 Task: Search one way flight ticket for 2 adults, 2 infants in seat and 1 infant on lap in first from Madison: Dane County Regional Airport (truax Field) to Raleigh: Raleigh-durham International Airport on 8-5-2023. Choice of flights is Spirit. Number of bags: 5 checked bags. Price is upto 45000. Outbound departure time preference is 13:45.
Action: Mouse moved to (371, 351)
Screenshot: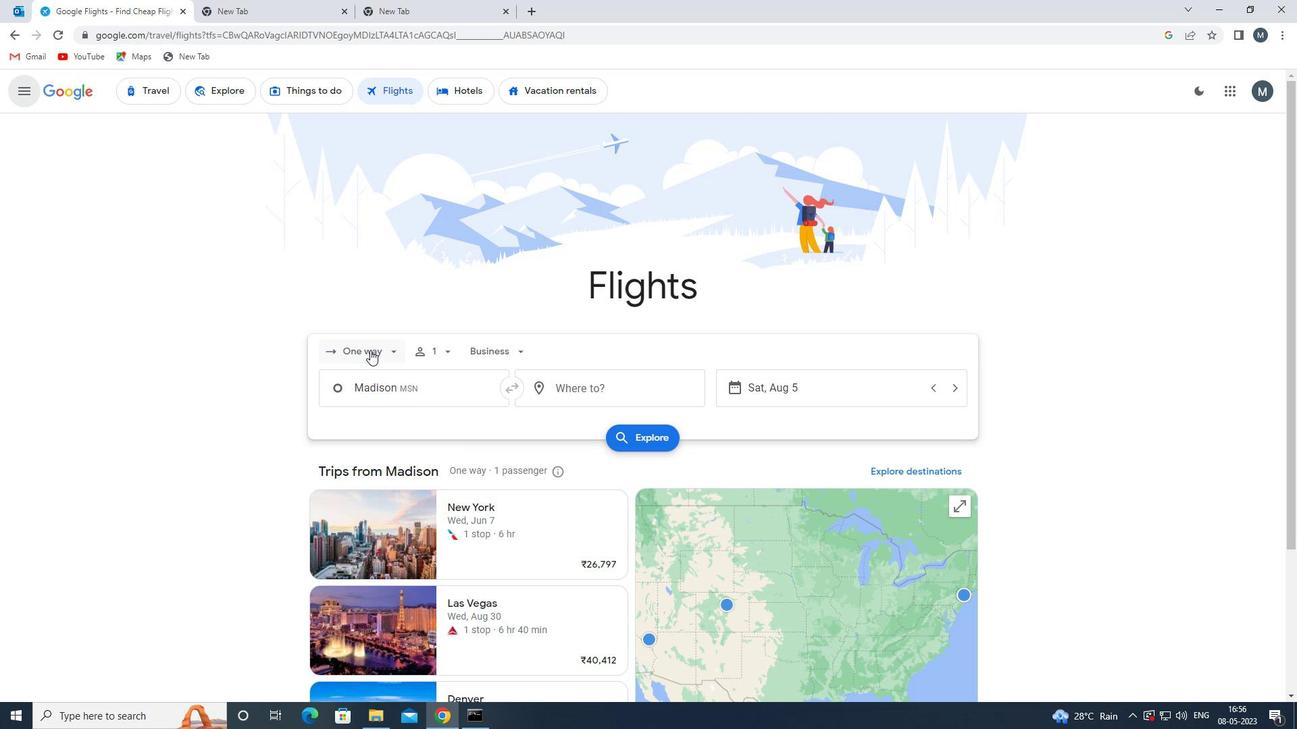 
Action: Mouse pressed left at (371, 351)
Screenshot: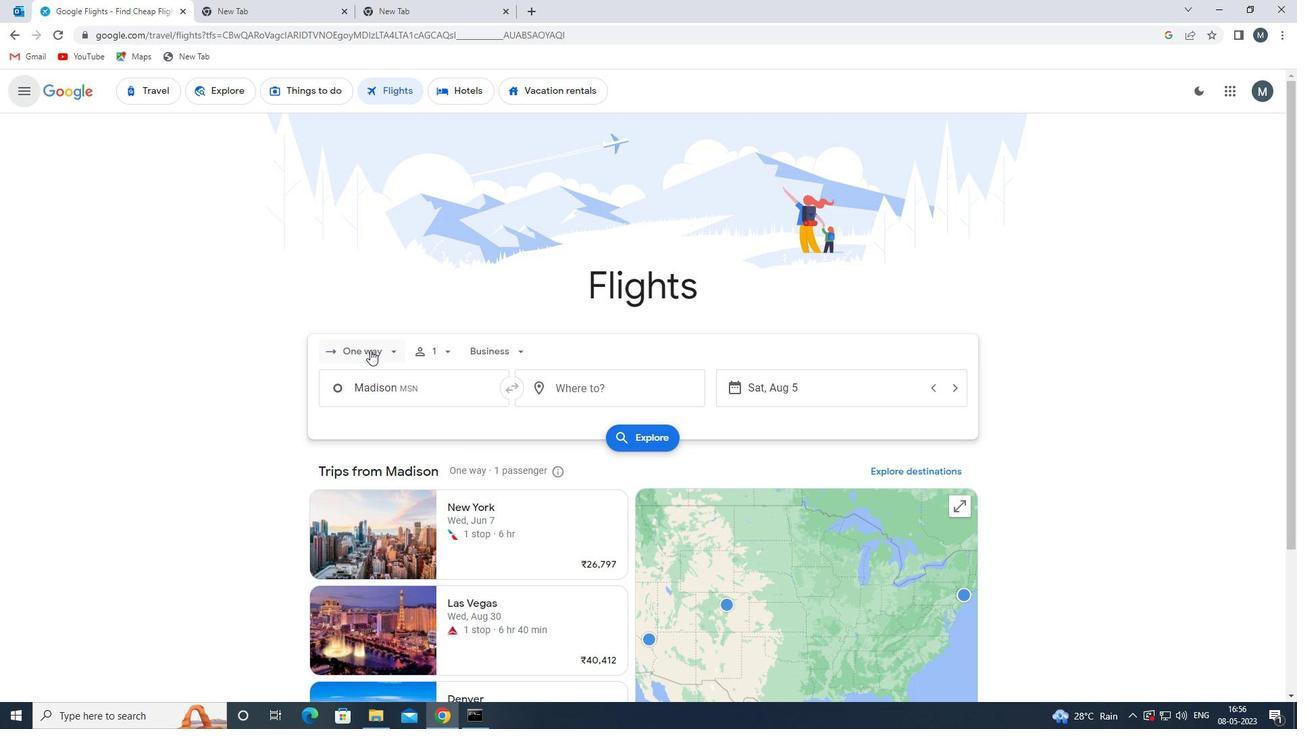 
Action: Mouse moved to (380, 419)
Screenshot: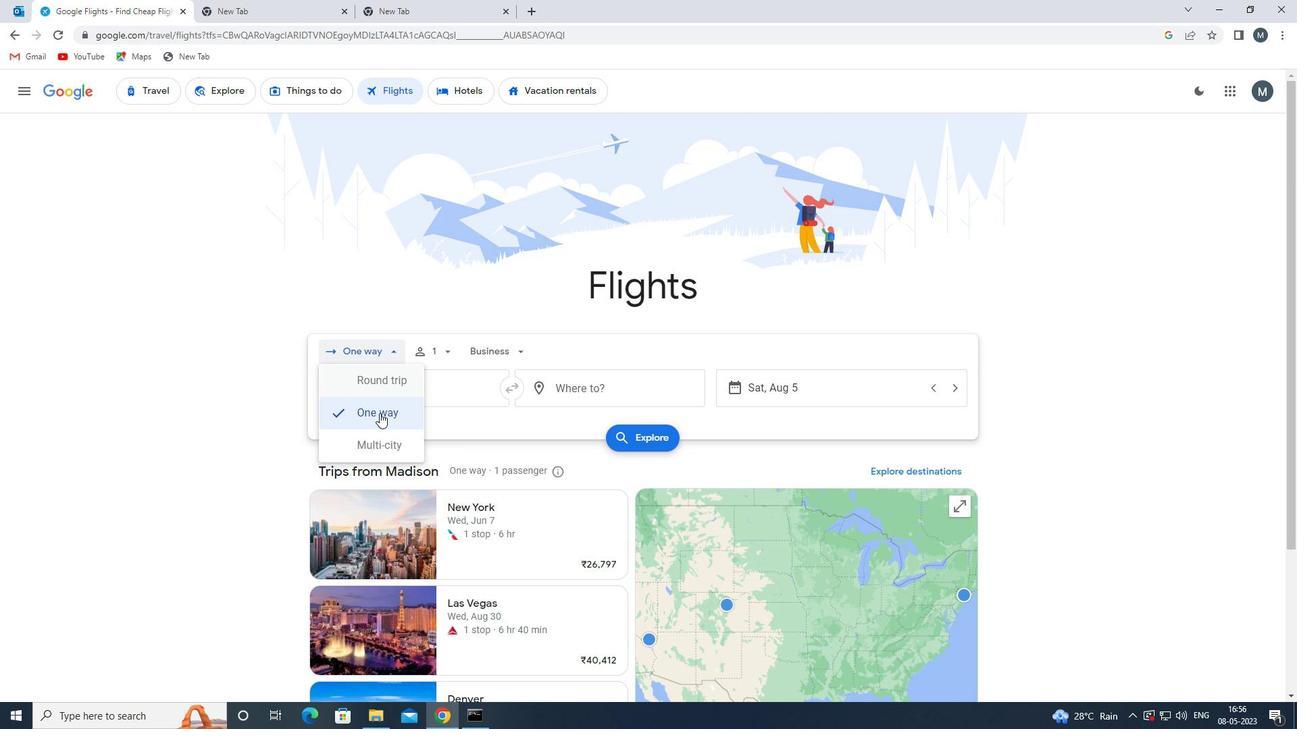 
Action: Mouse pressed left at (380, 419)
Screenshot: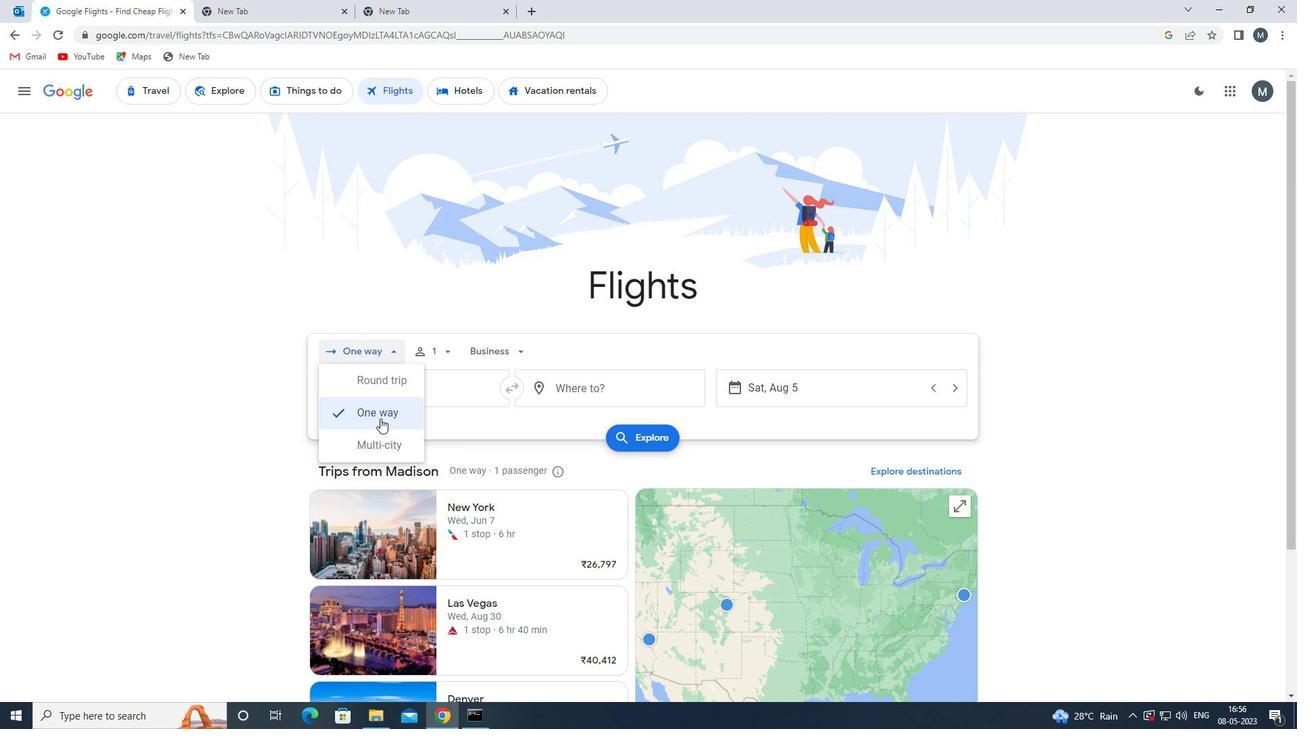 
Action: Mouse moved to (436, 353)
Screenshot: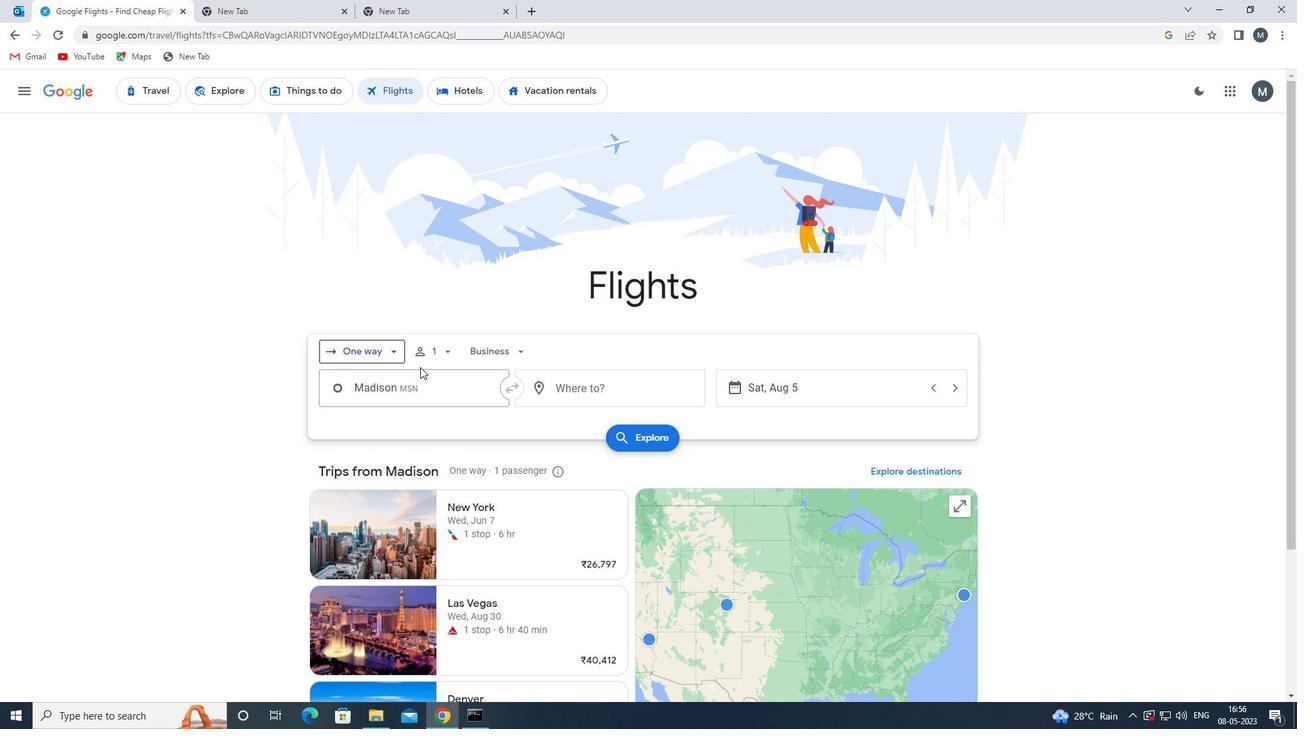 
Action: Mouse pressed left at (436, 353)
Screenshot: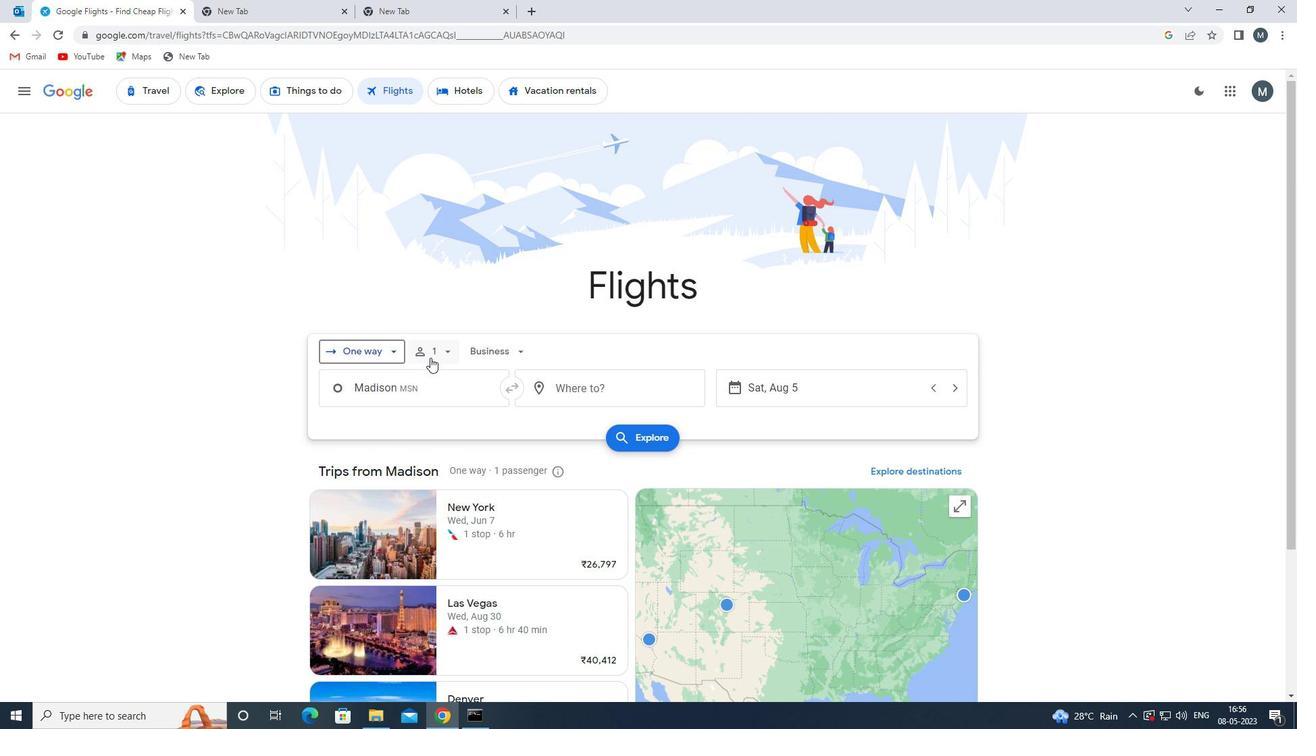
Action: Mouse moved to (550, 380)
Screenshot: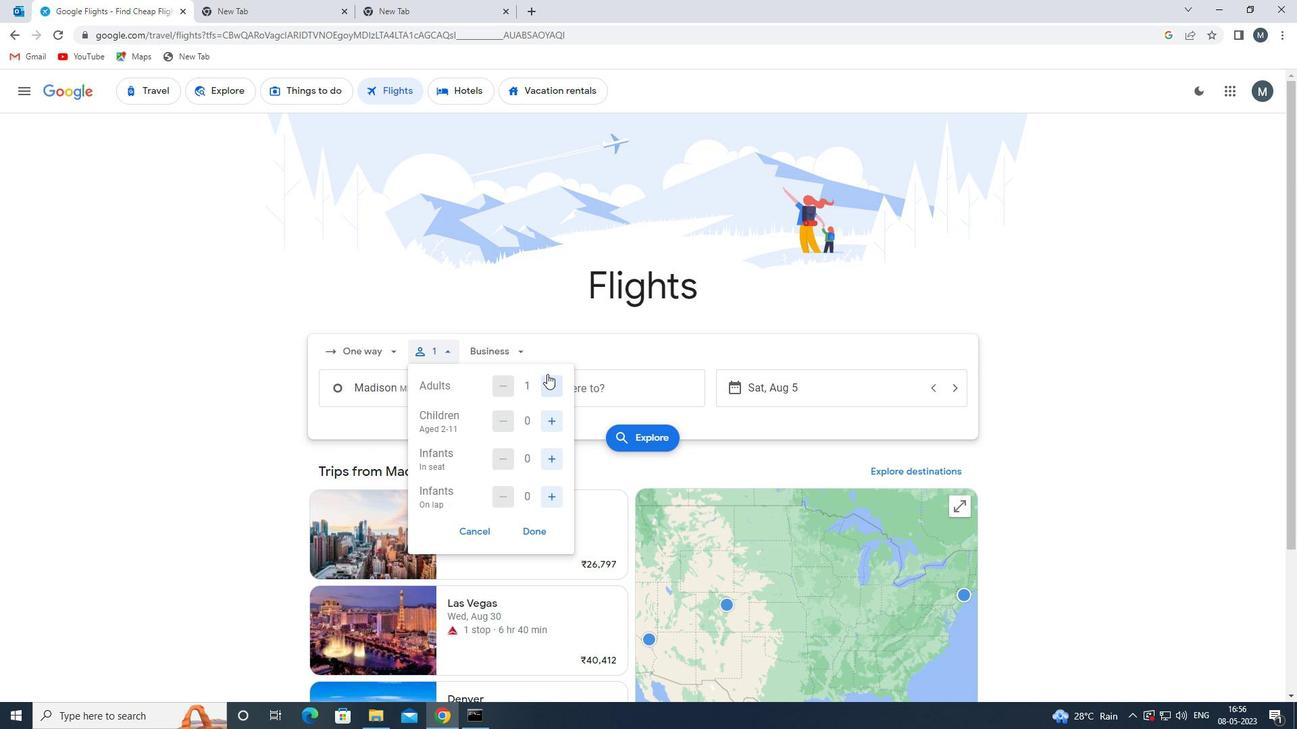 
Action: Mouse pressed left at (550, 380)
Screenshot: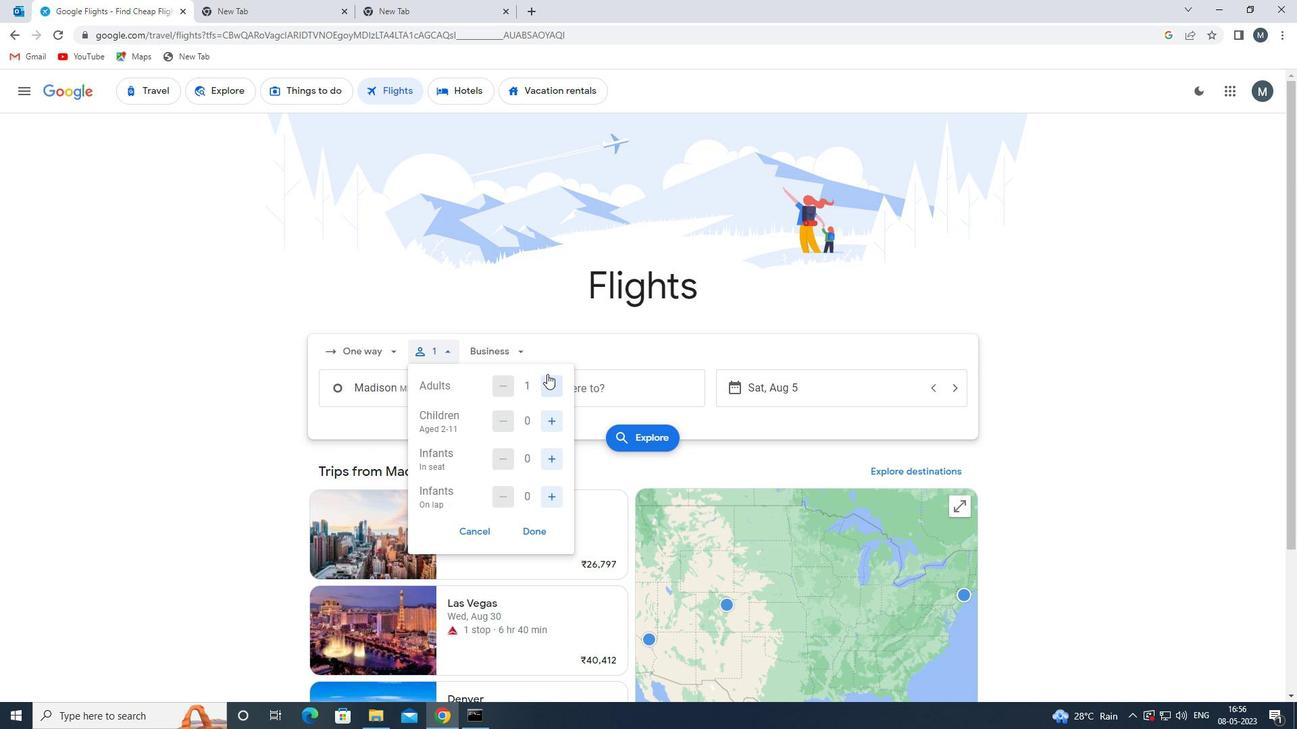 
Action: Mouse moved to (546, 420)
Screenshot: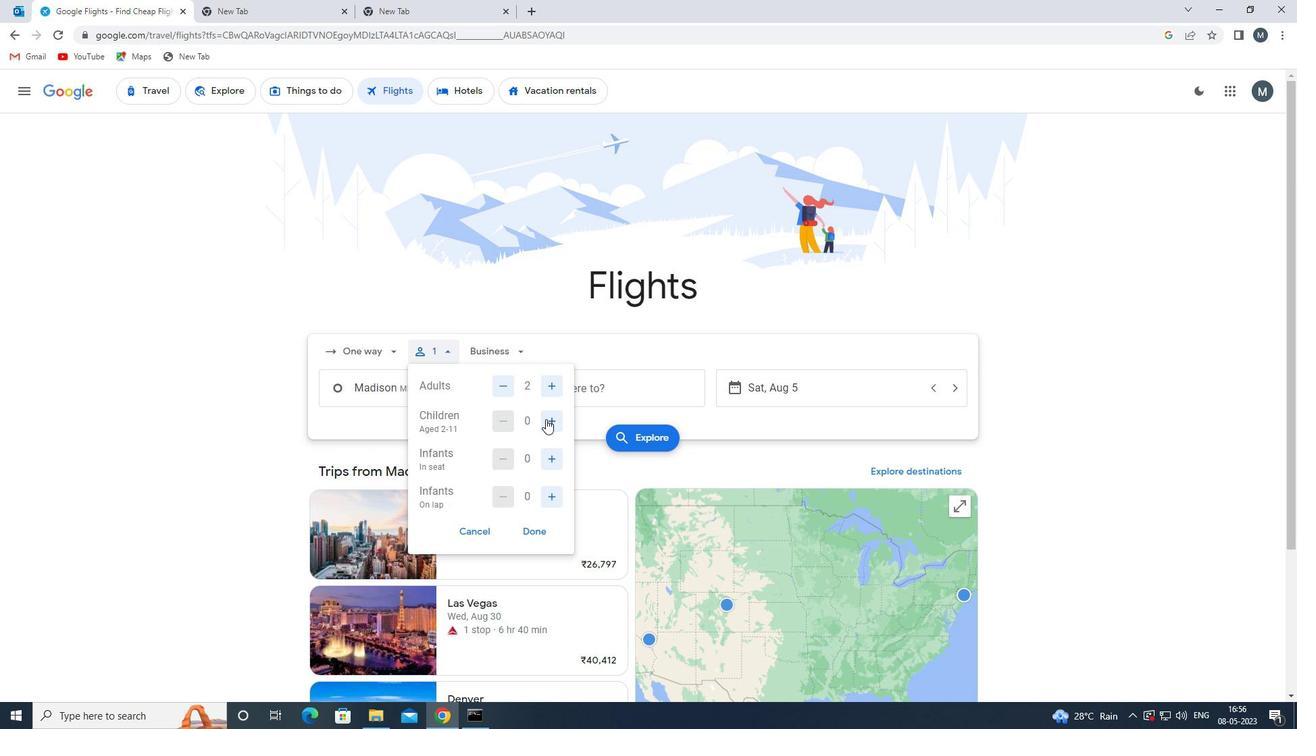 
Action: Mouse pressed left at (546, 420)
Screenshot: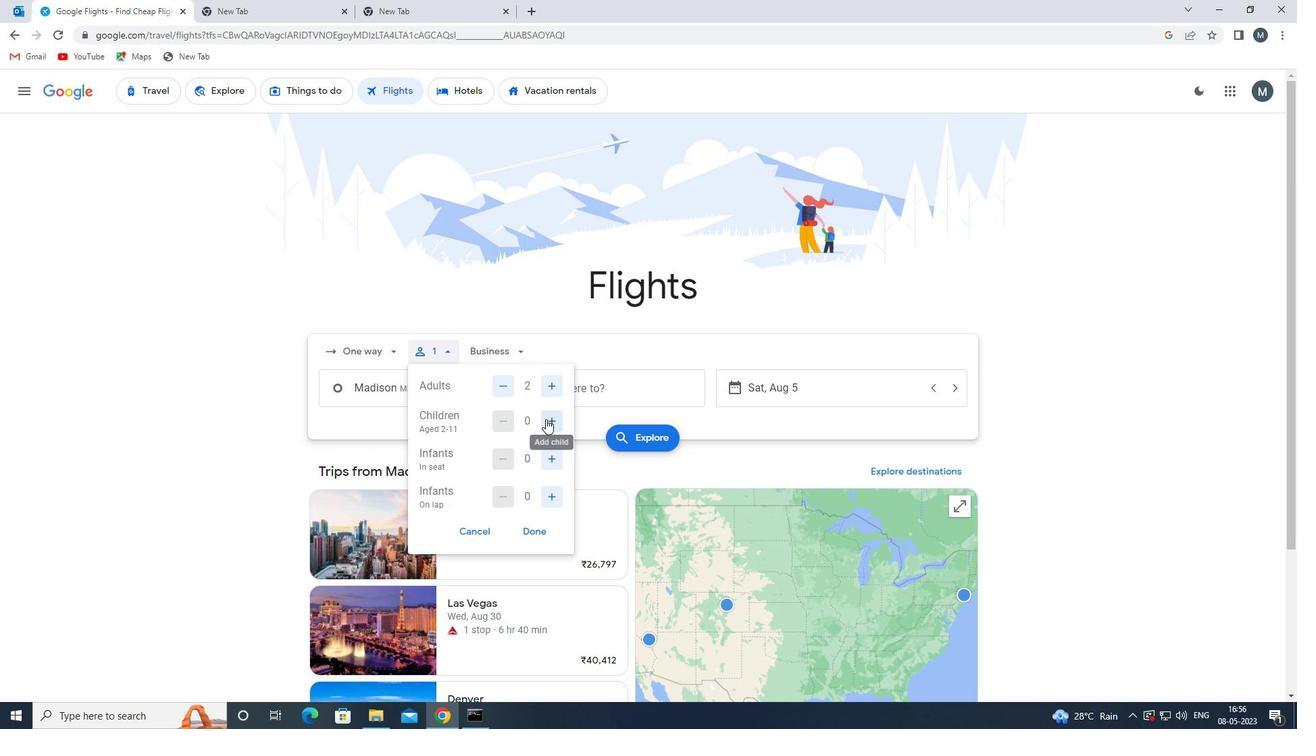 
Action: Mouse moved to (546, 420)
Screenshot: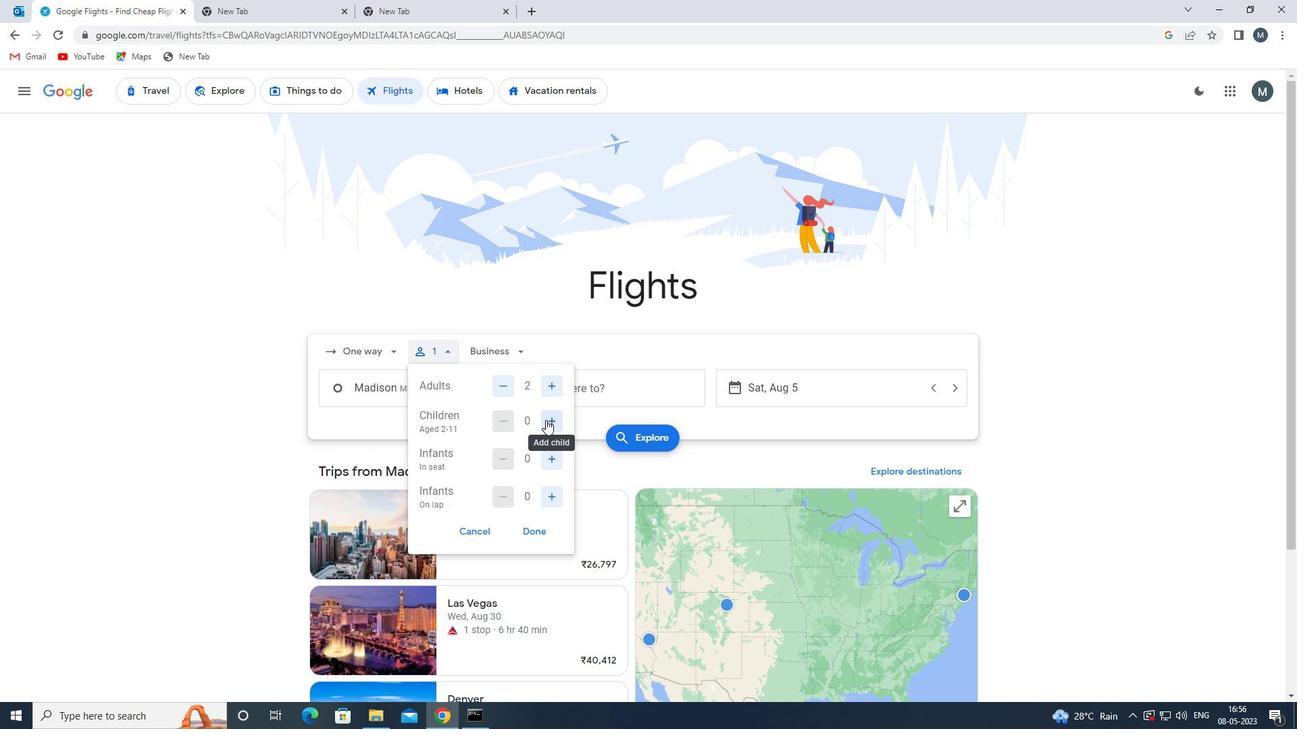 
Action: Mouse pressed left at (546, 420)
Screenshot: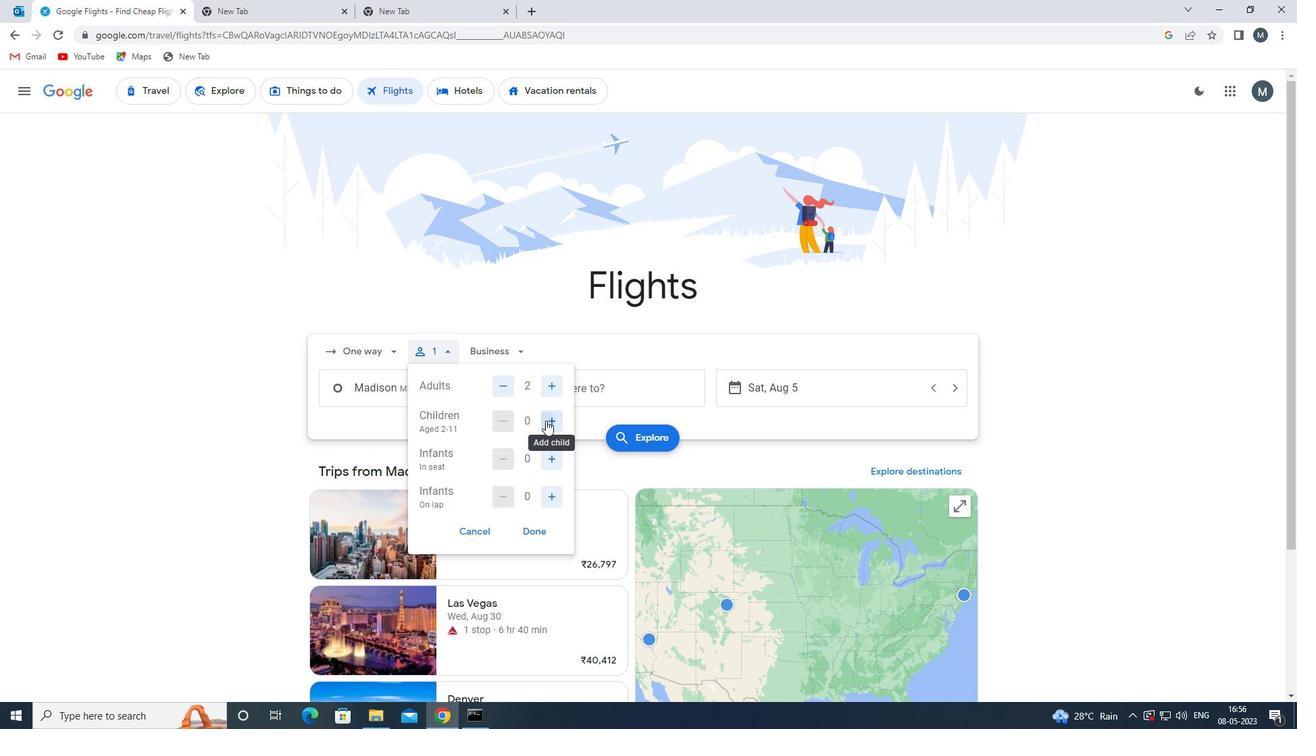 
Action: Mouse moved to (501, 425)
Screenshot: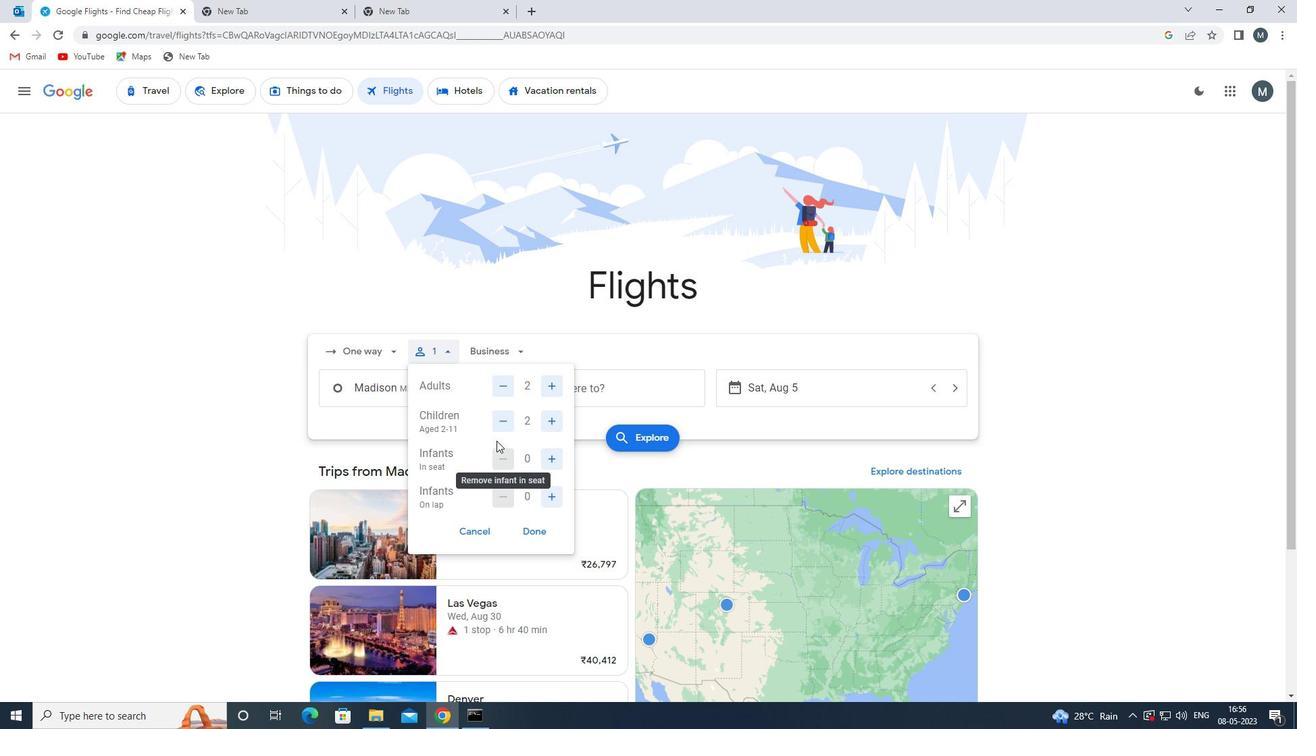 
Action: Mouse pressed left at (501, 425)
Screenshot: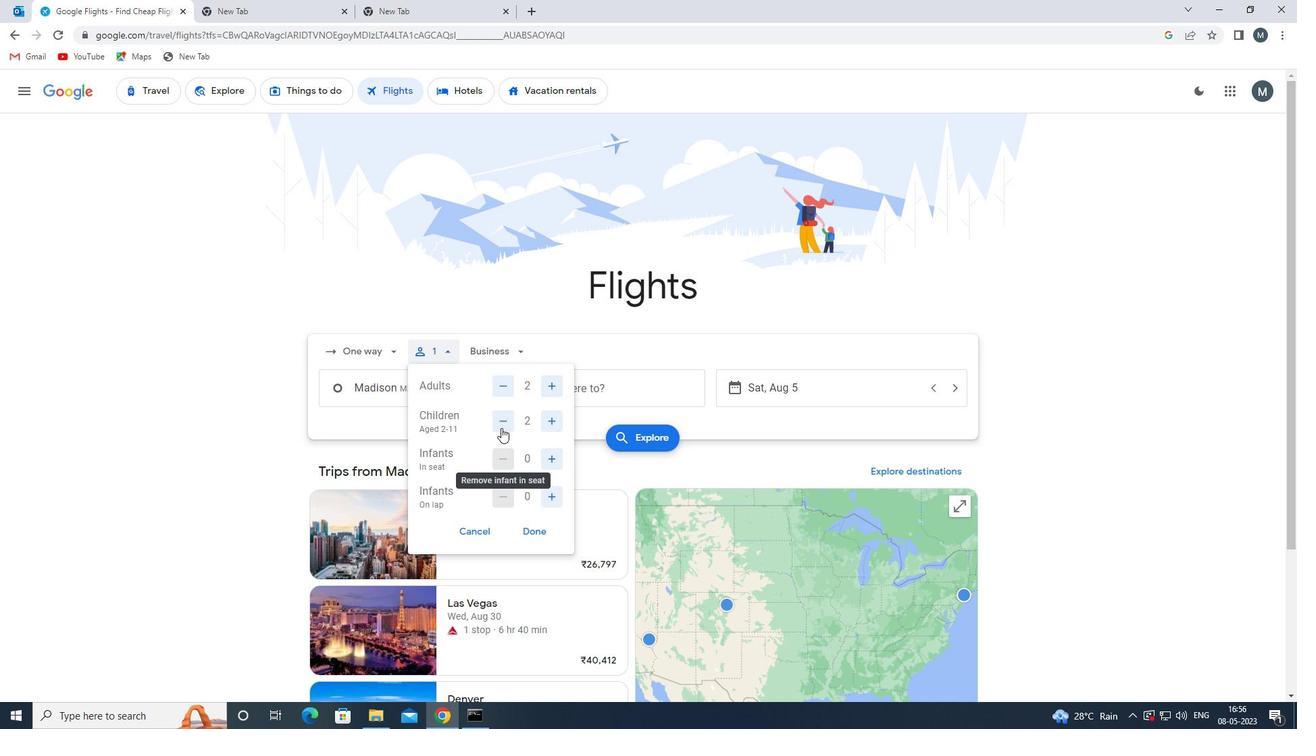 
Action: Mouse pressed left at (501, 425)
Screenshot: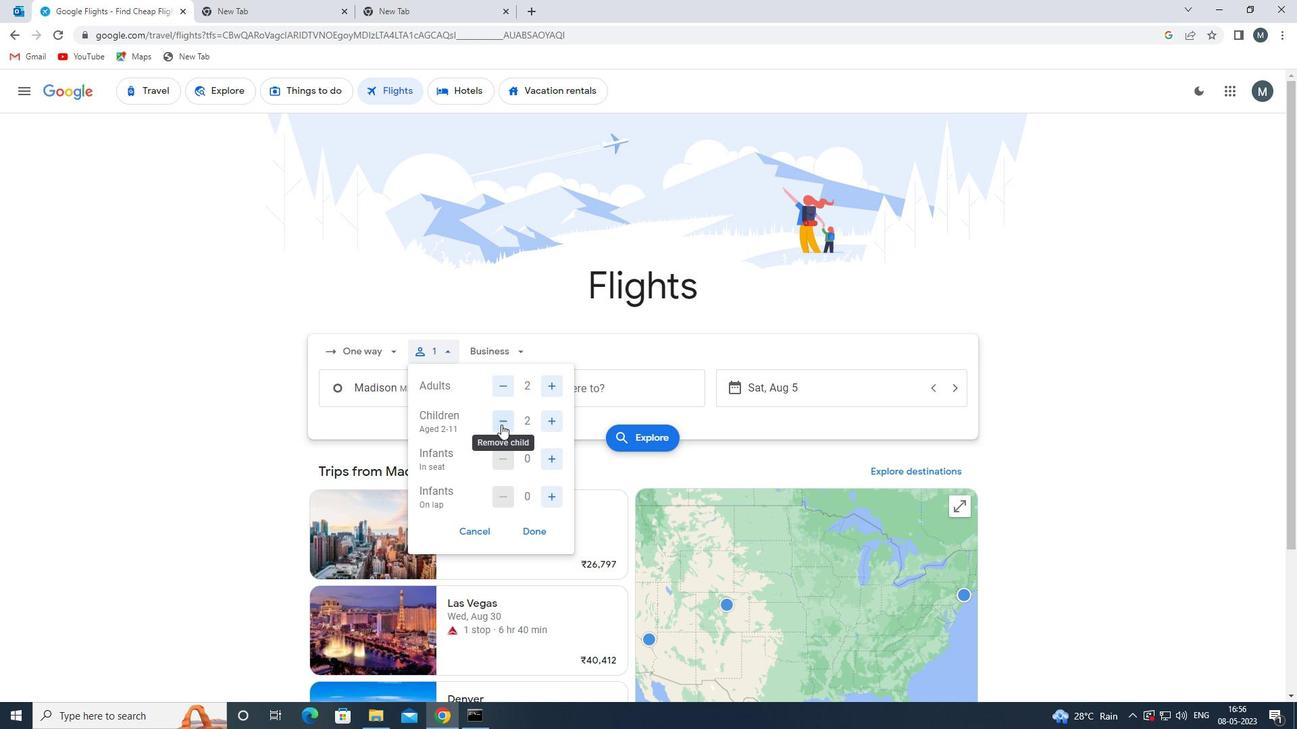 
Action: Mouse moved to (554, 459)
Screenshot: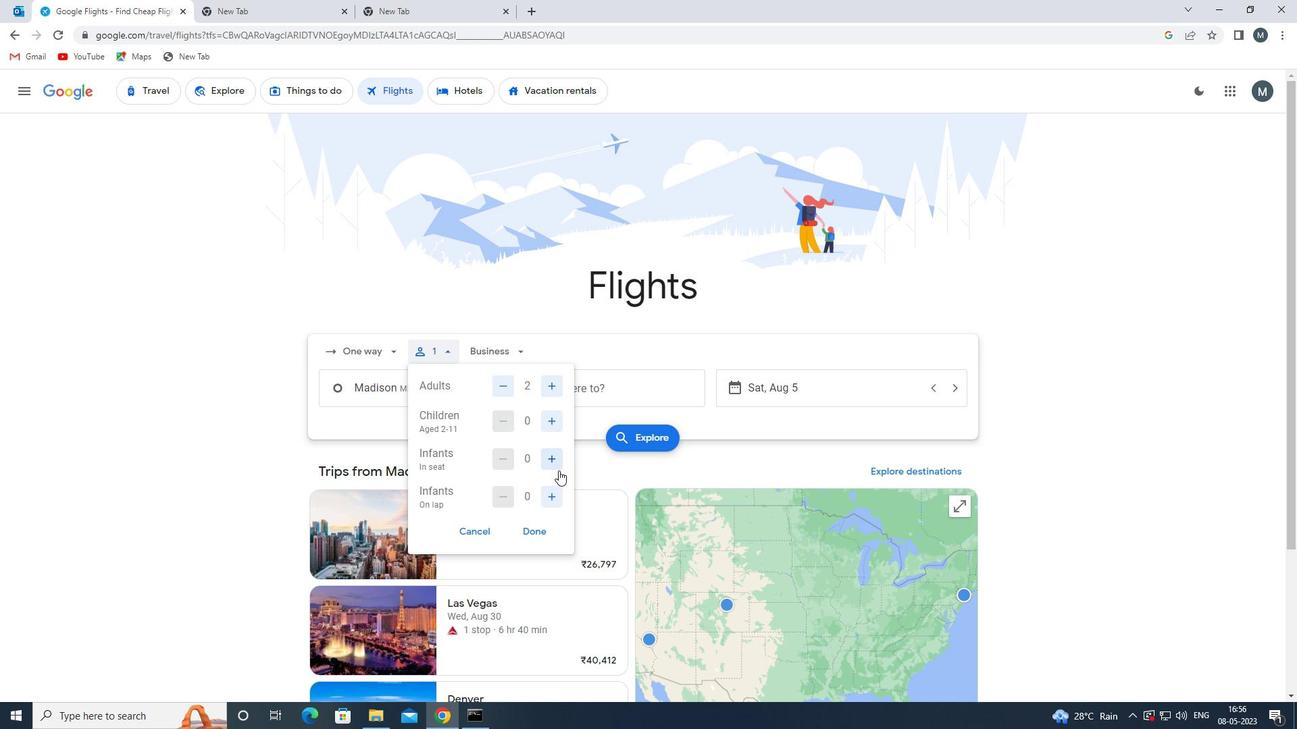 
Action: Mouse pressed left at (554, 459)
Screenshot: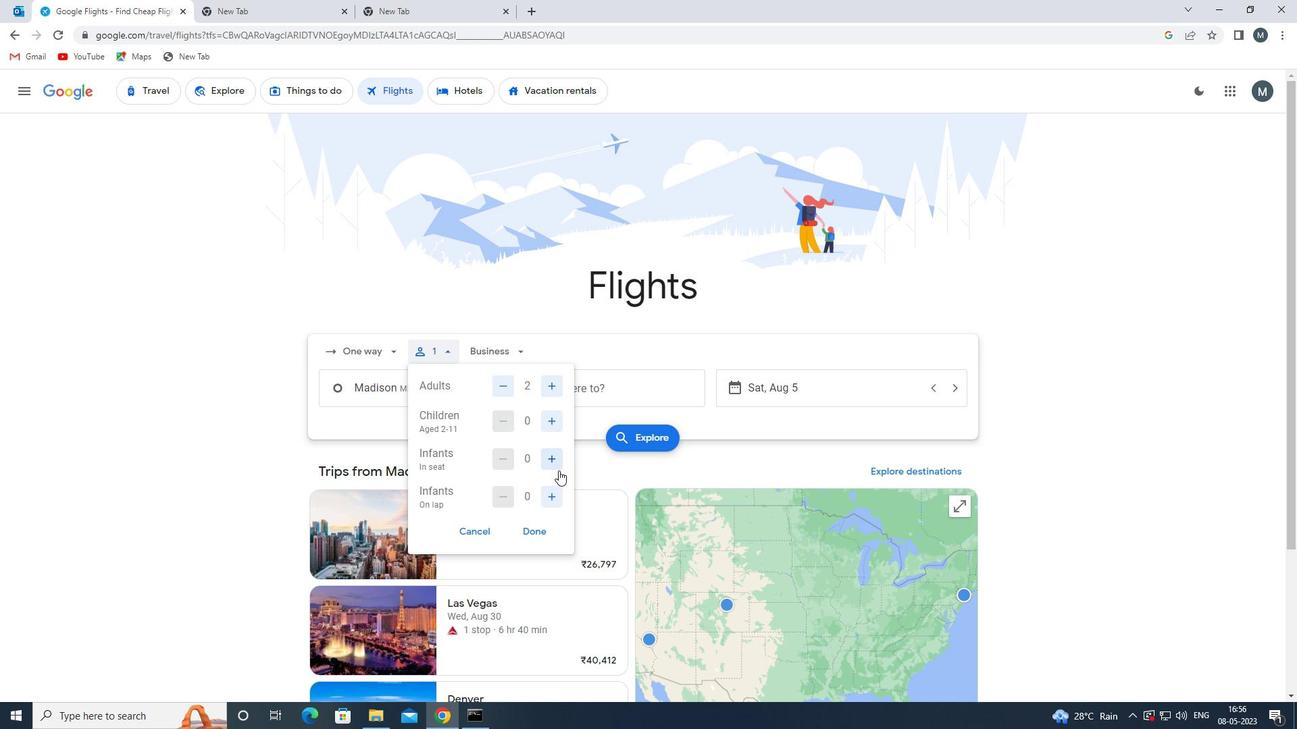 
Action: Mouse pressed left at (554, 459)
Screenshot: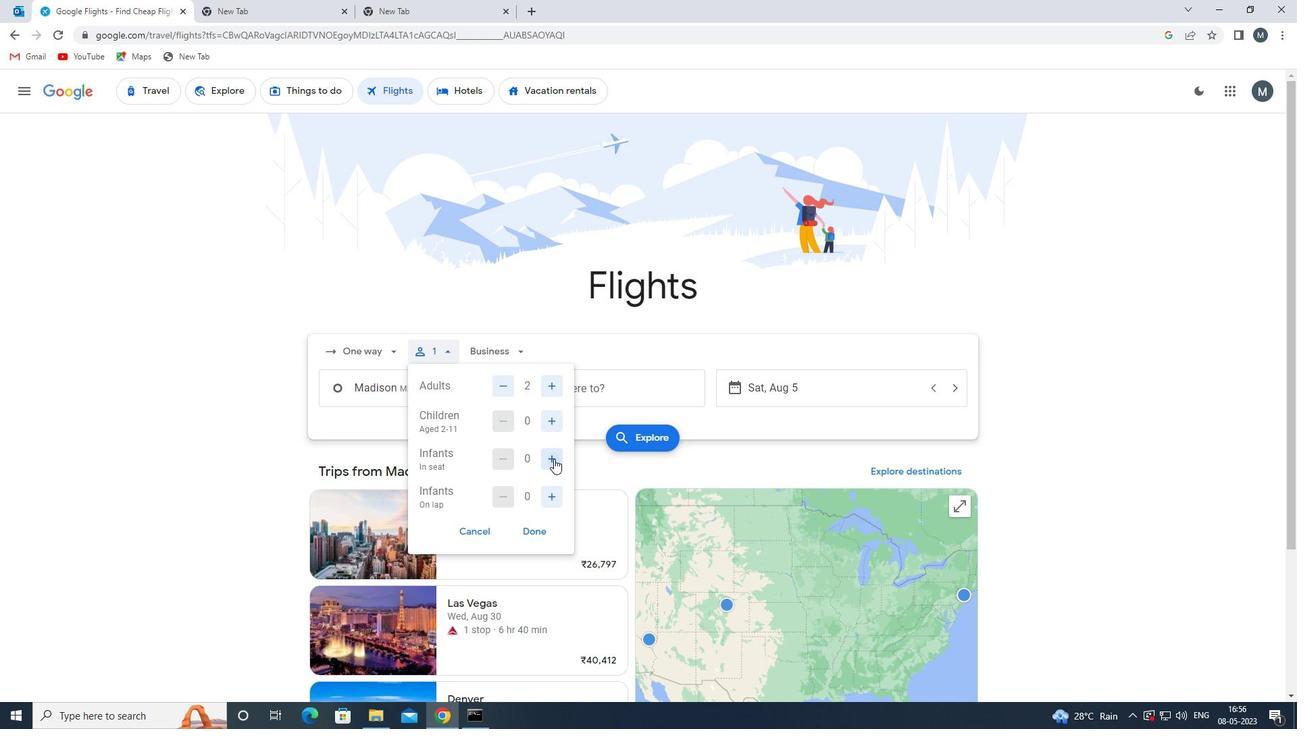 
Action: Mouse moved to (555, 494)
Screenshot: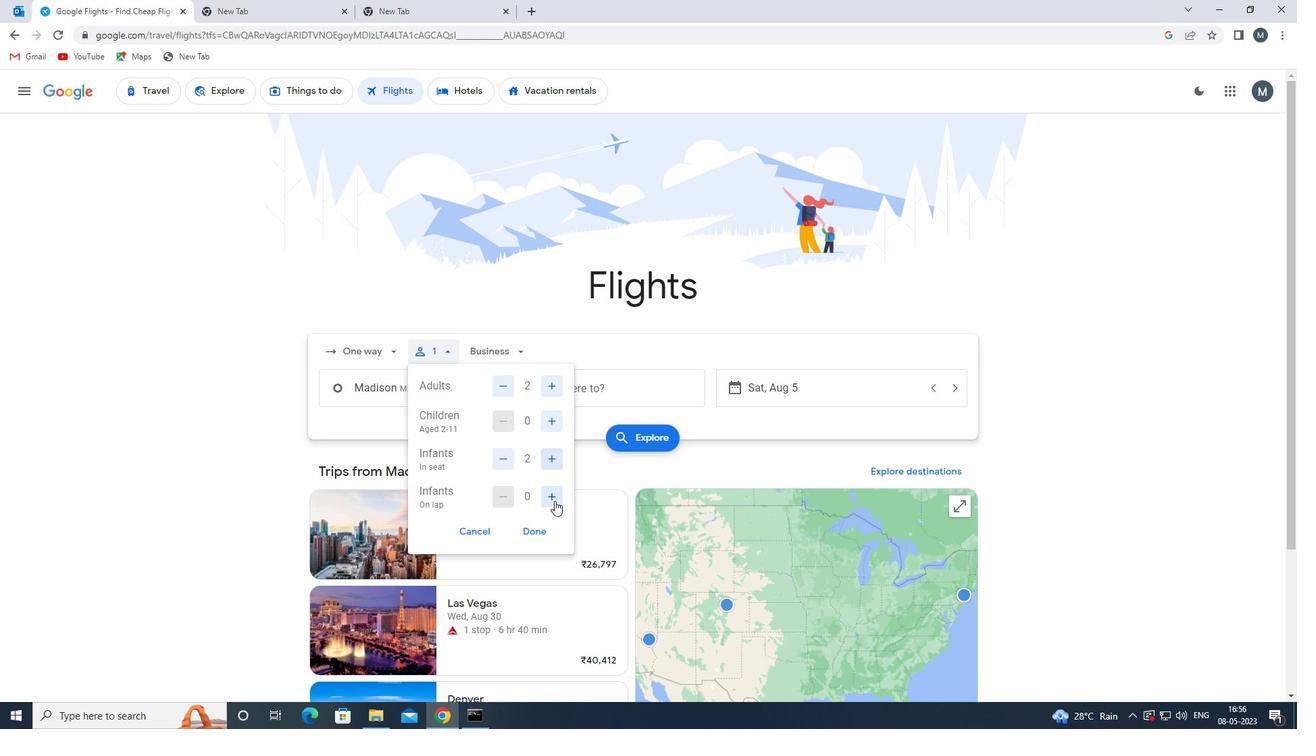 
Action: Mouse pressed left at (555, 494)
Screenshot: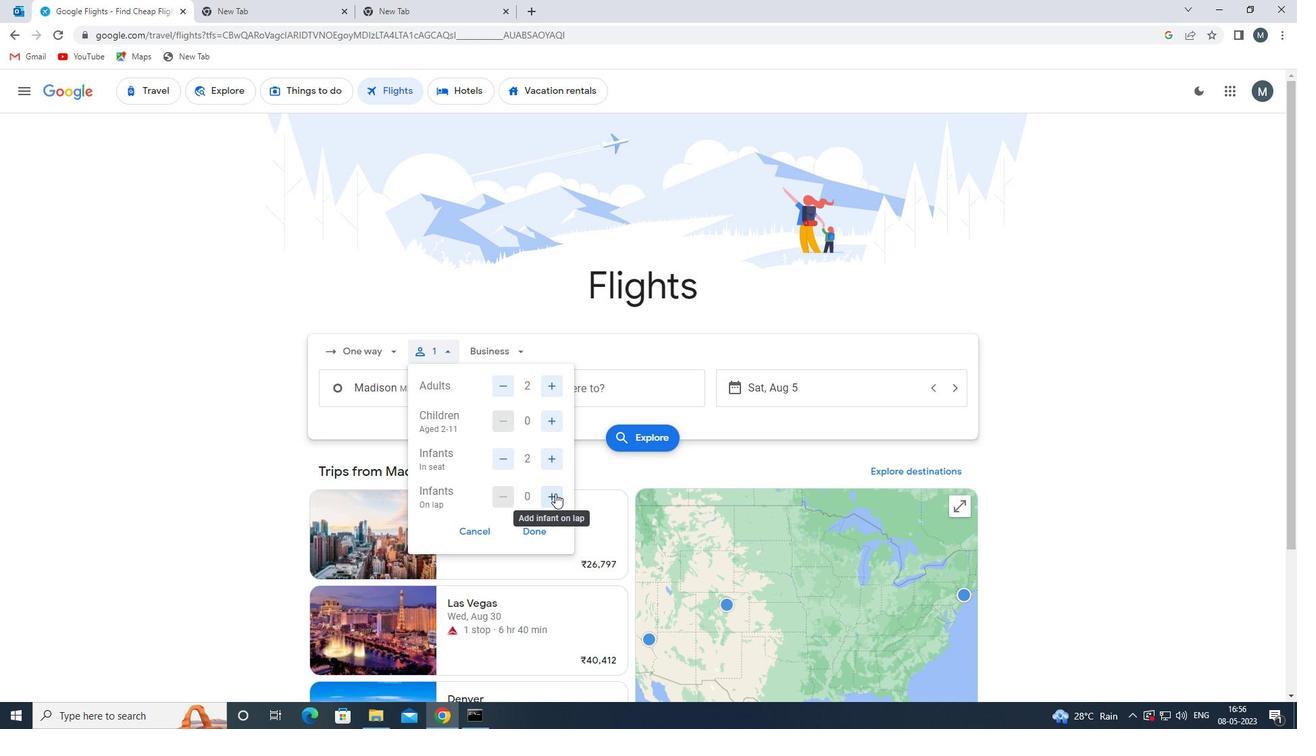 
Action: Mouse moved to (532, 527)
Screenshot: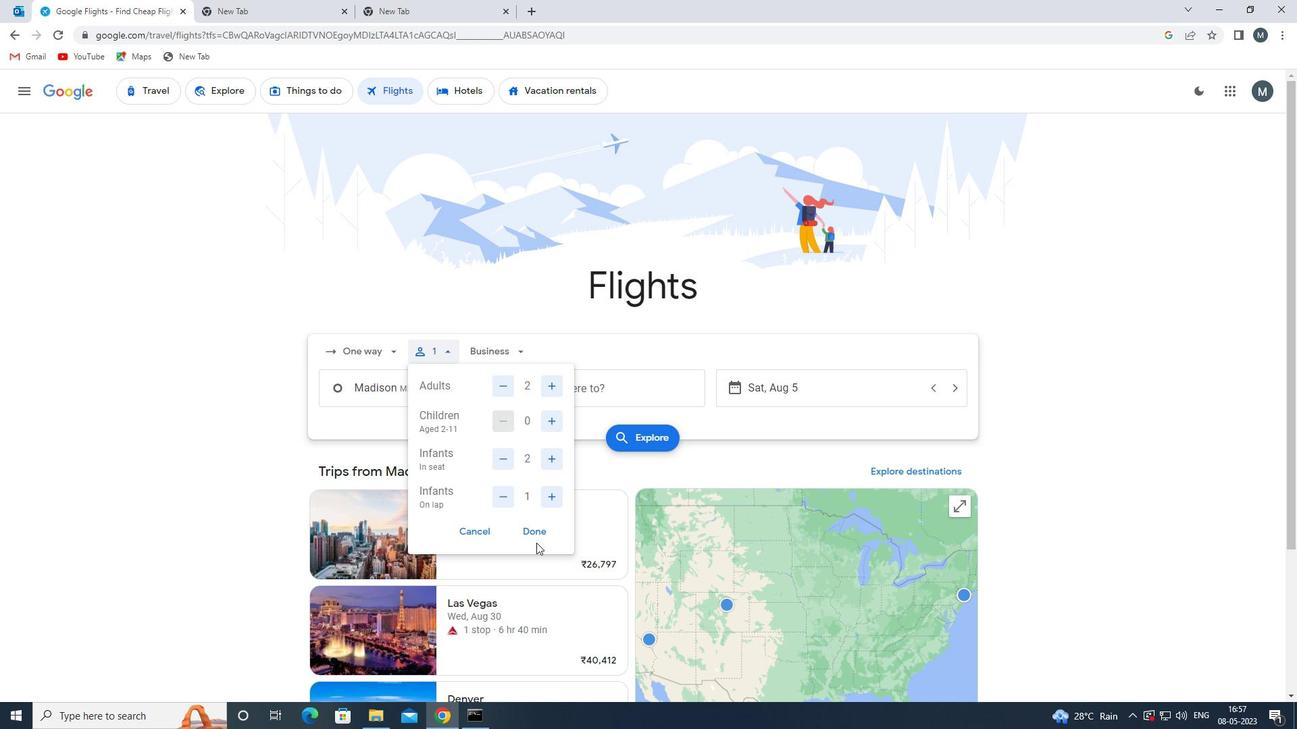 
Action: Mouse pressed left at (532, 527)
Screenshot: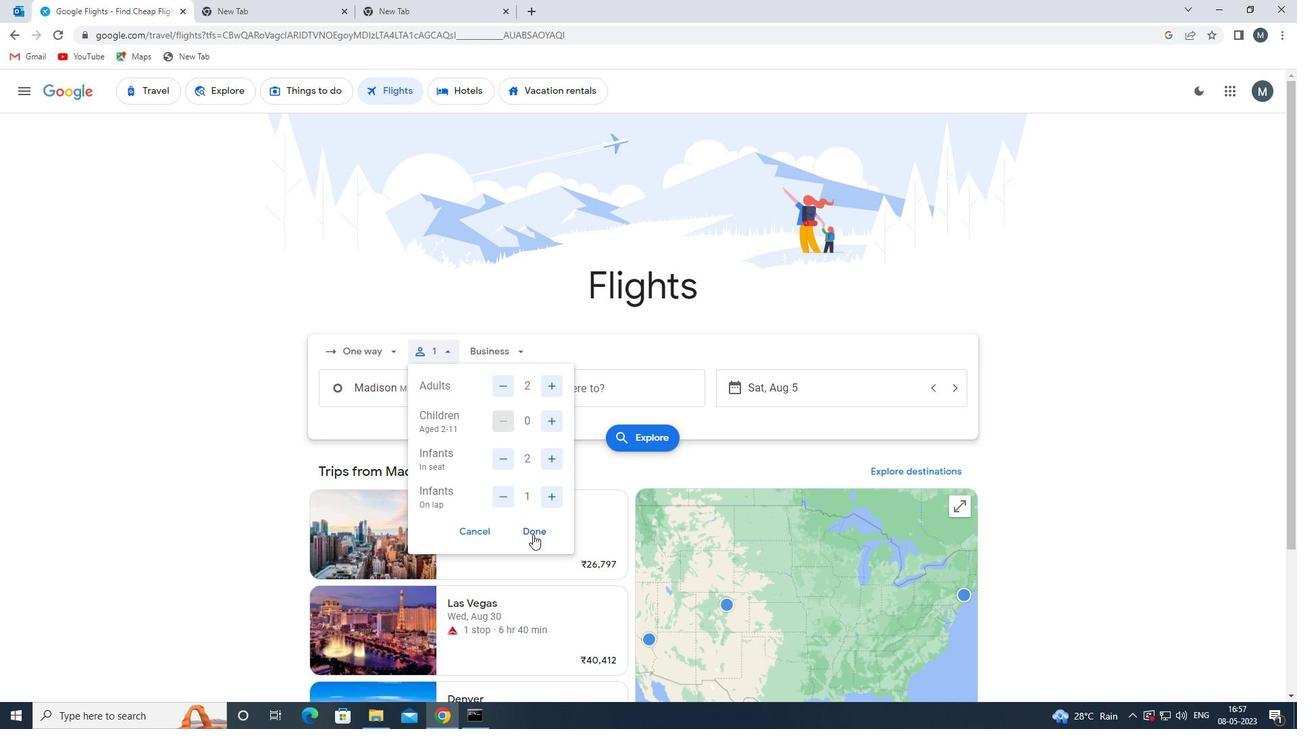 
Action: Mouse moved to (495, 360)
Screenshot: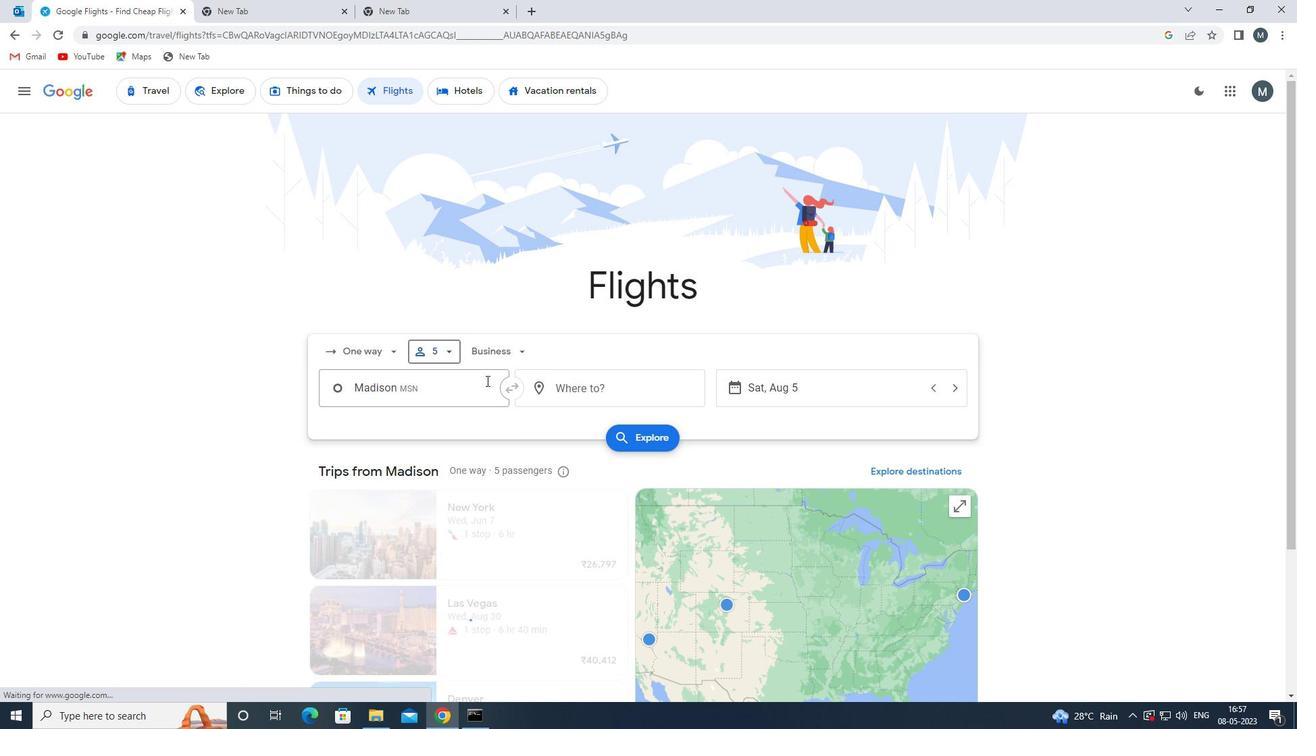 
Action: Mouse pressed left at (495, 360)
Screenshot: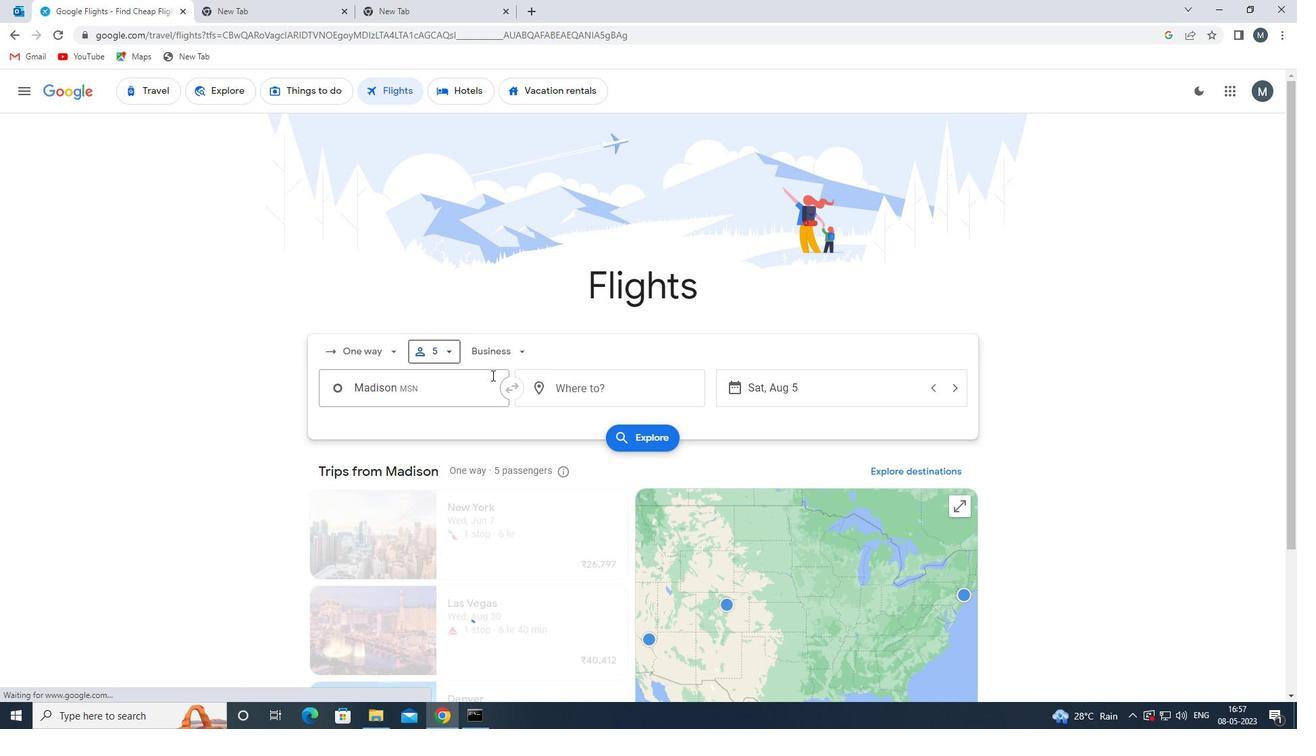 
Action: Mouse moved to (511, 483)
Screenshot: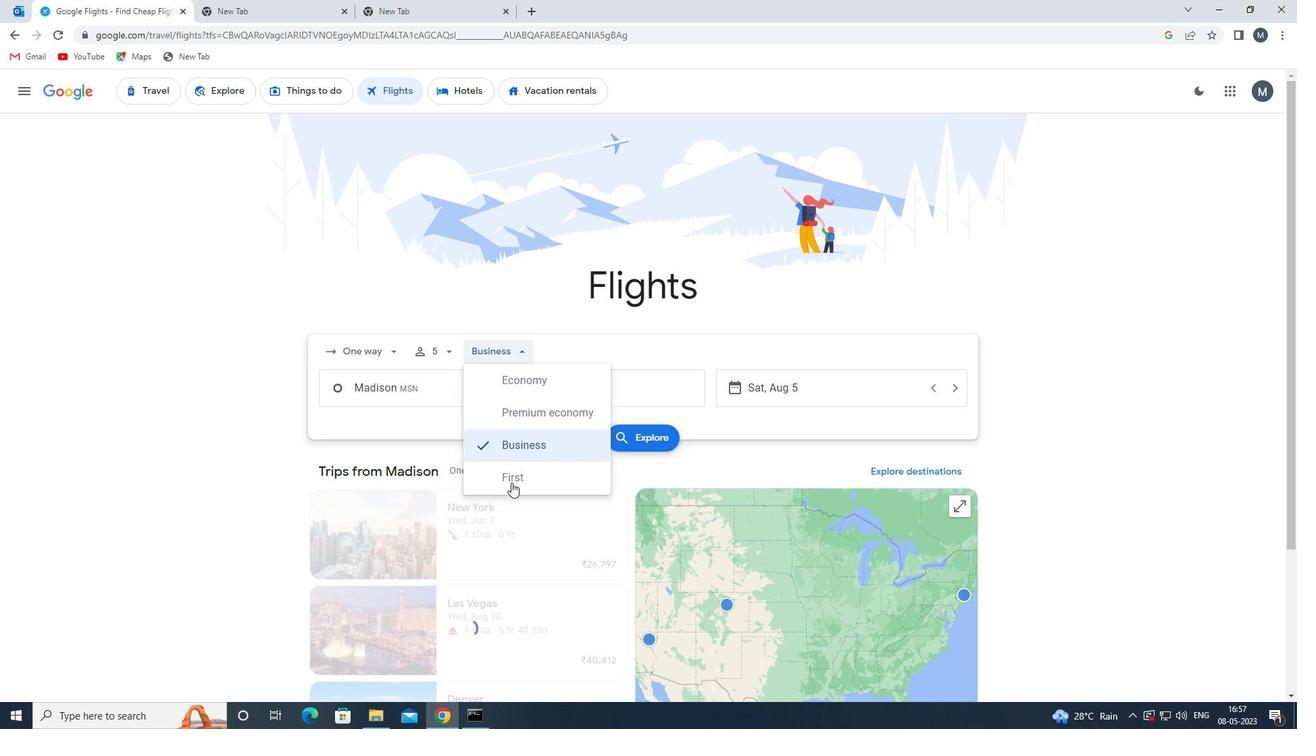 
Action: Mouse pressed left at (511, 483)
Screenshot: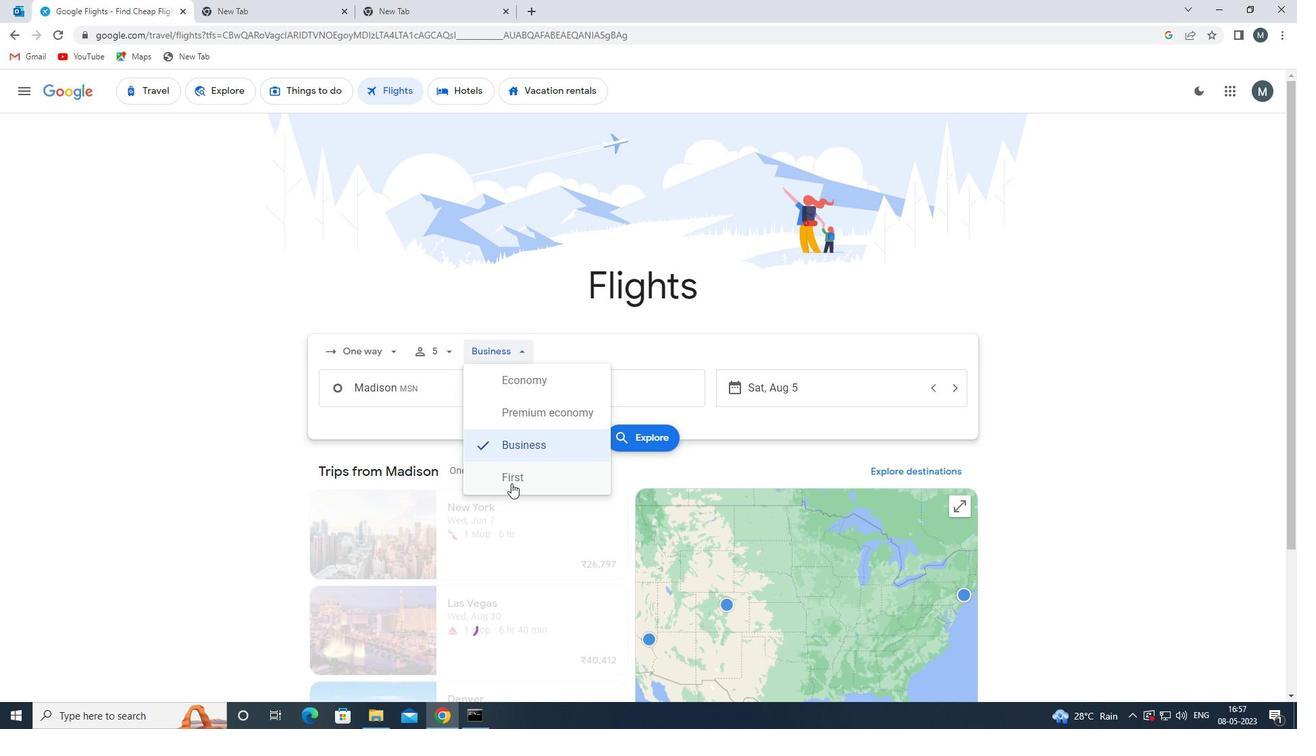 
Action: Mouse moved to (393, 394)
Screenshot: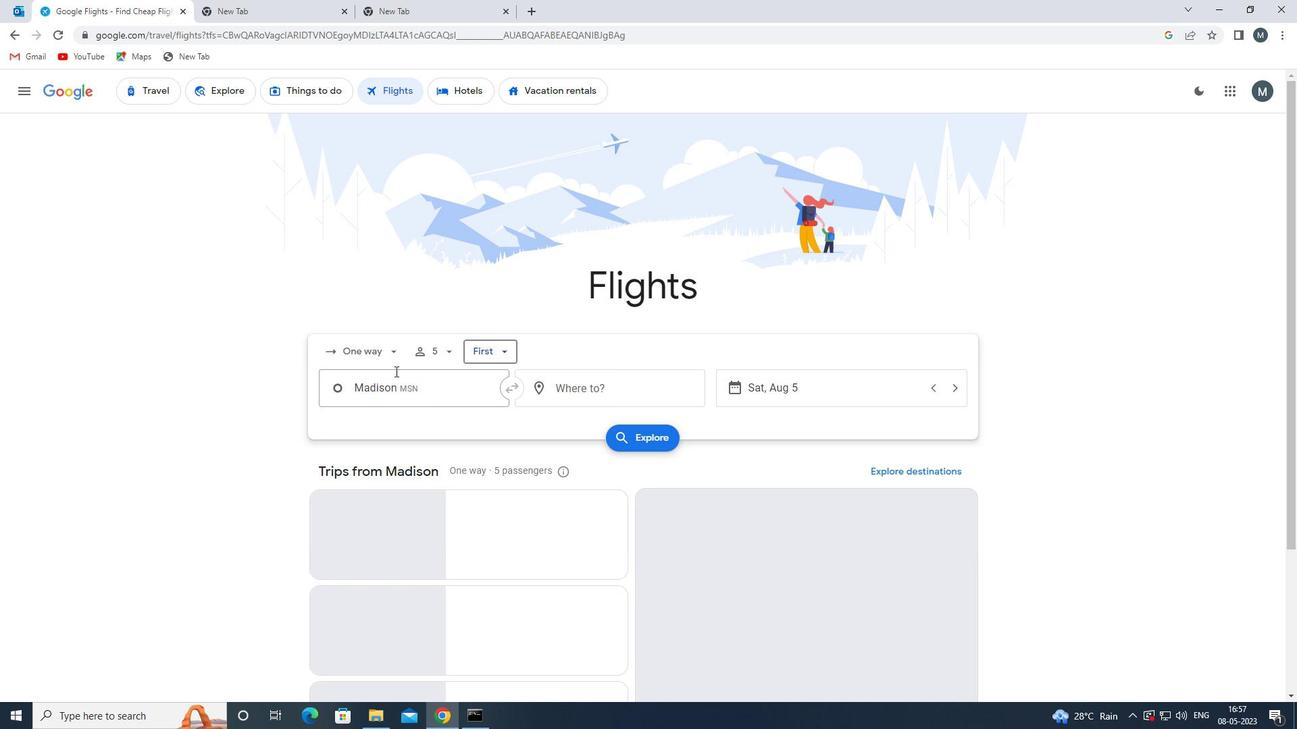 
Action: Mouse pressed left at (393, 394)
Screenshot: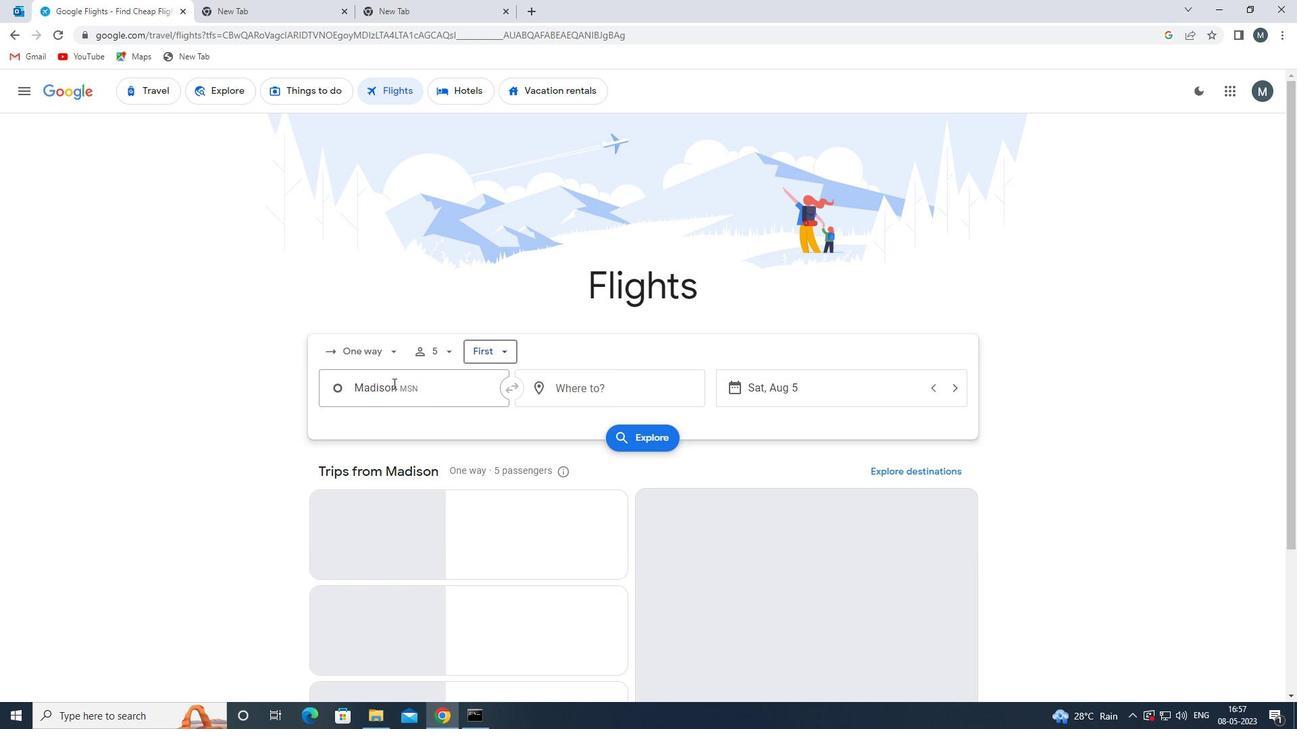 
Action: Mouse moved to (435, 459)
Screenshot: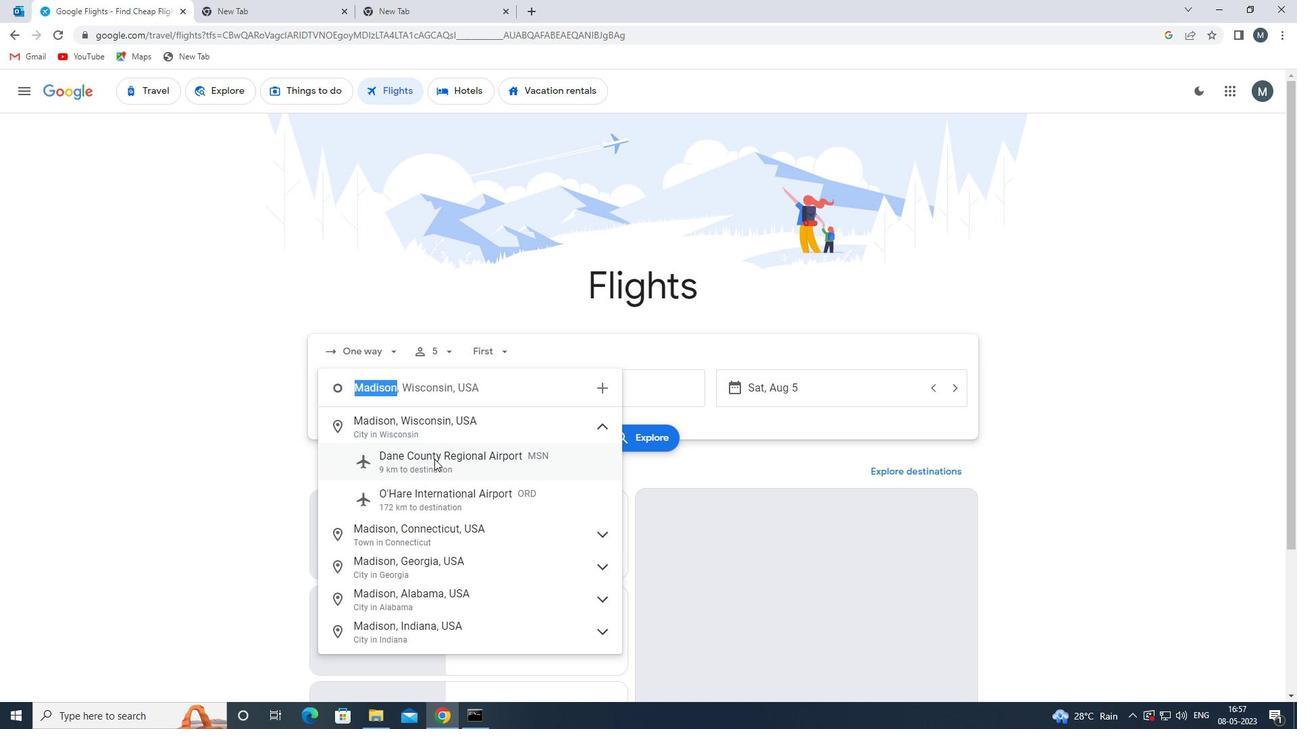 
Action: Mouse pressed left at (435, 459)
Screenshot: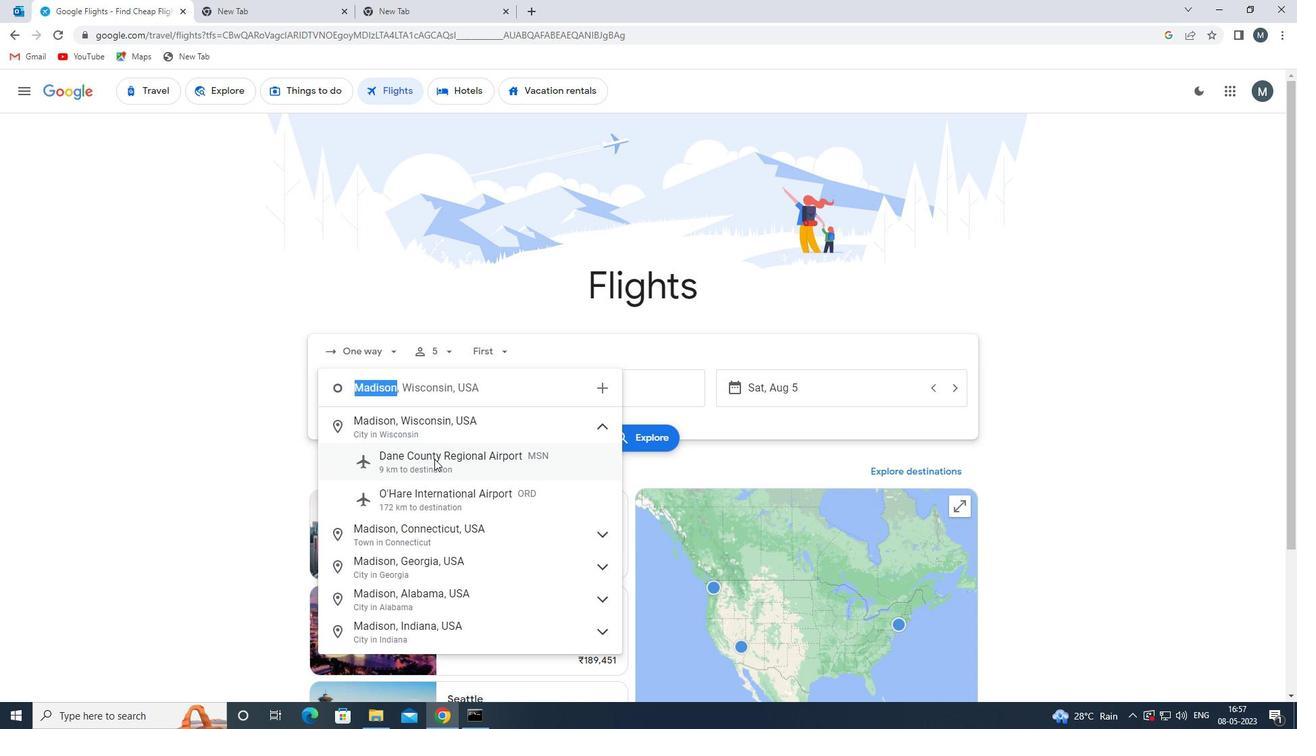 
Action: Mouse moved to (591, 389)
Screenshot: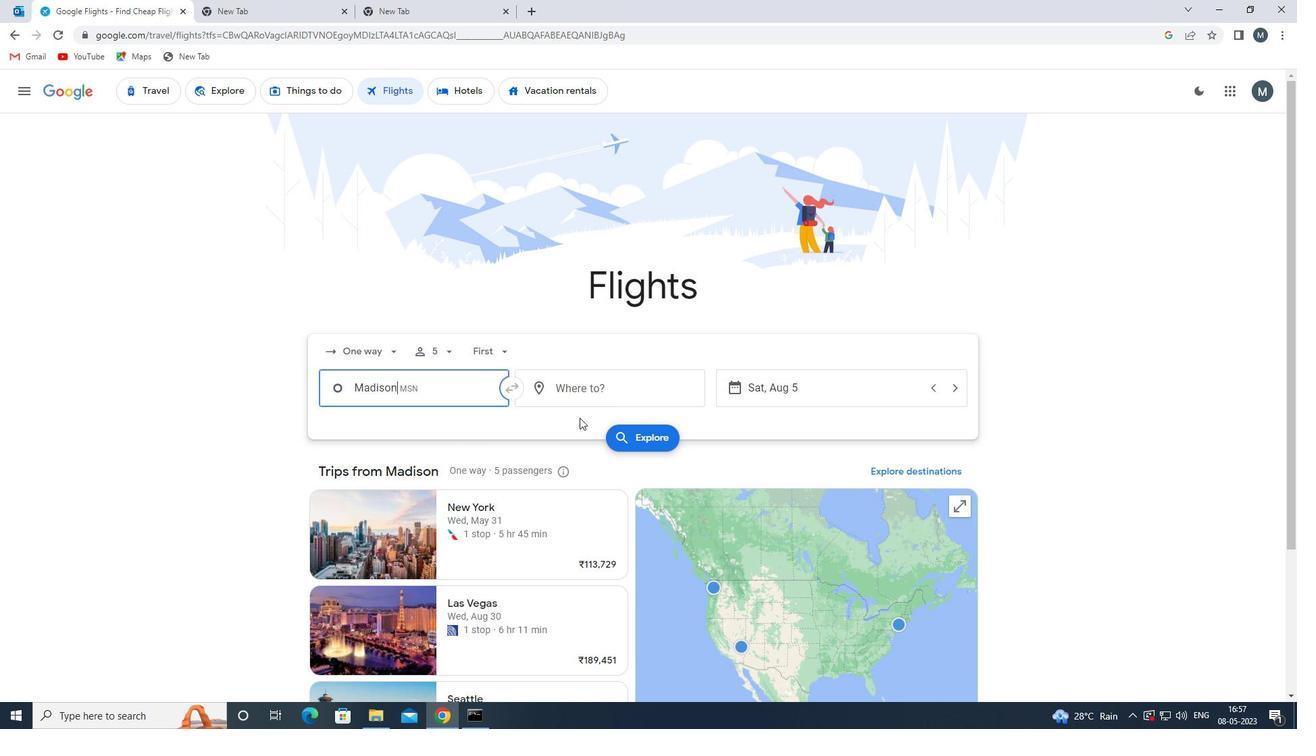 
Action: Mouse pressed left at (591, 389)
Screenshot: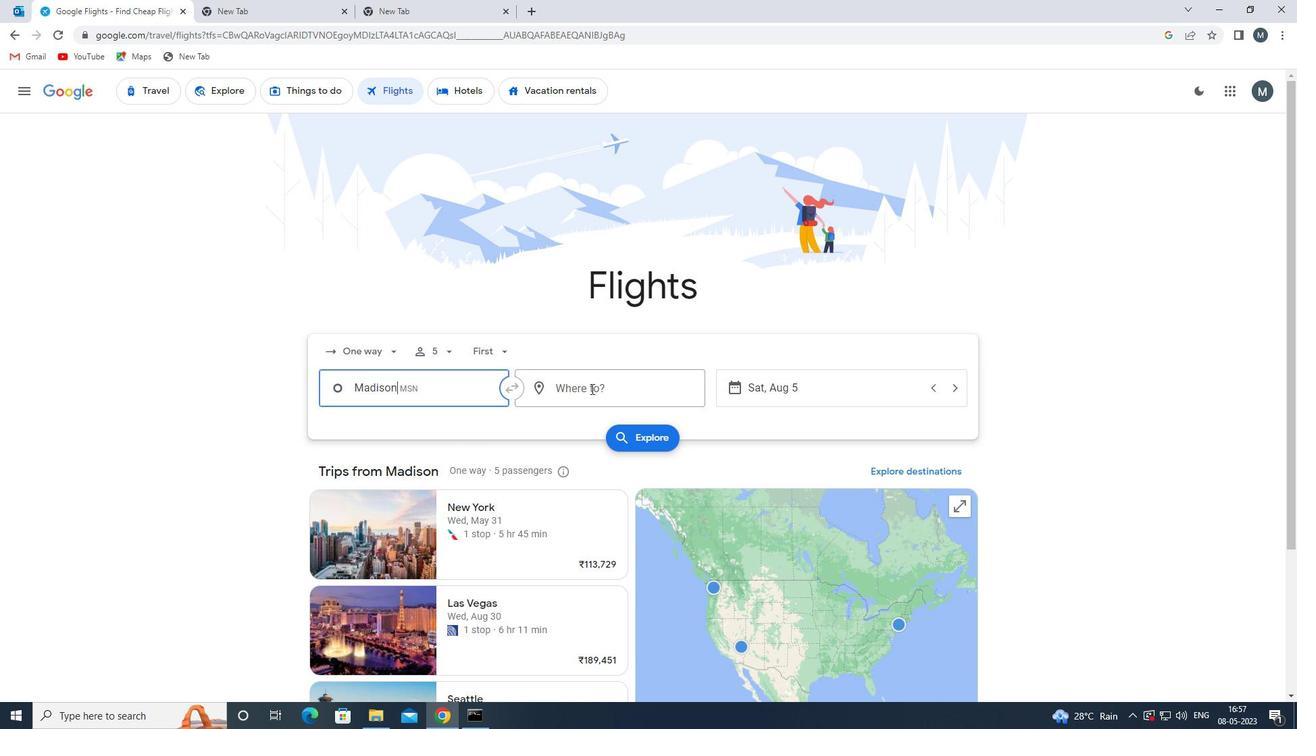 
Action: Mouse moved to (590, 388)
Screenshot: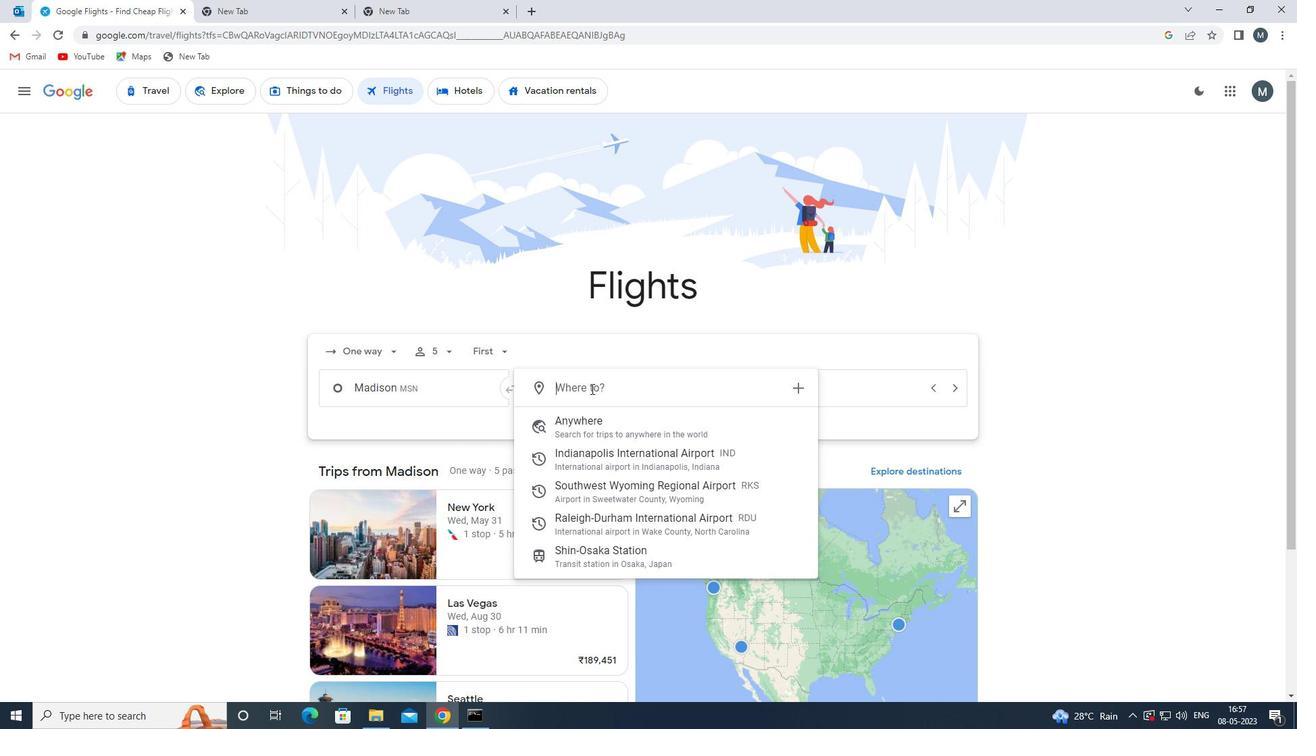 
Action: Key pressed r
Screenshot: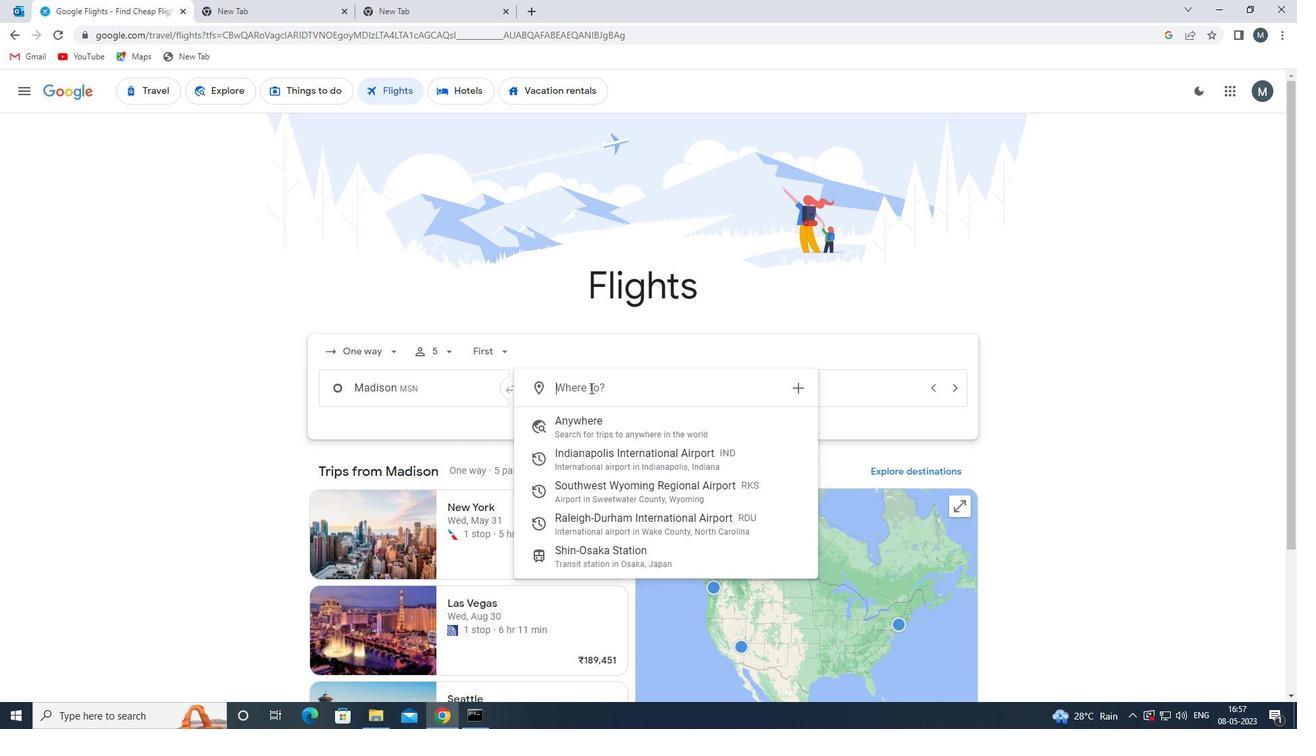 
Action: Mouse moved to (590, 388)
Screenshot: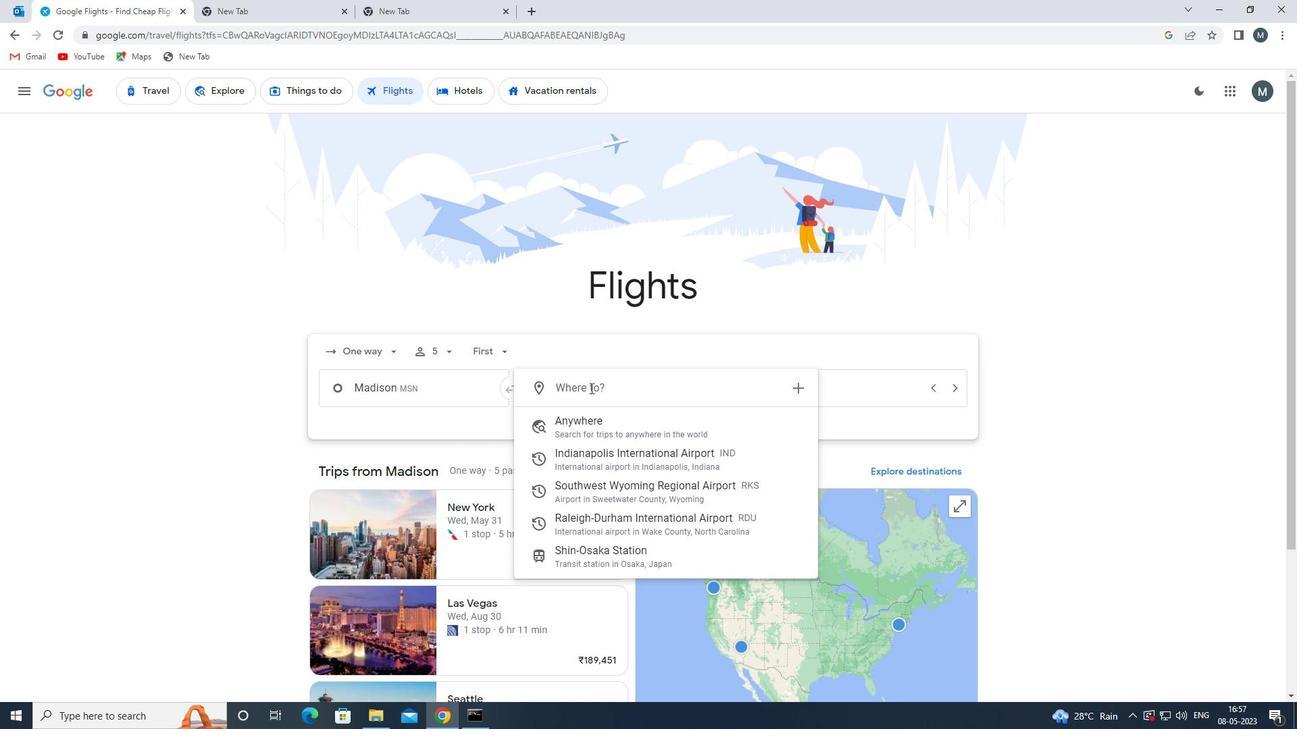 
Action: Key pressed du
Screenshot: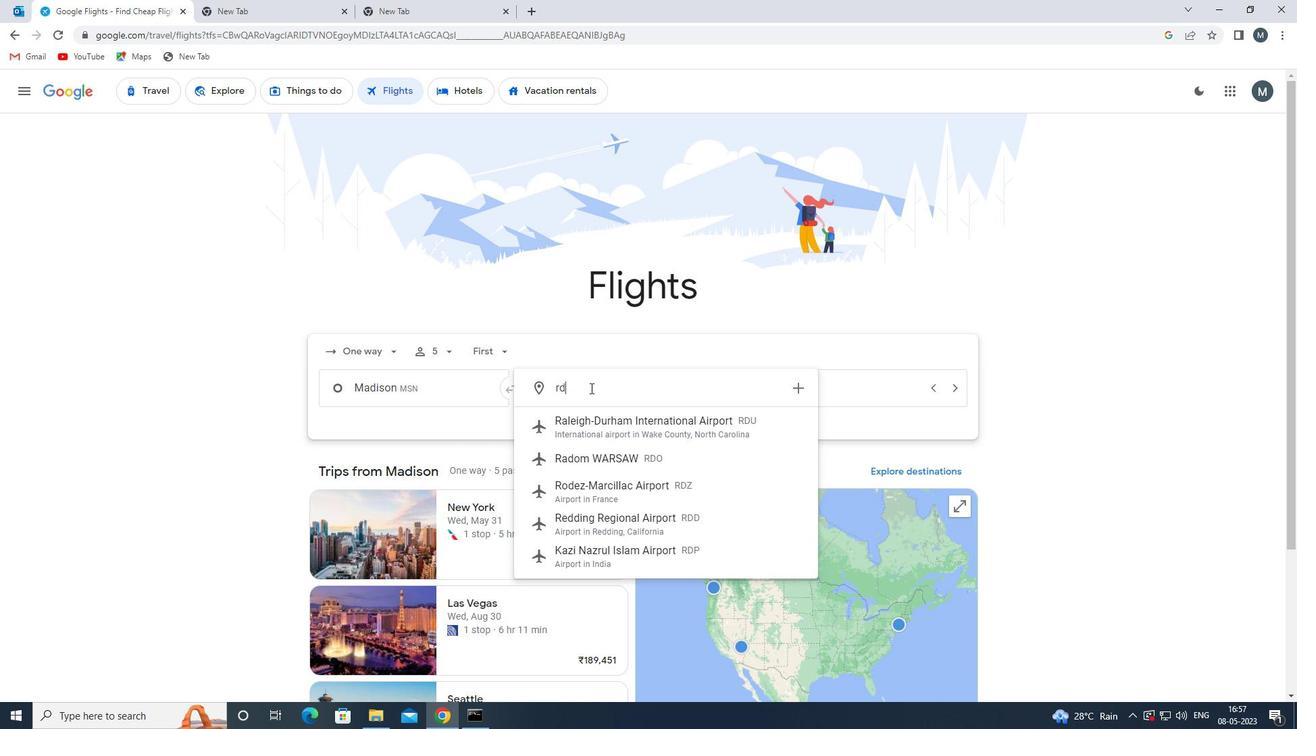 
Action: Mouse moved to (592, 423)
Screenshot: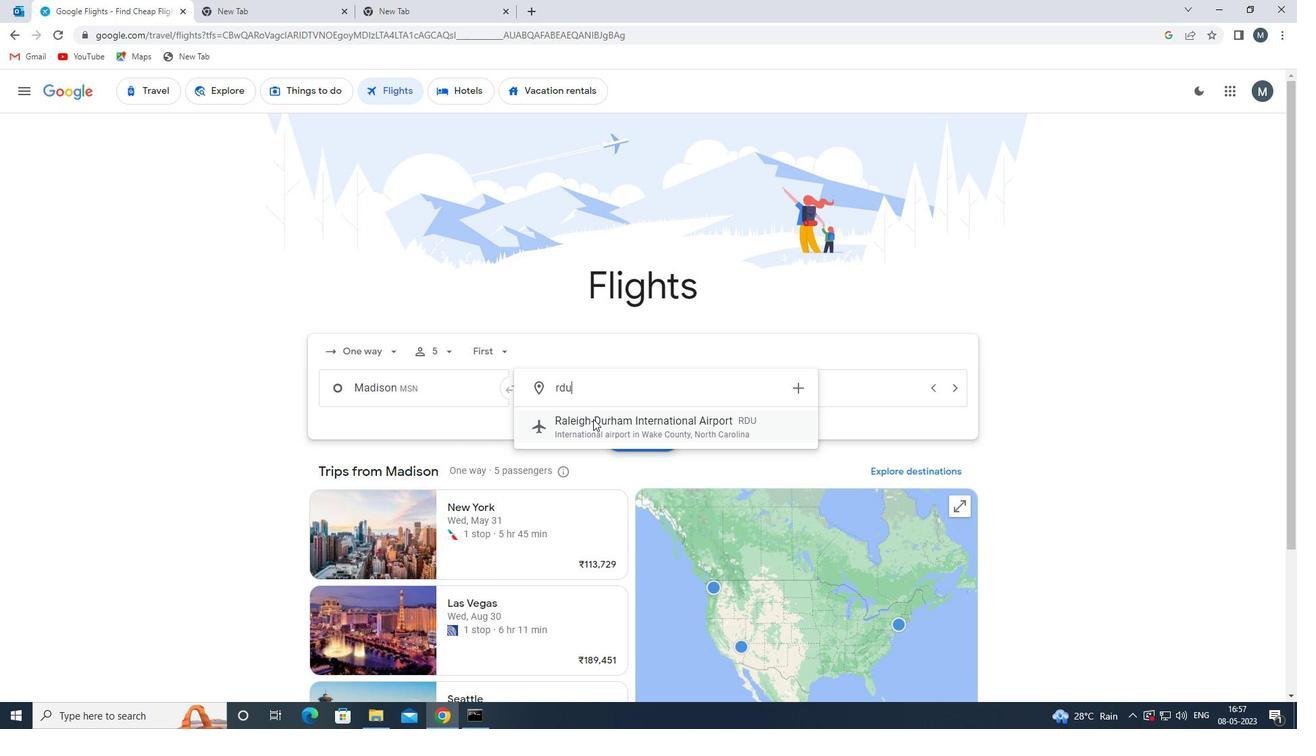 
Action: Mouse pressed left at (592, 423)
Screenshot: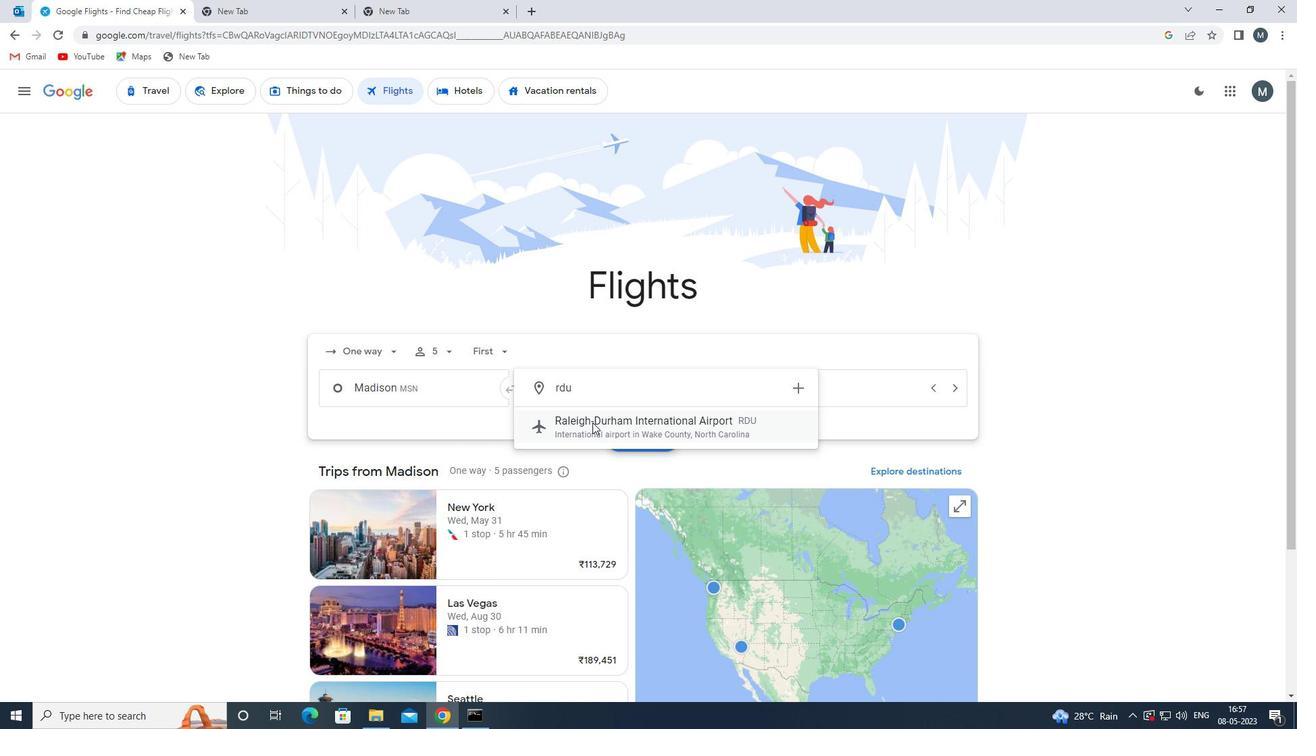 
Action: Mouse moved to (754, 389)
Screenshot: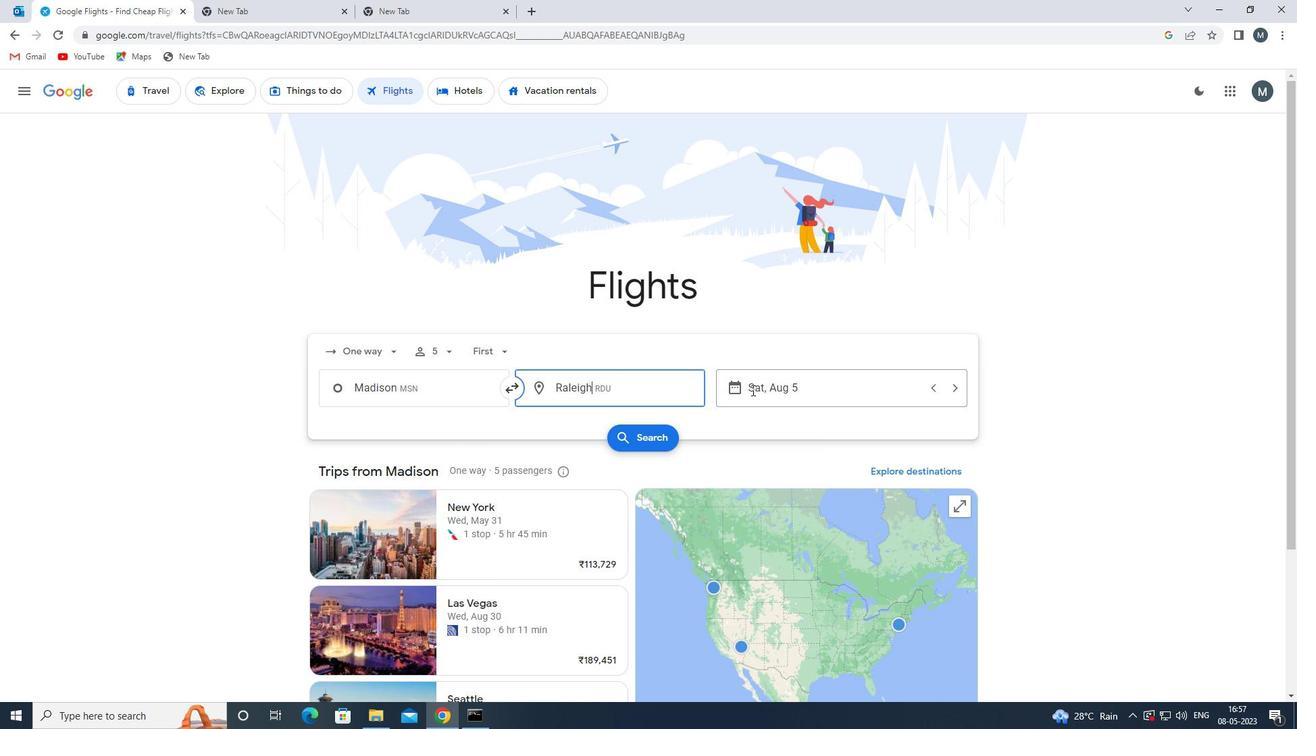 
Action: Mouse pressed left at (754, 389)
Screenshot: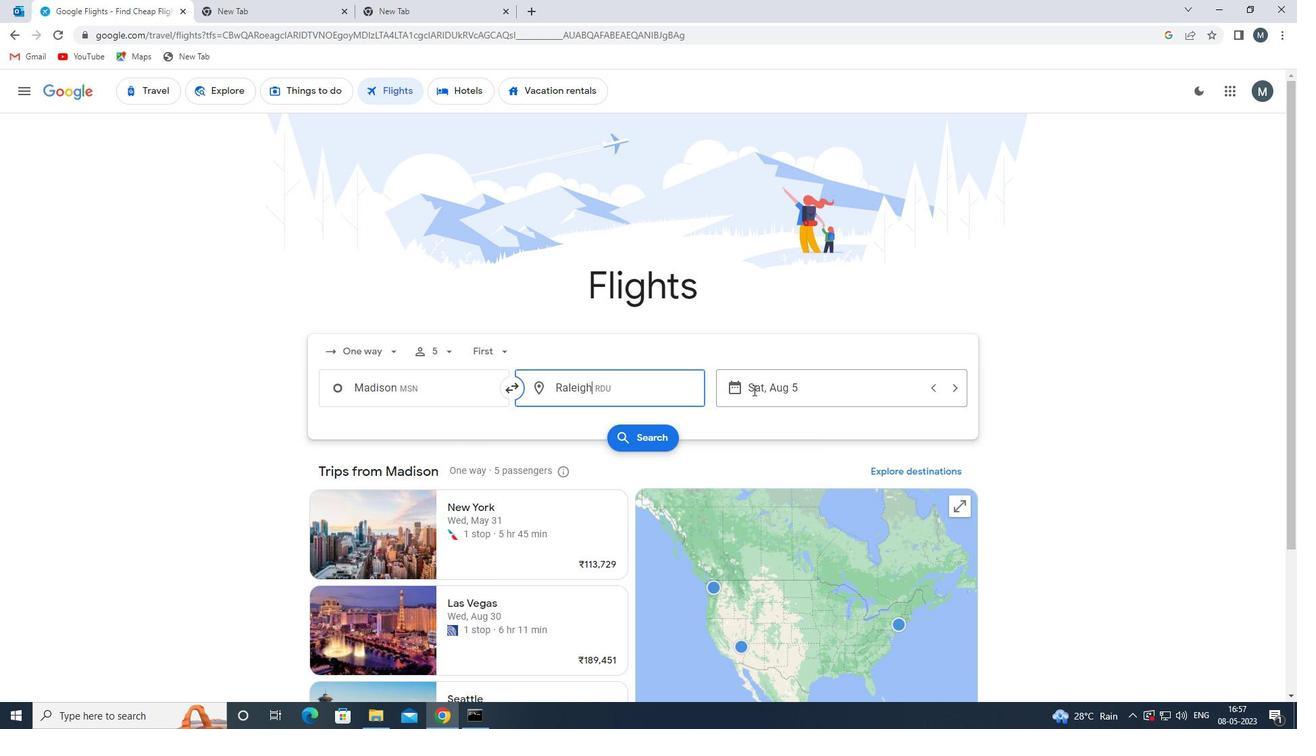 
Action: Mouse moved to (677, 456)
Screenshot: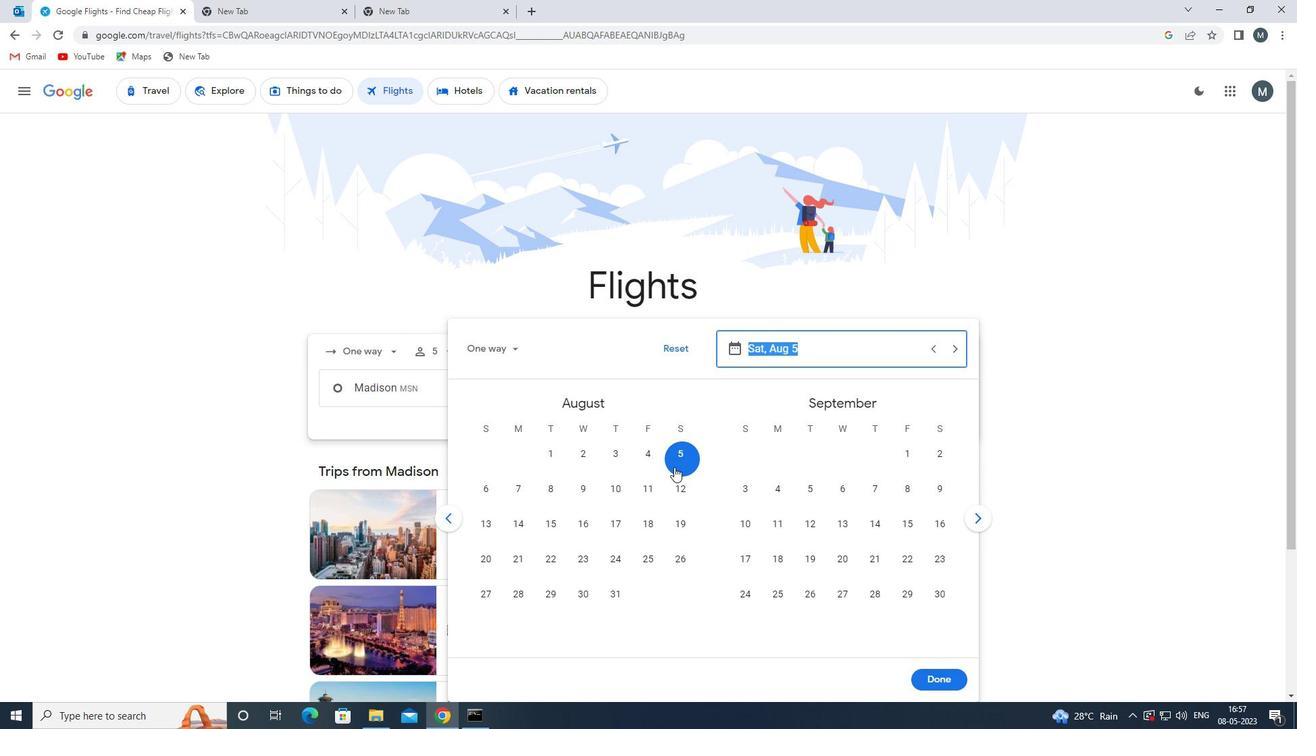
Action: Mouse pressed left at (677, 456)
Screenshot: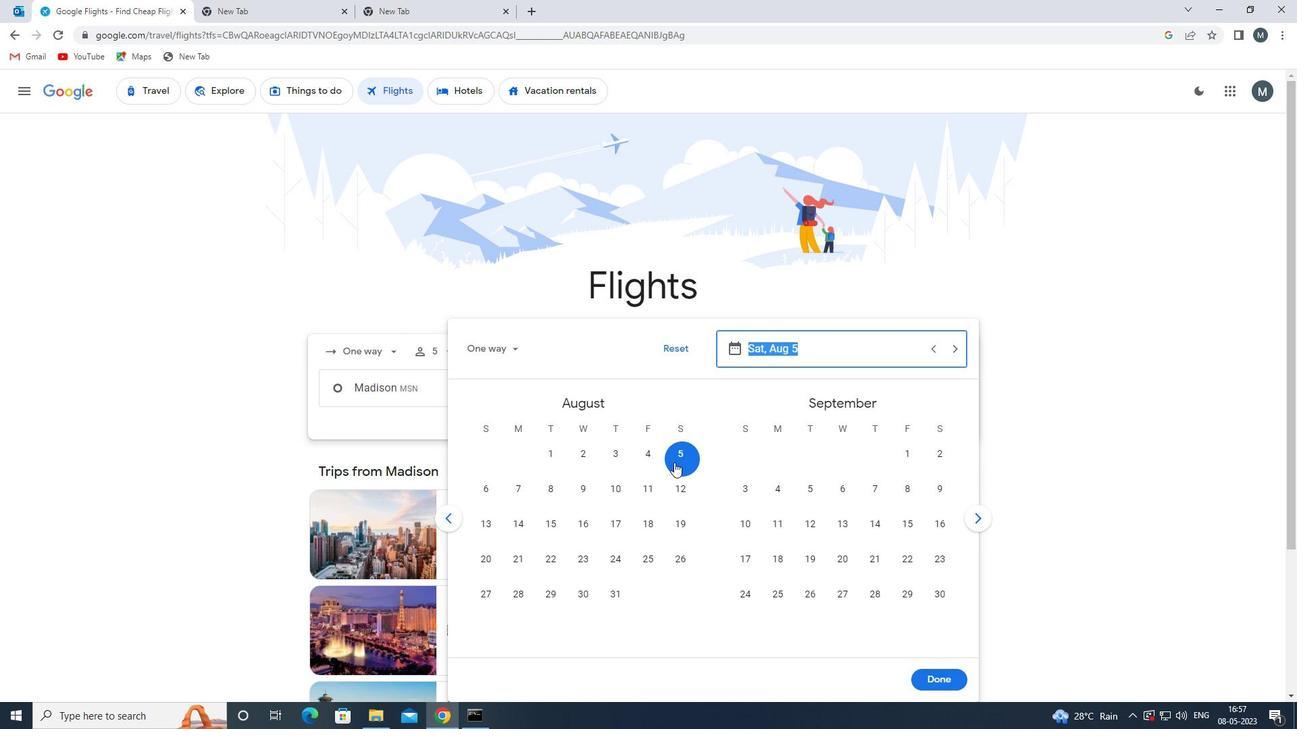 
Action: Mouse moved to (923, 678)
Screenshot: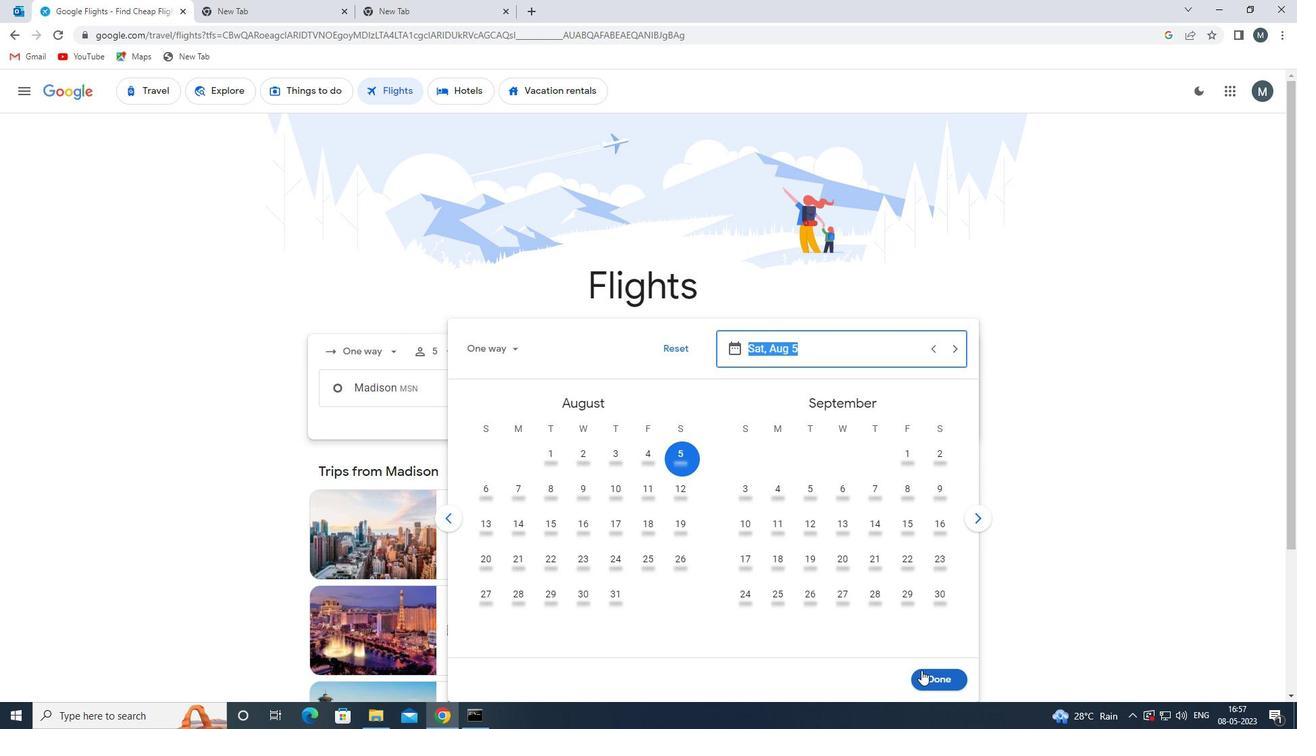 
Action: Mouse pressed left at (923, 678)
Screenshot: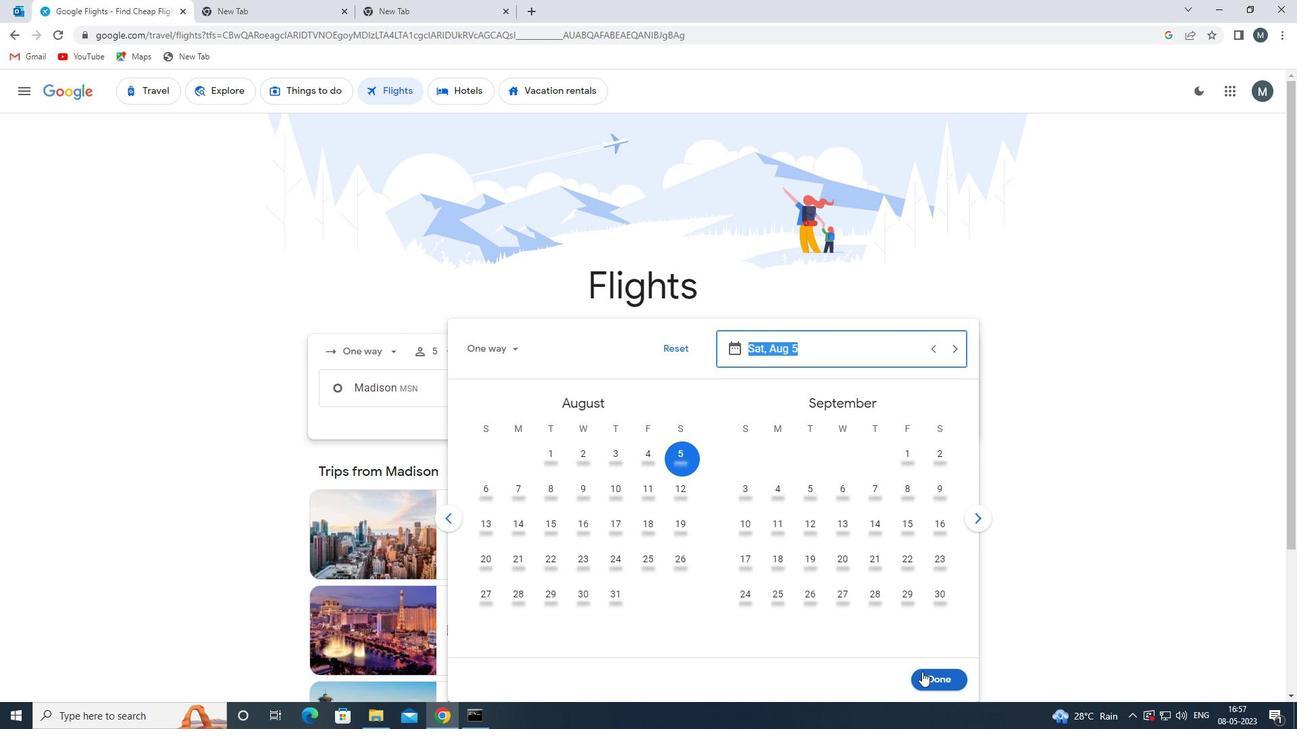 
Action: Mouse moved to (659, 437)
Screenshot: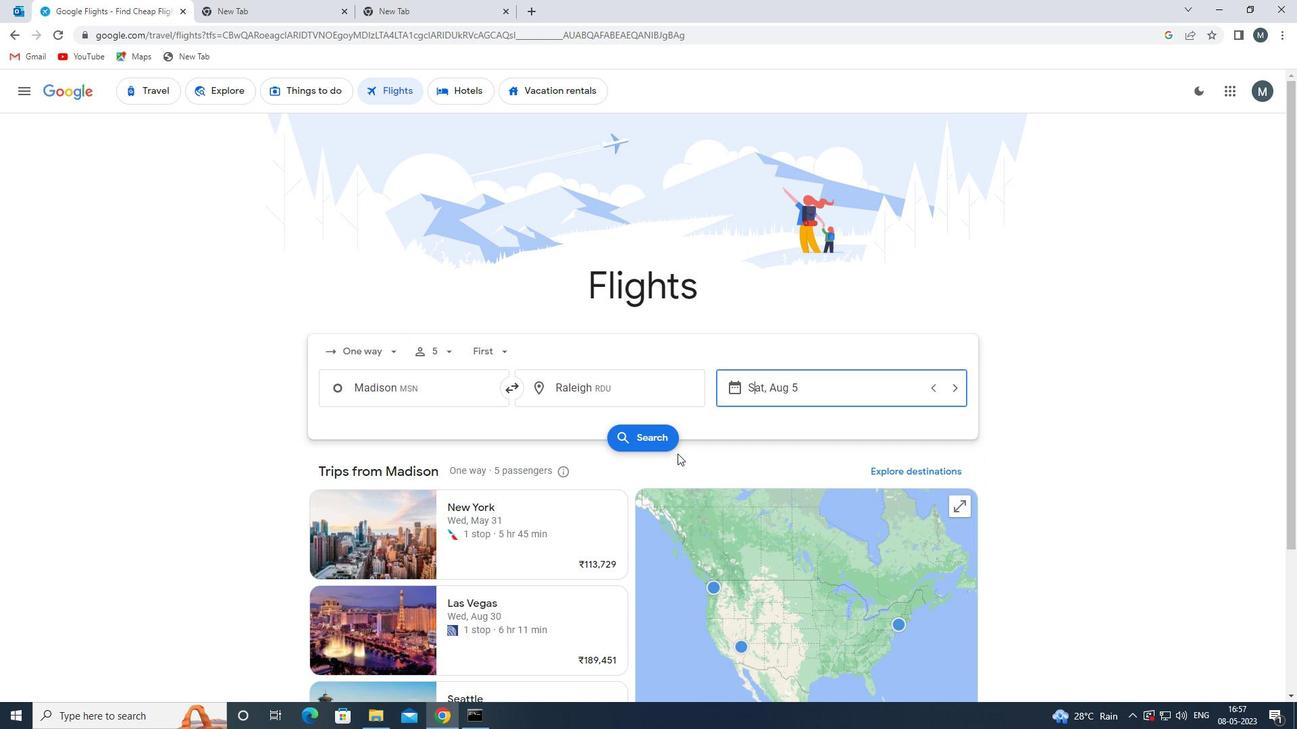 
Action: Mouse pressed left at (659, 437)
Screenshot: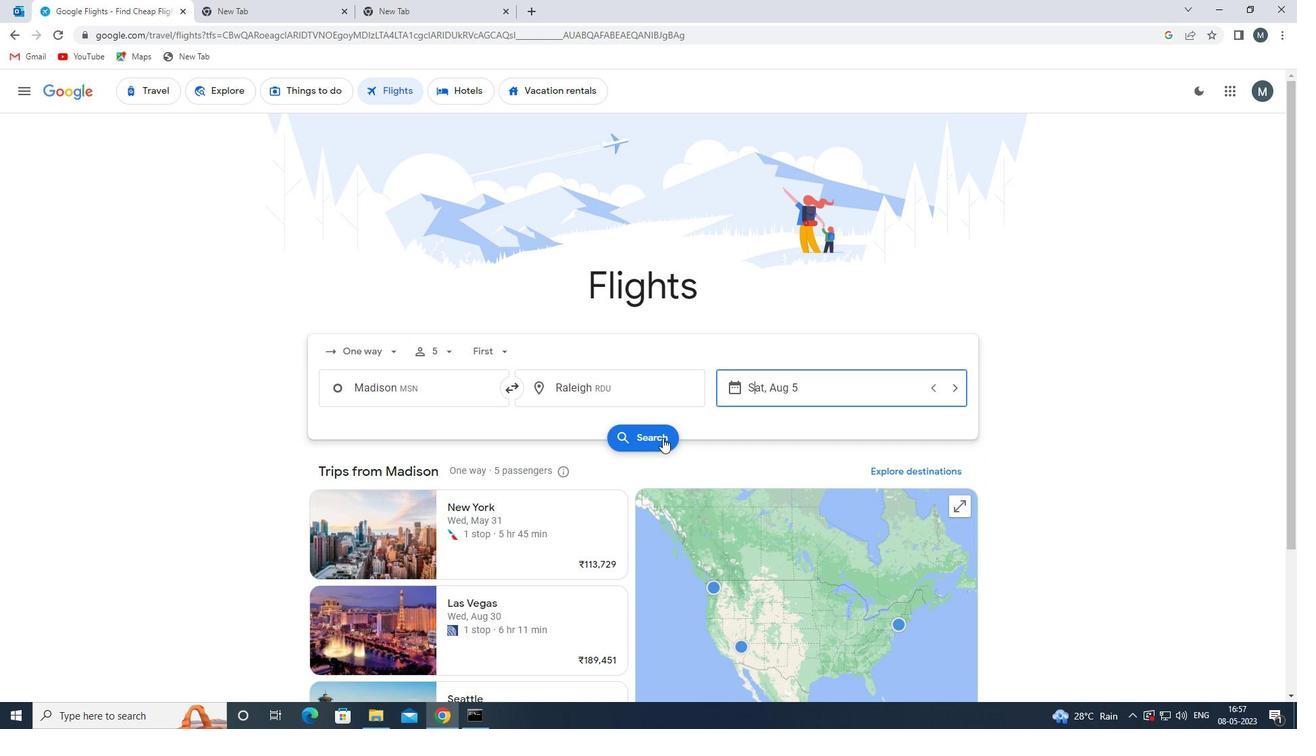 
Action: Mouse moved to (342, 211)
Screenshot: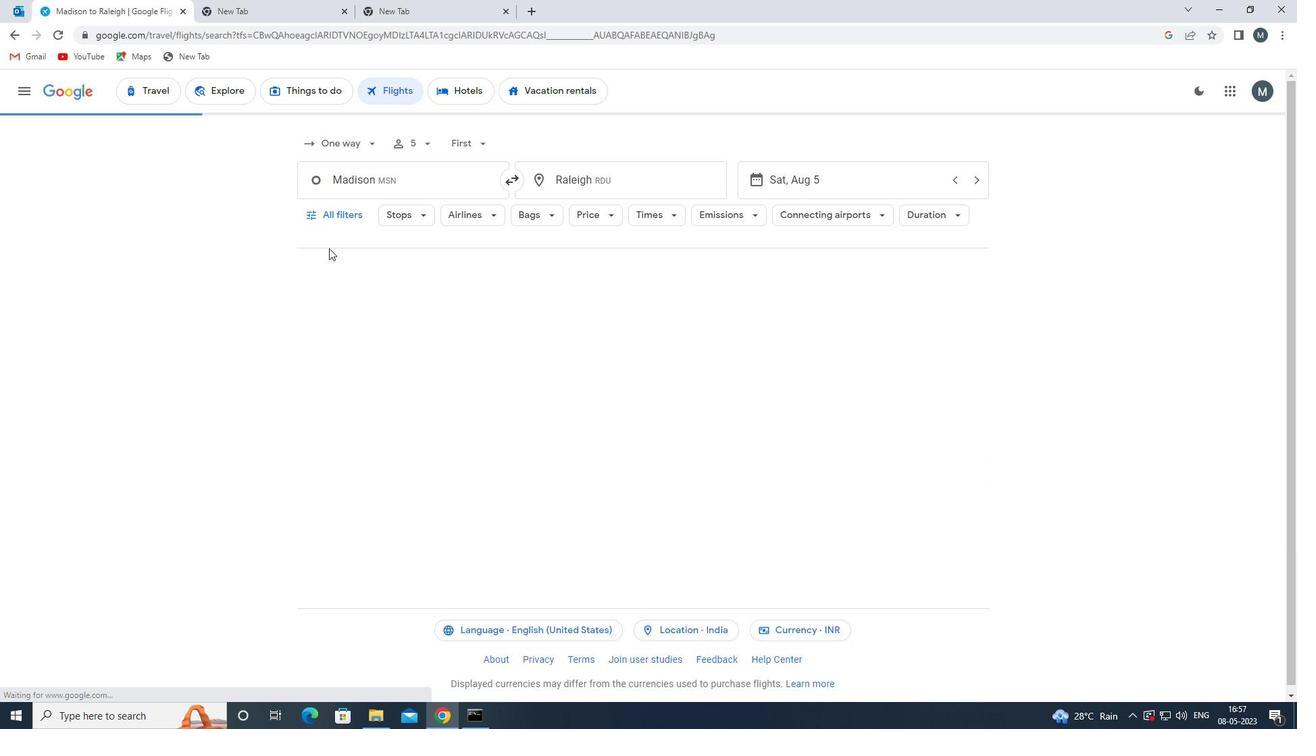 
Action: Mouse pressed left at (342, 211)
Screenshot: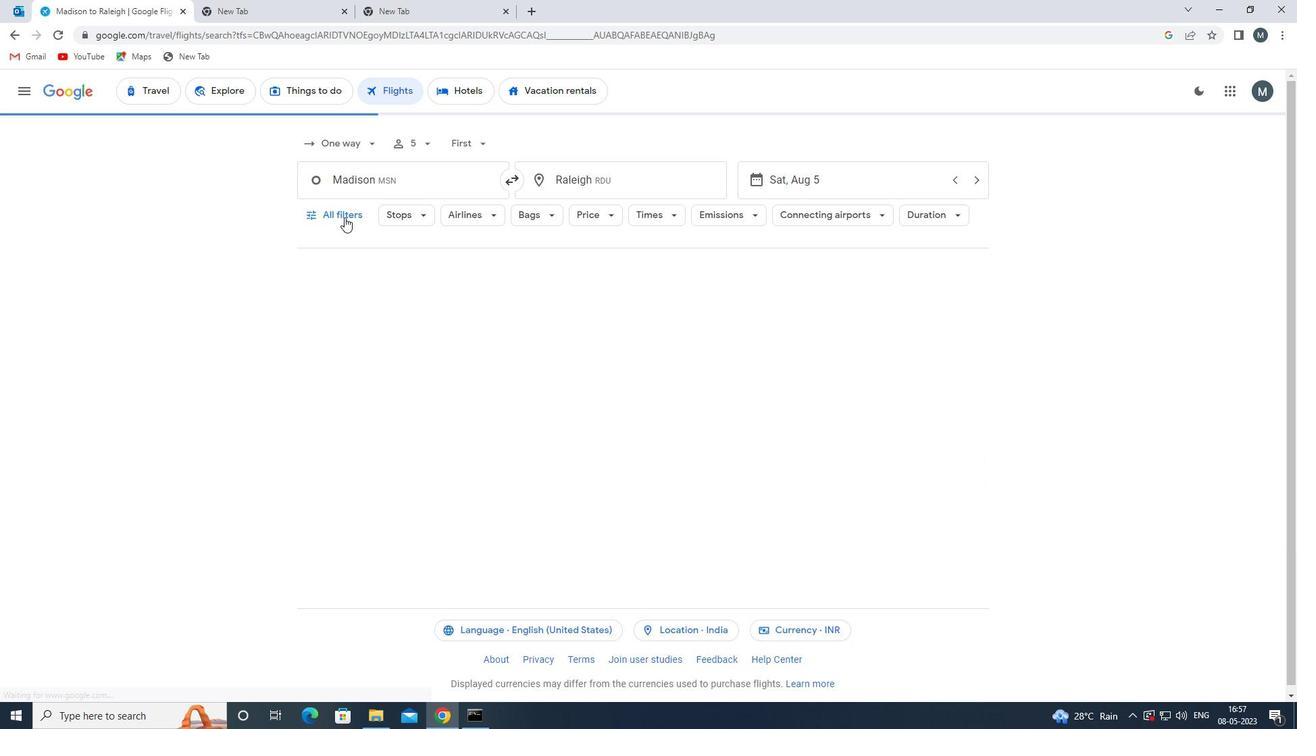 
Action: Mouse moved to (391, 356)
Screenshot: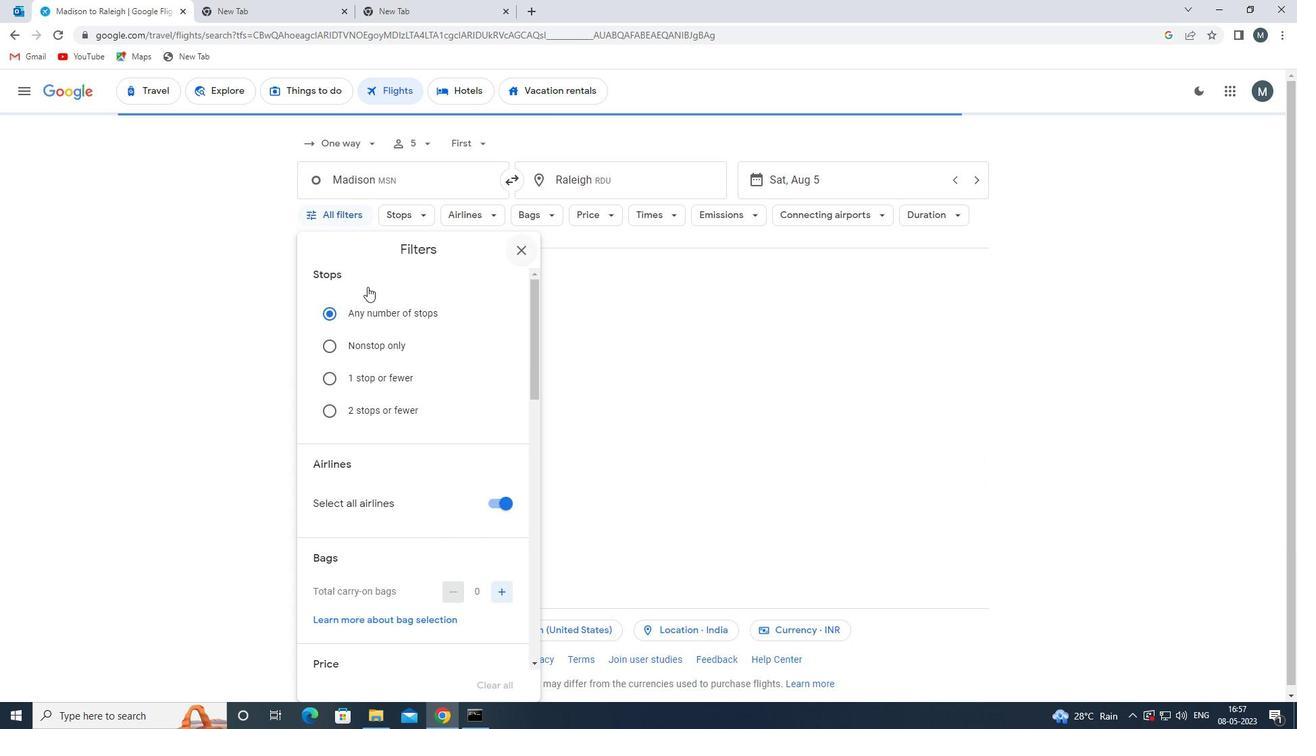 
Action: Mouse scrolled (391, 356) with delta (0, 0)
Screenshot: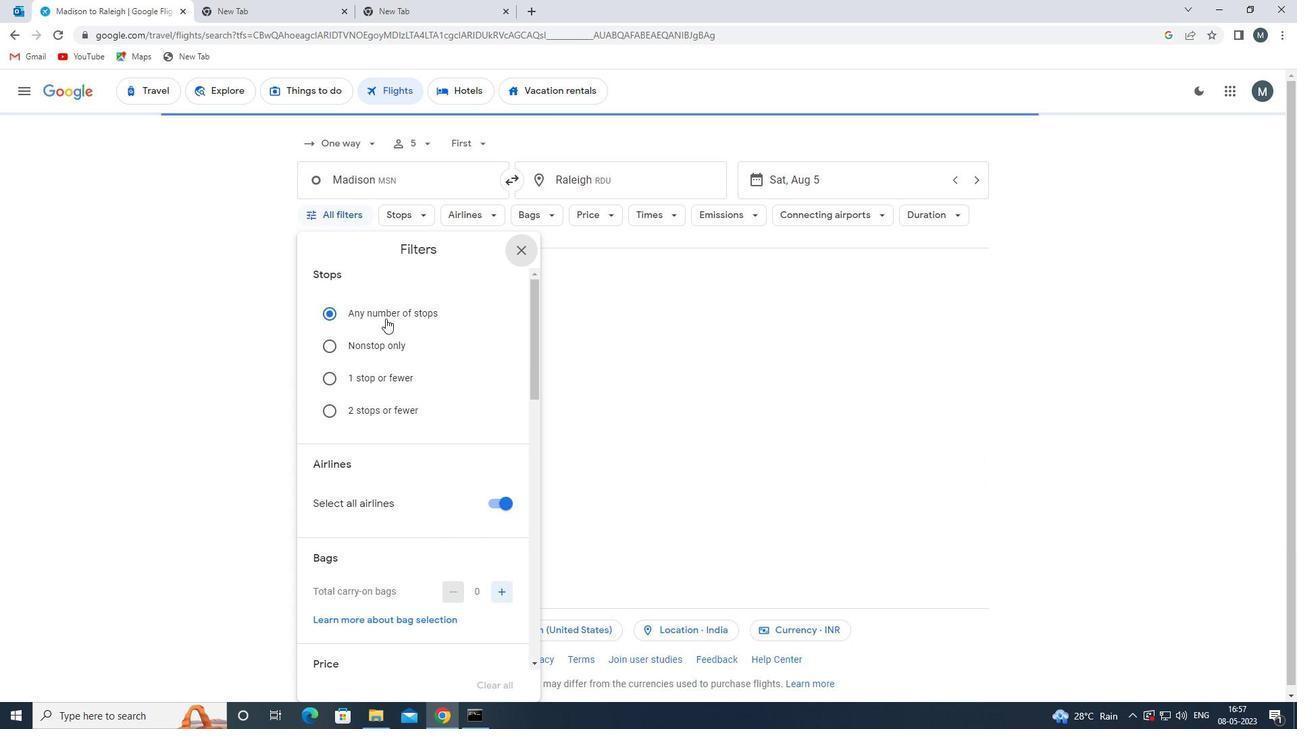
Action: Mouse moved to (391, 360)
Screenshot: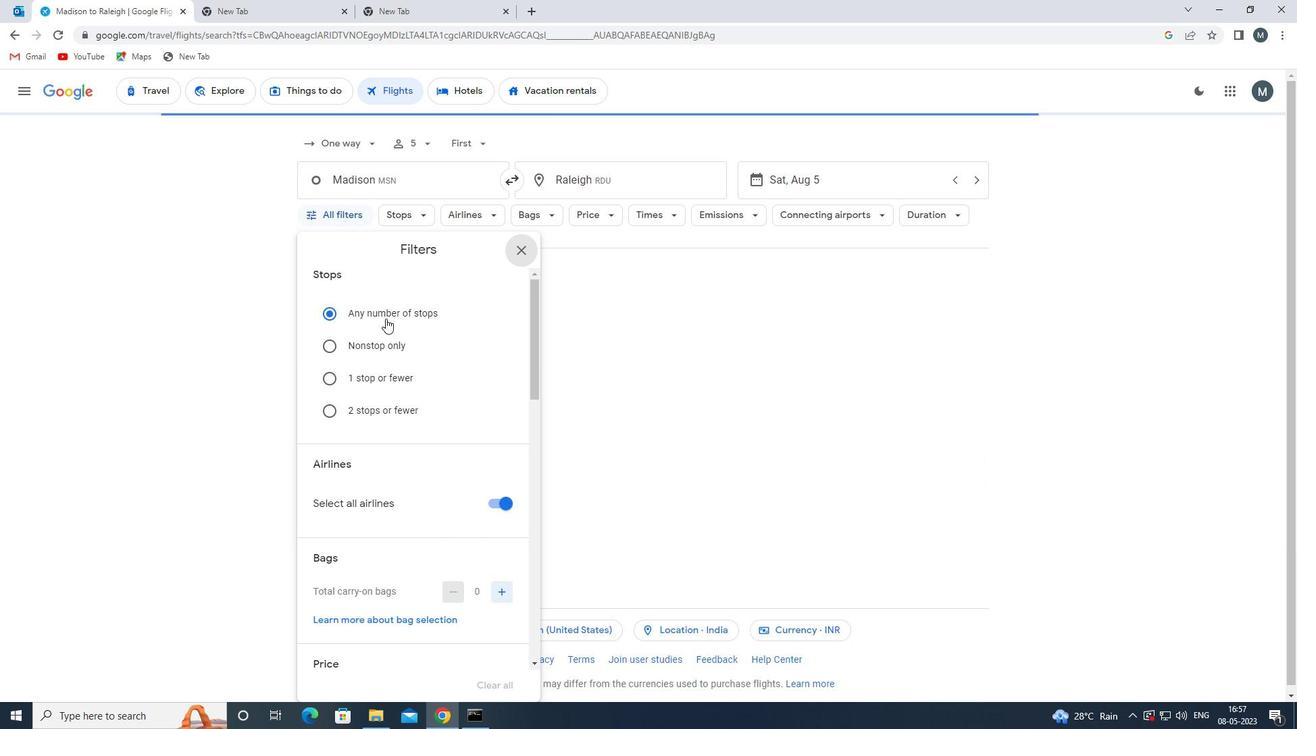 
Action: Mouse scrolled (391, 359) with delta (0, 0)
Screenshot: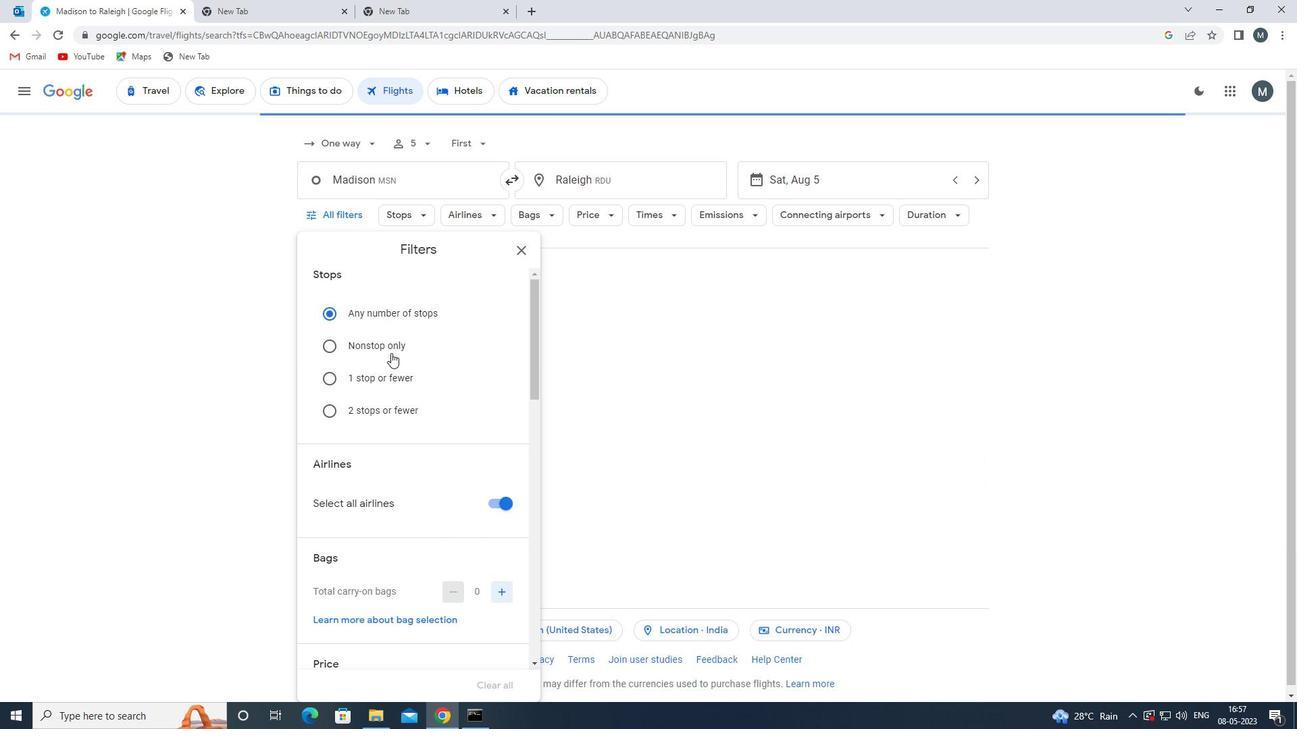 
Action: Mouse moved to (498, 373)
Screenshot: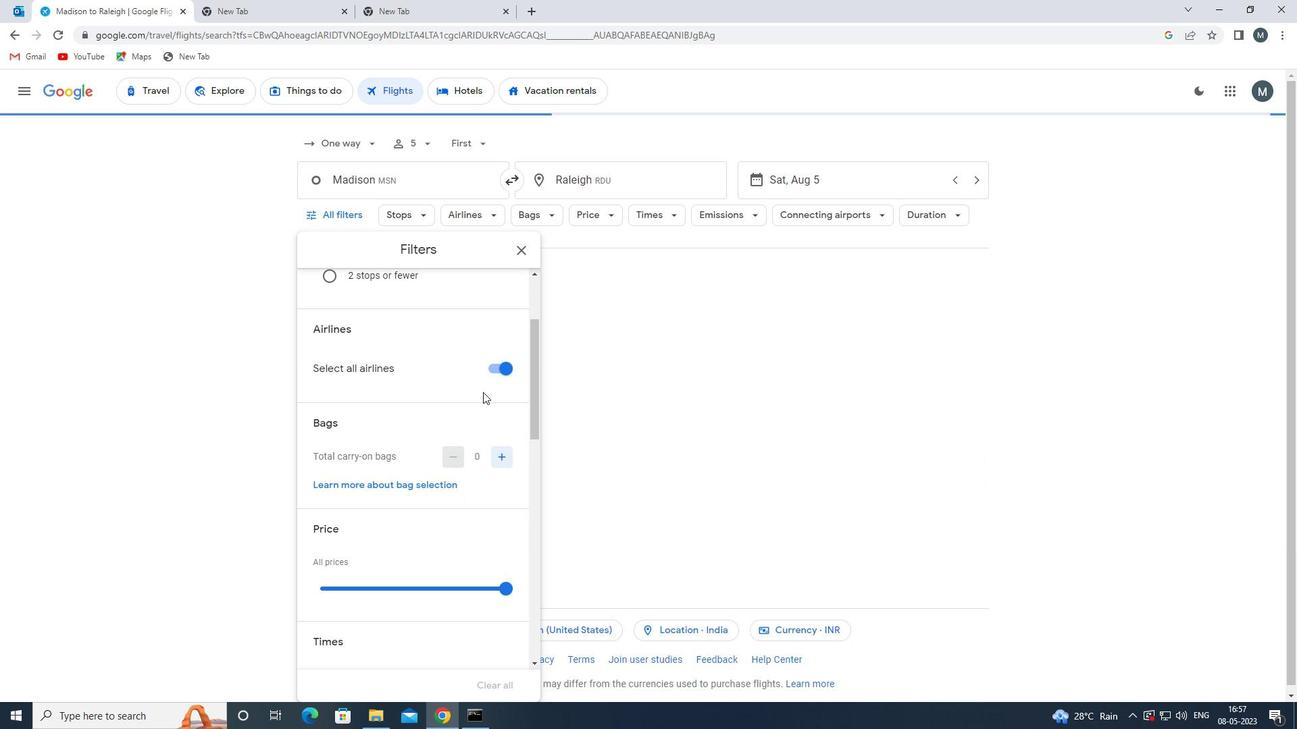 
Action: Mouse pressed left at (498, 373)
Screenshot: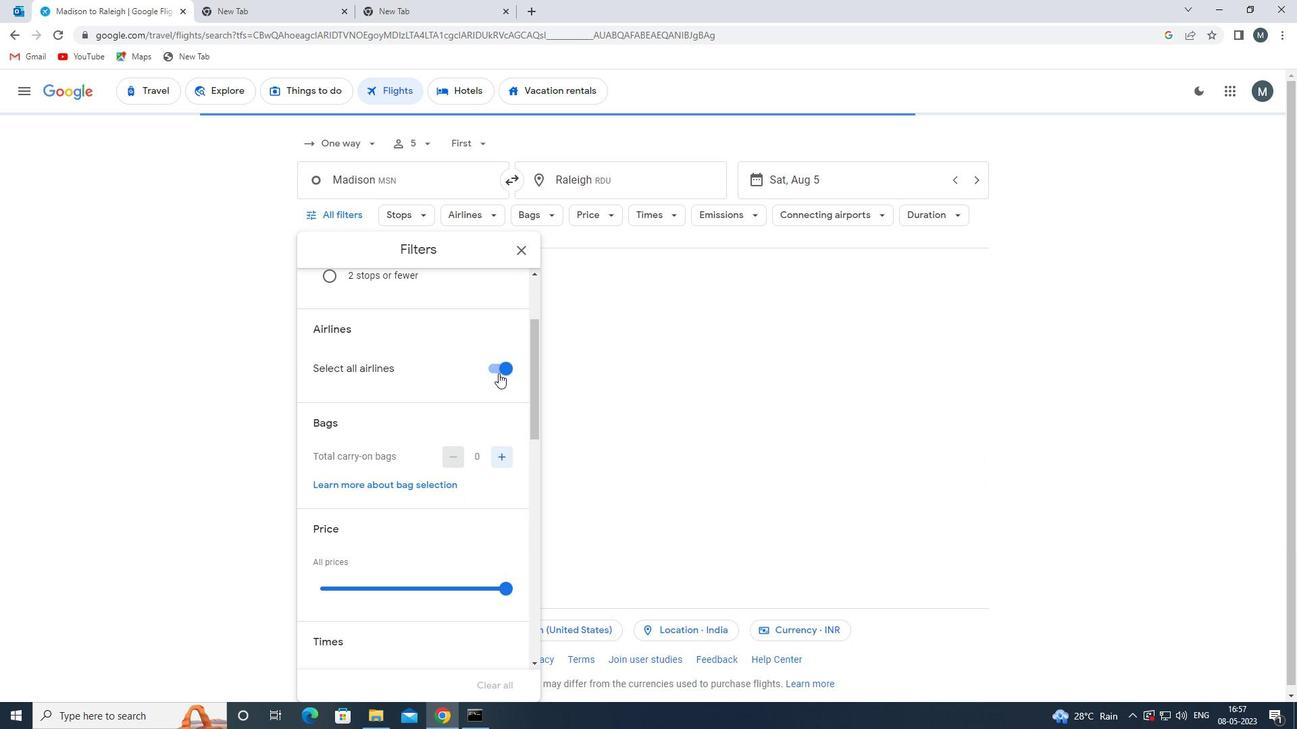 
Action: Mouse moved to (388, 389)
Screenshot: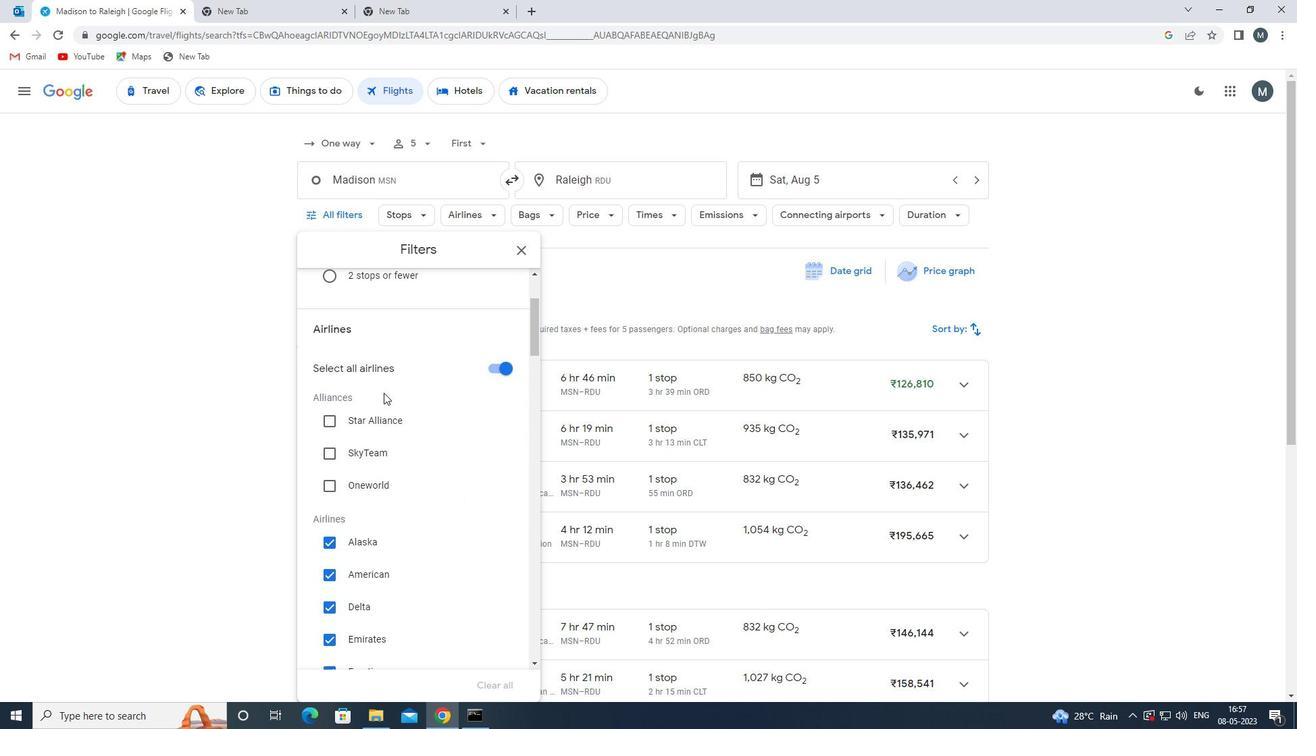 
Action: Mouse scrolled (388, 389) with delta (0, 0)
Screenshot: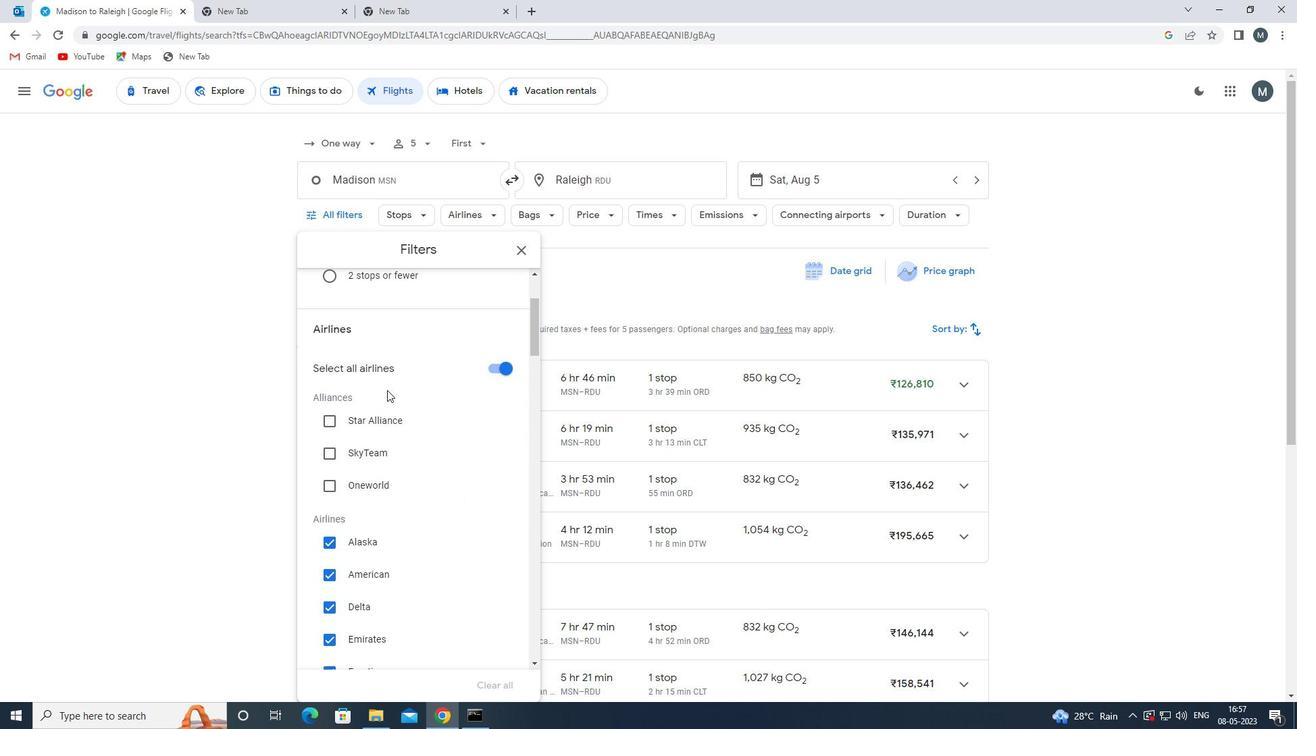 
Action: Mouse moved to (487, 287)
Screenshot: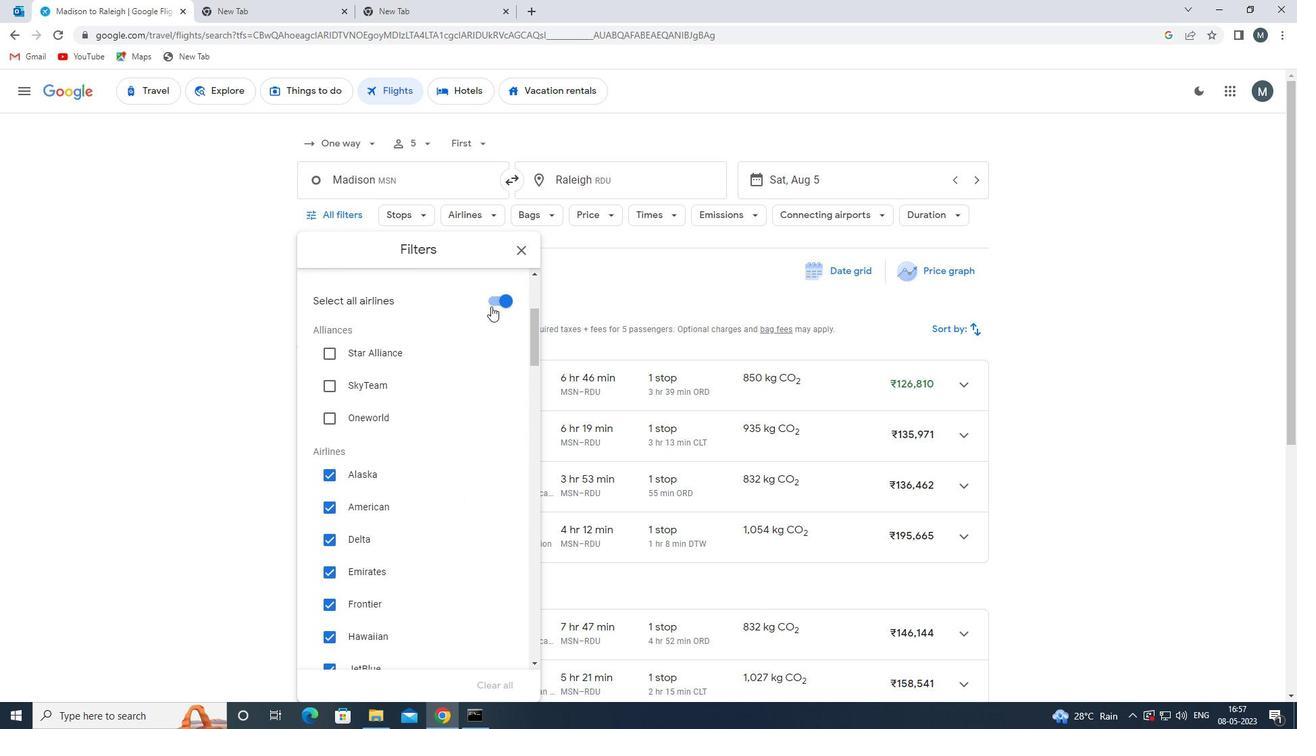 
Action: Mouse pressed left at (487, 287)
Screenshot: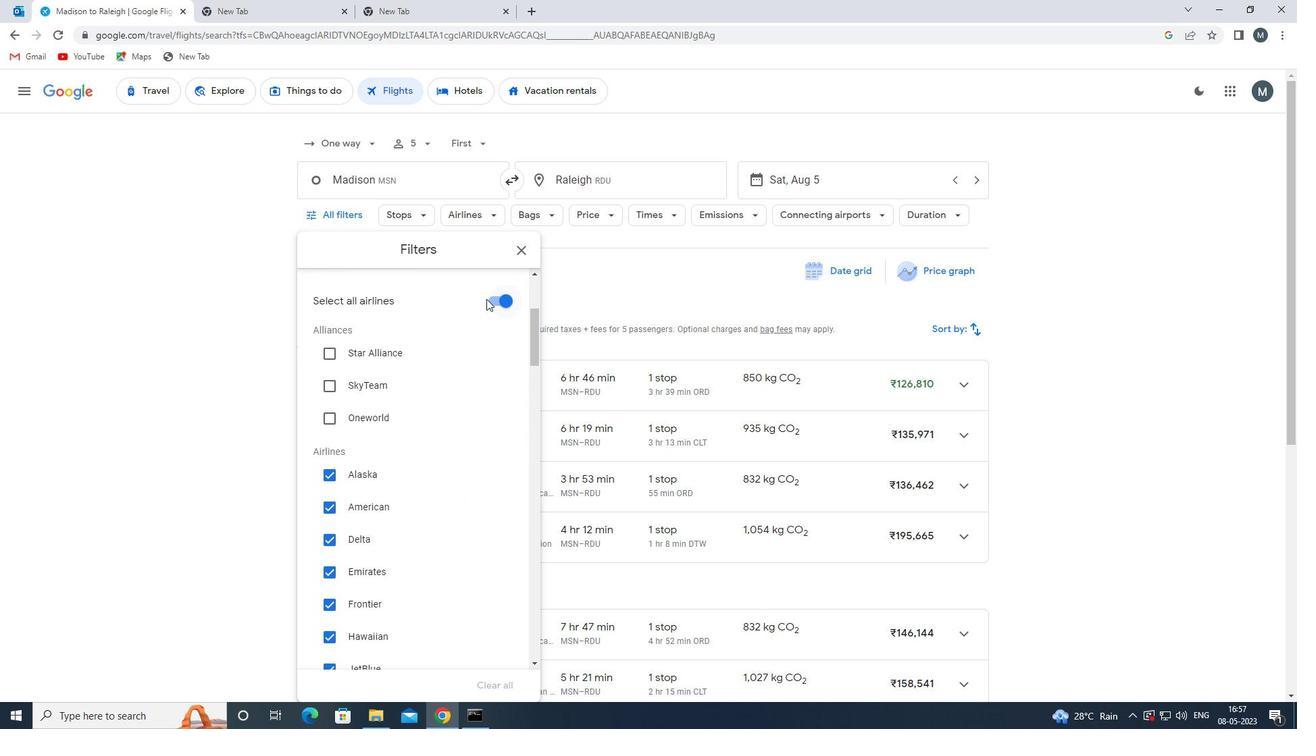 
Action: Mouse moved to (500, 302)
Screenshot: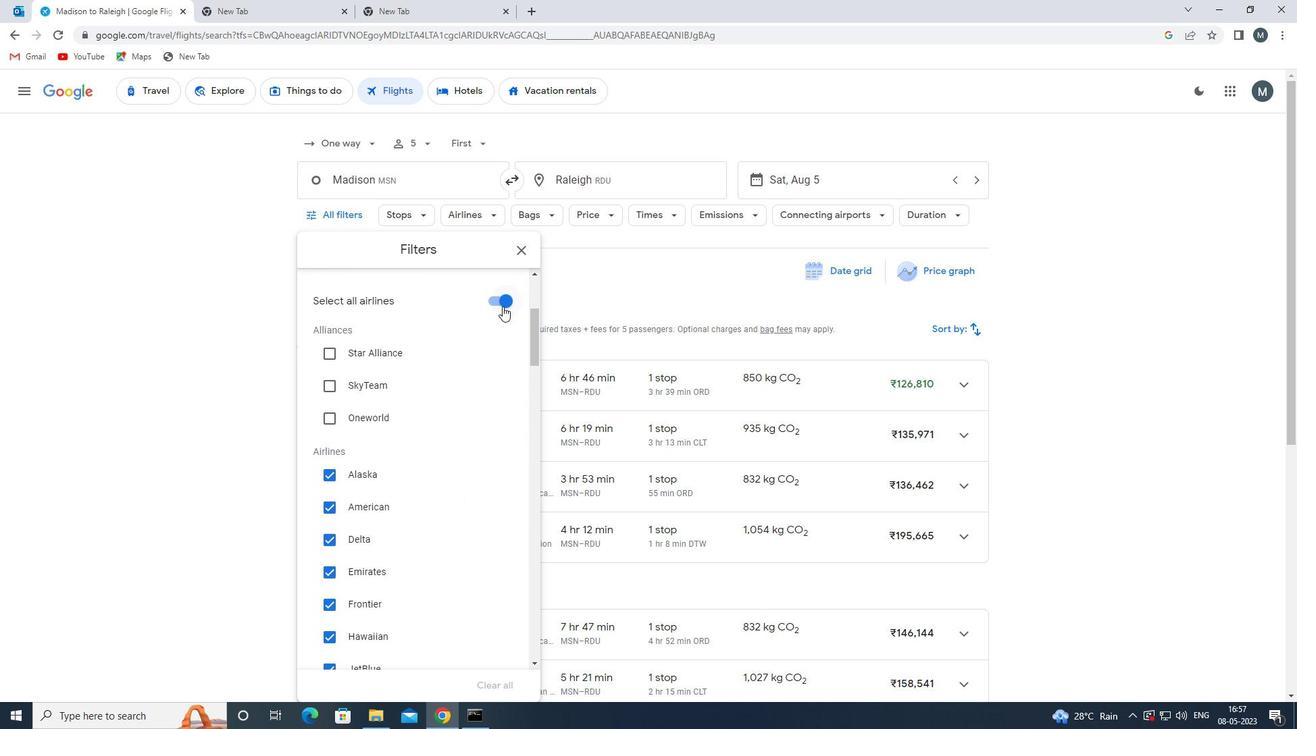 
Action: Mouse pressed left at (500, 302)
Screenshot: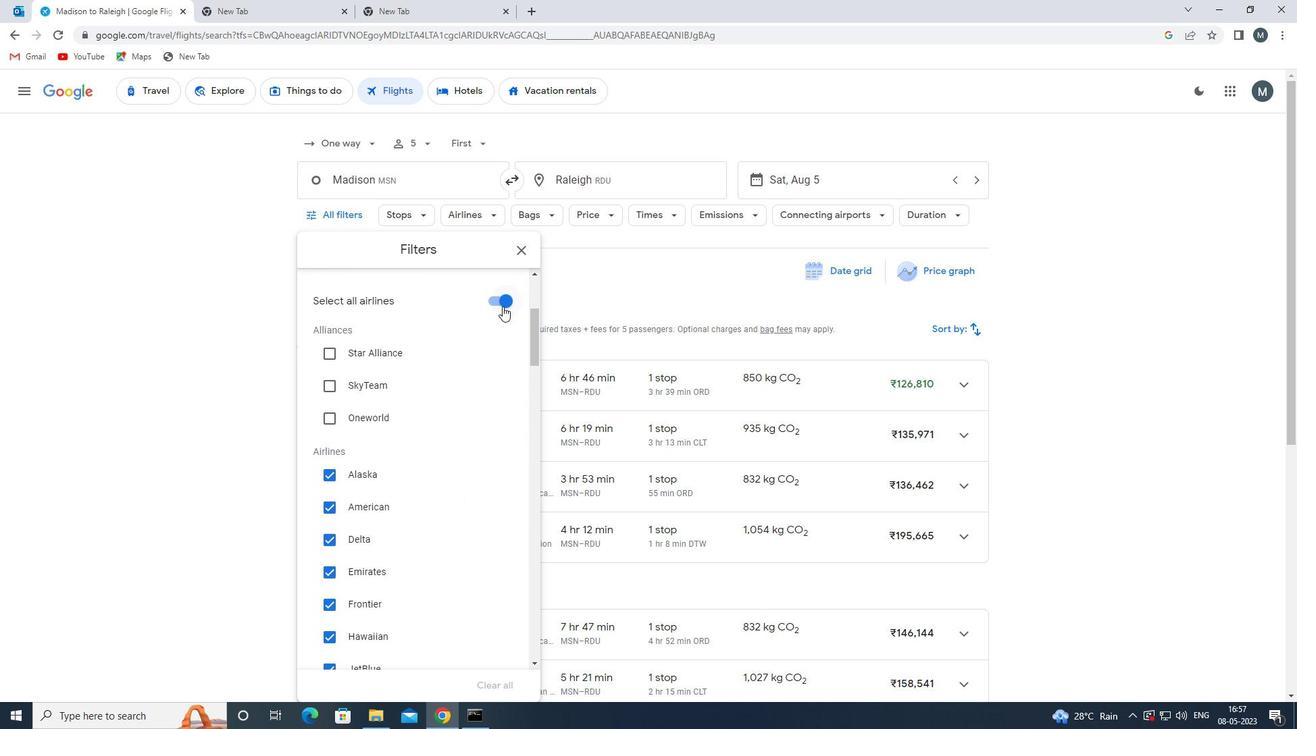 
Action: Mouse moved to (423, 385)
Screenshot: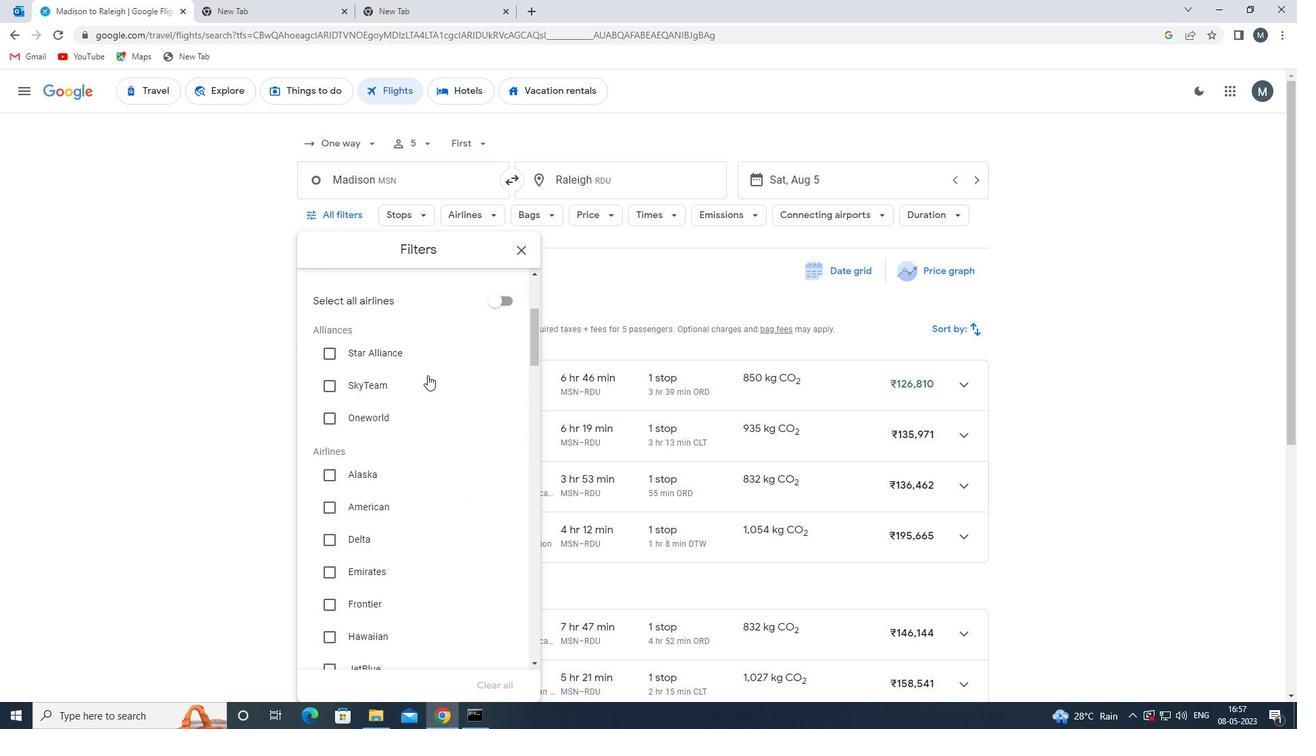 
Action: Mouse scrolled (423, 384) with delta (0, 0)
Screenshot: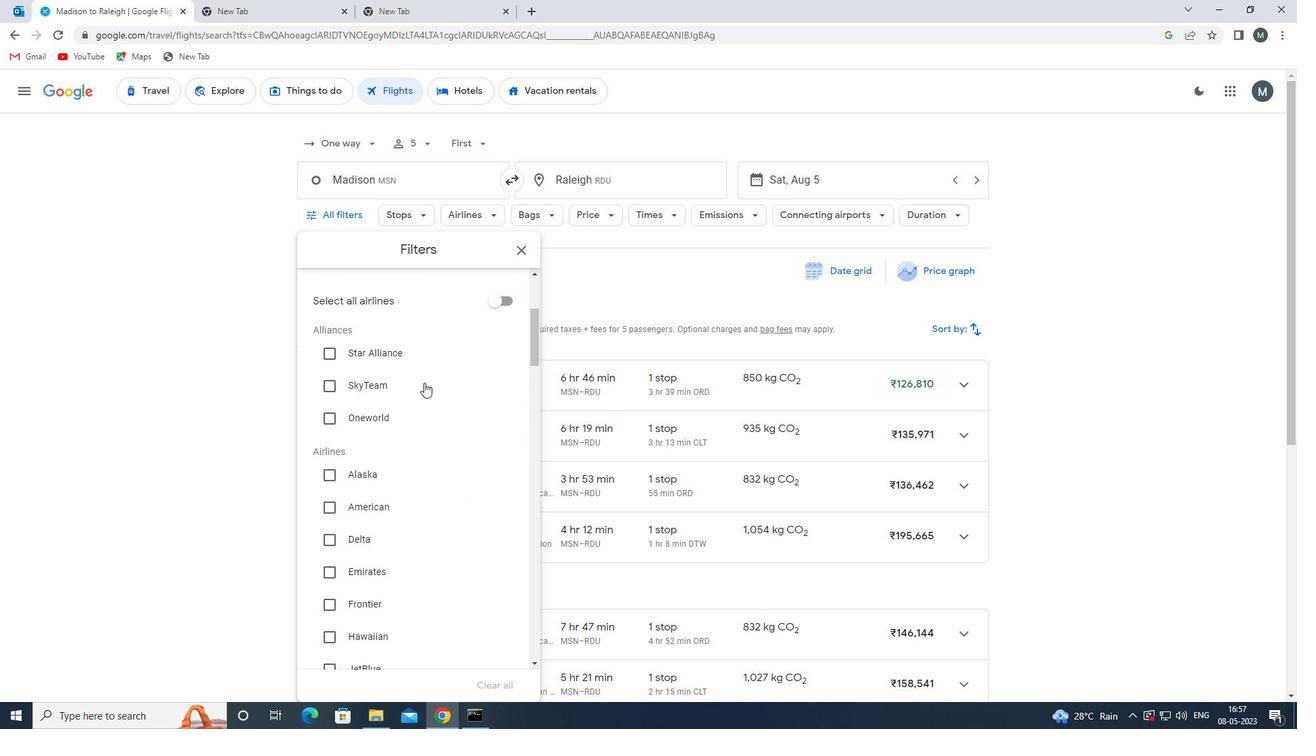 
Action: Mouse moved to (412, 420)
Screenshot: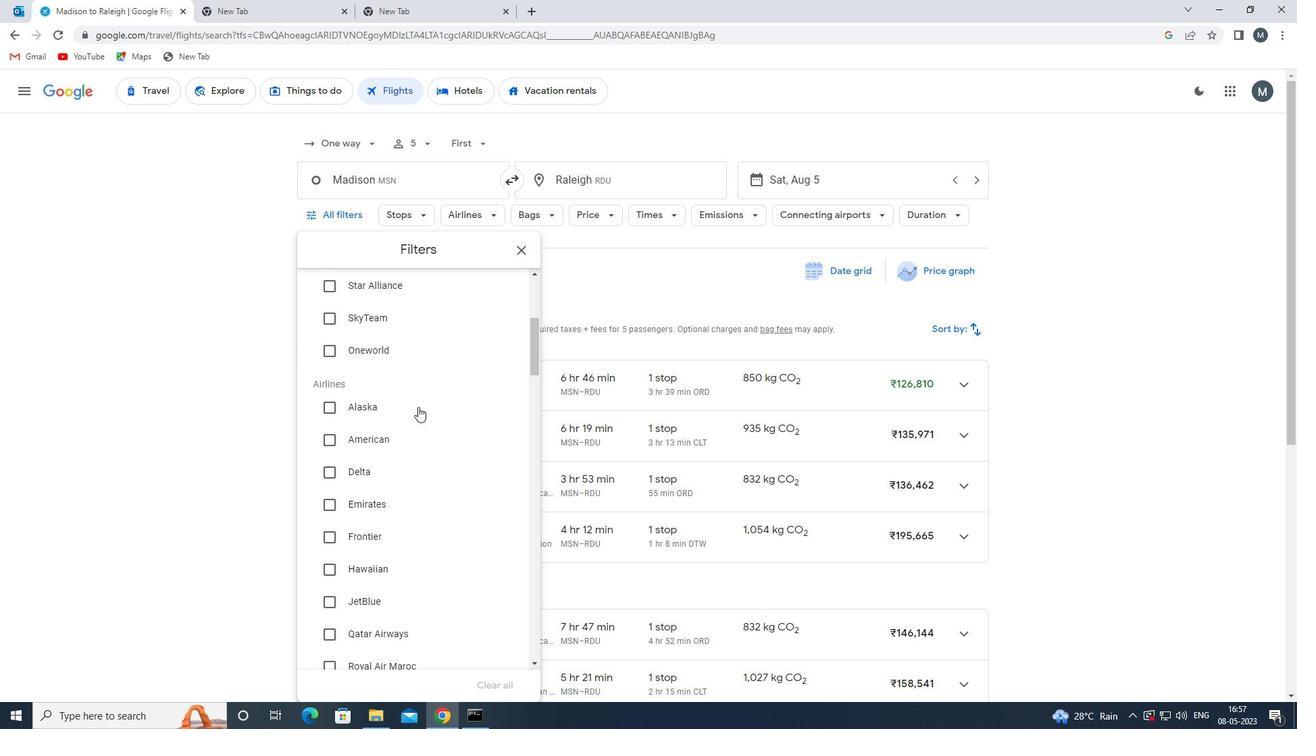 
Action: Mouse scrolled (412, 419) with delta (0, 0)
Screenshot: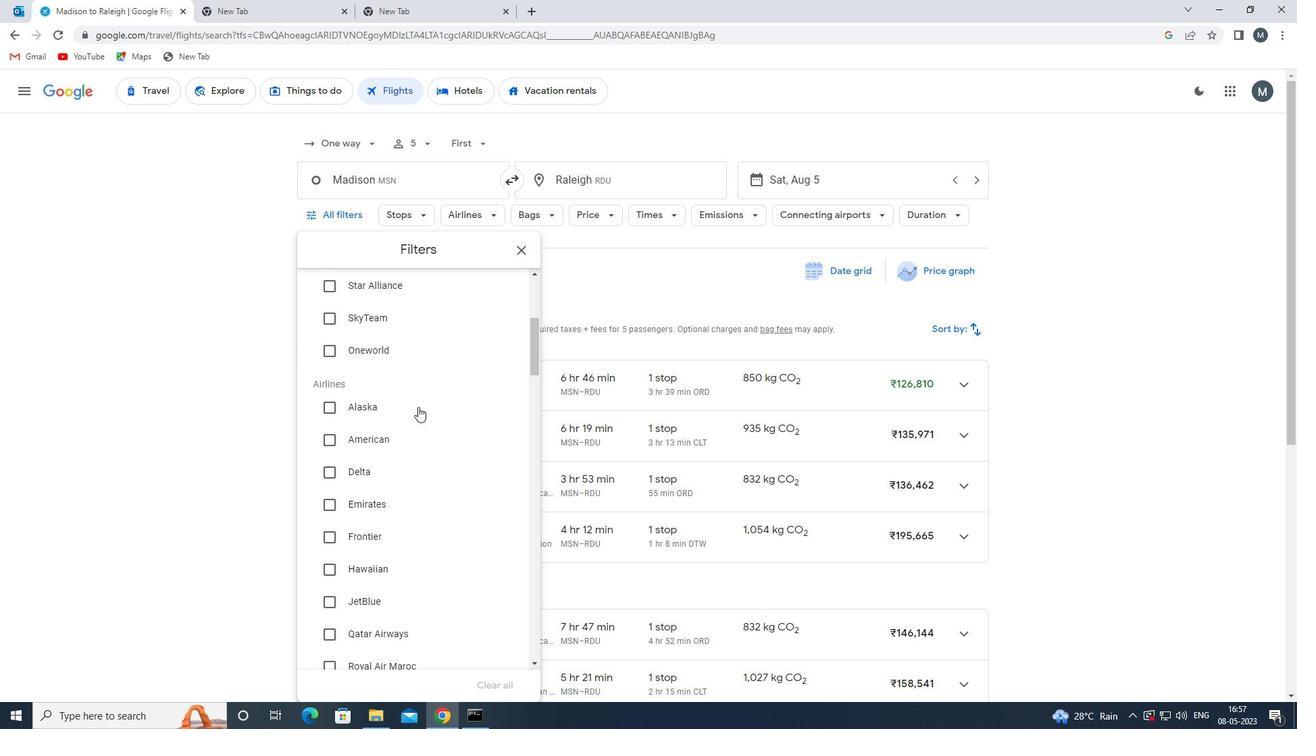 
Action: Mouse moved to (412, 432)
Screenshot: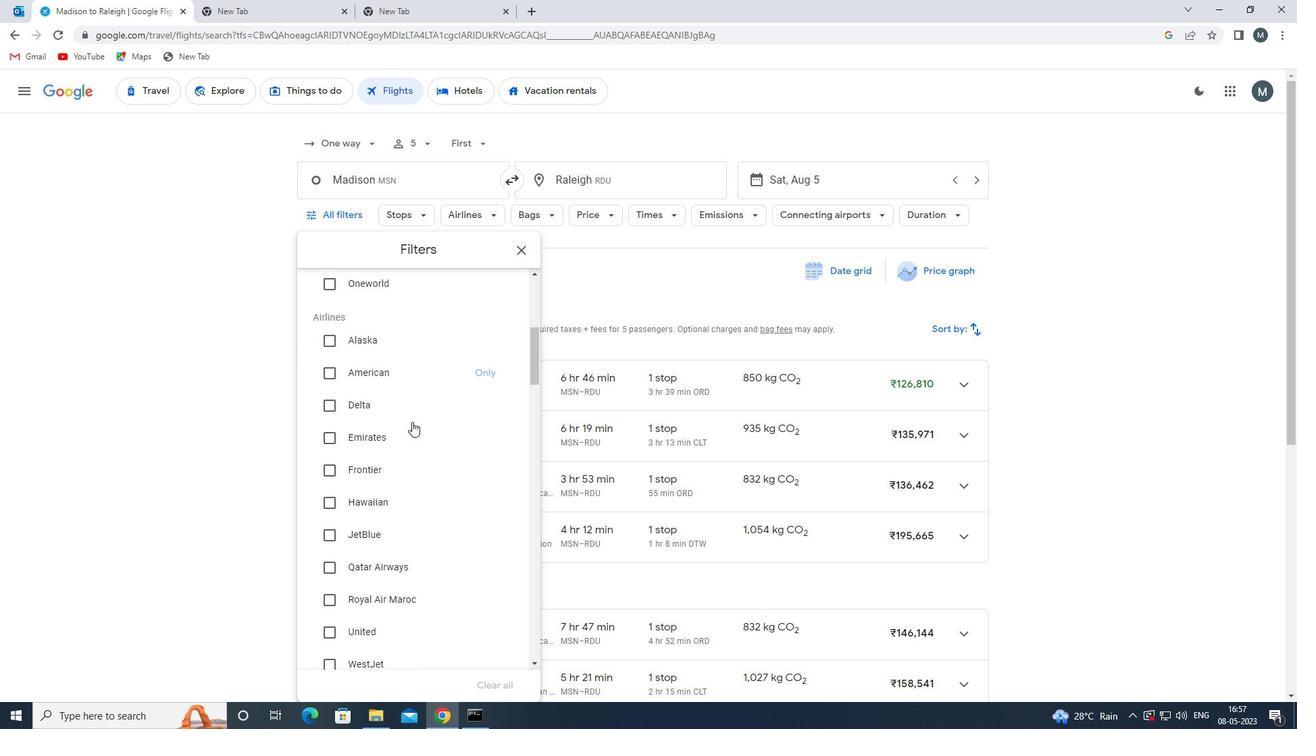 
Action: Mouse scrolled (412, 431) with delta (0, 0)
Screenshot: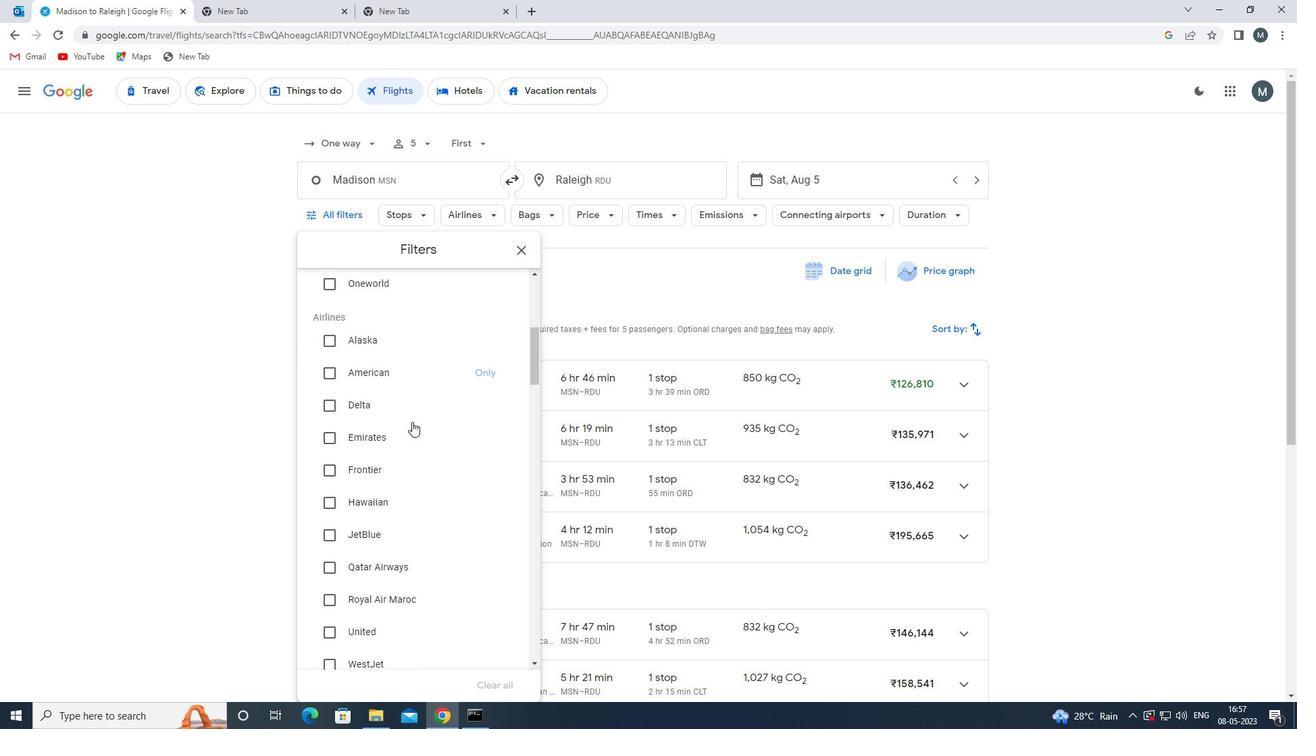 
Action: Mouse moved to (412, 433)
Screenshot: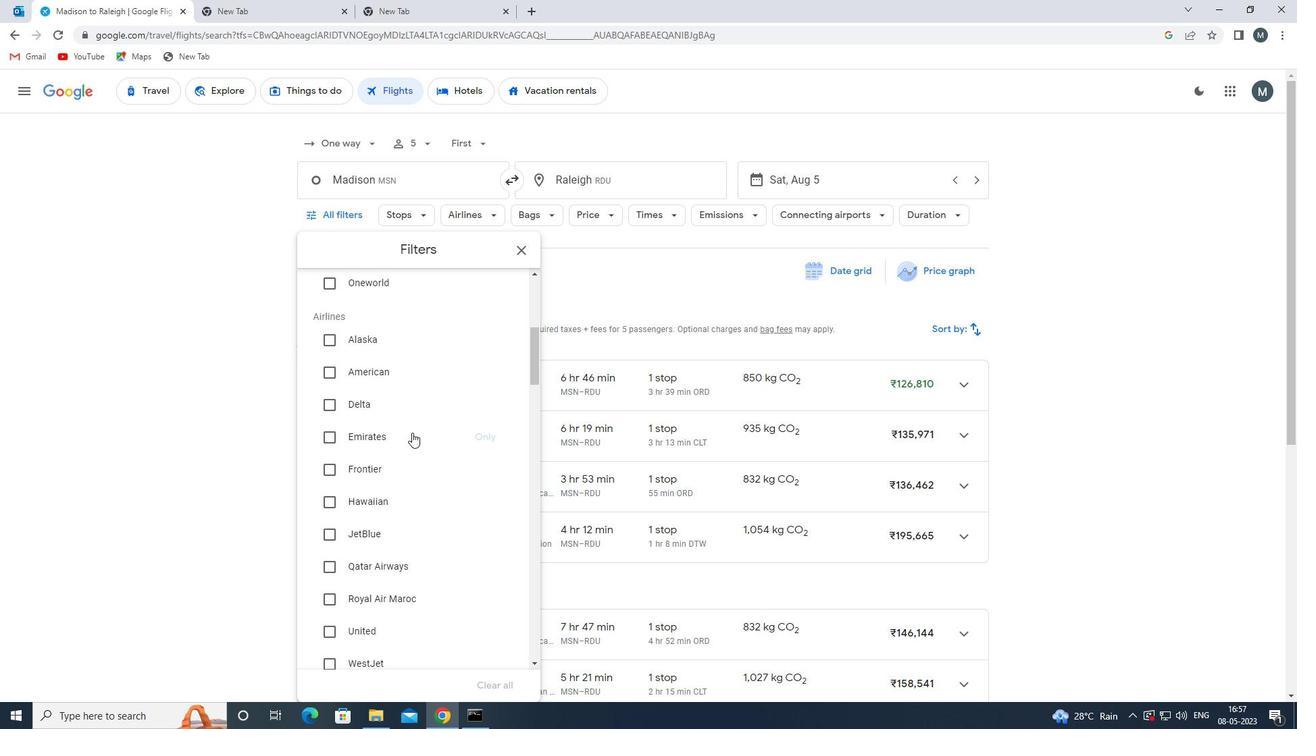 
Action: Mouse scrolled (412, 433) with delta (0, 0)
Screenshot: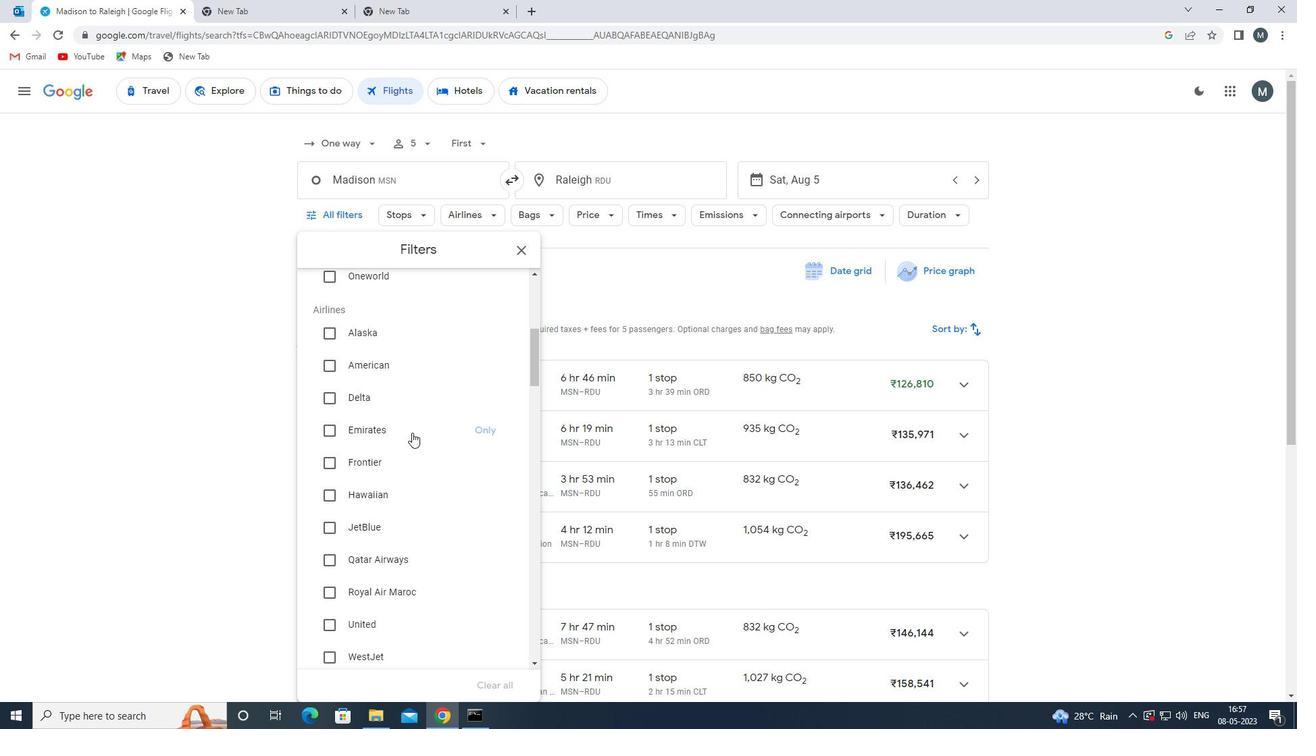 
Action: Mouse moved to (402, 448)
Screenshot: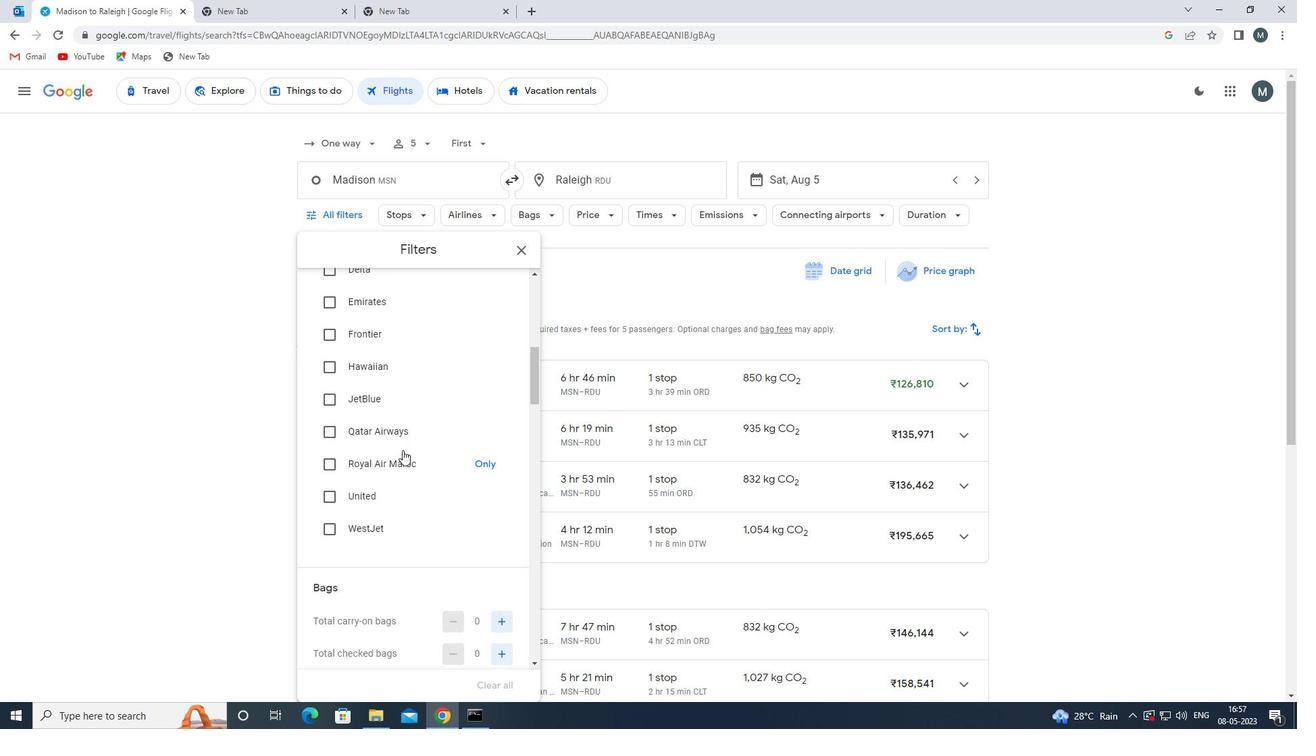 
Action: Mouse scrolled (402, 447) with delta (0, 0)
Screenshot: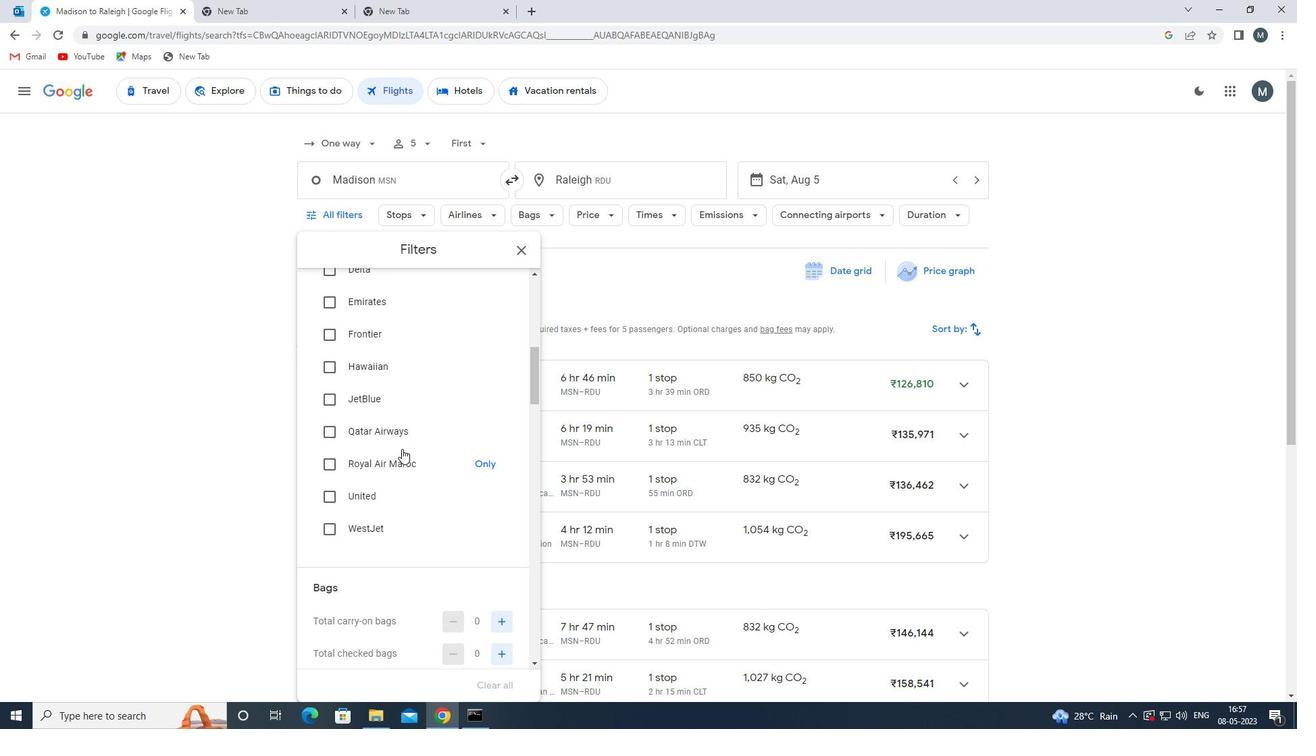 
Action: Mouse scrolled (402, 447) with delta (0, 0)
Screenshot: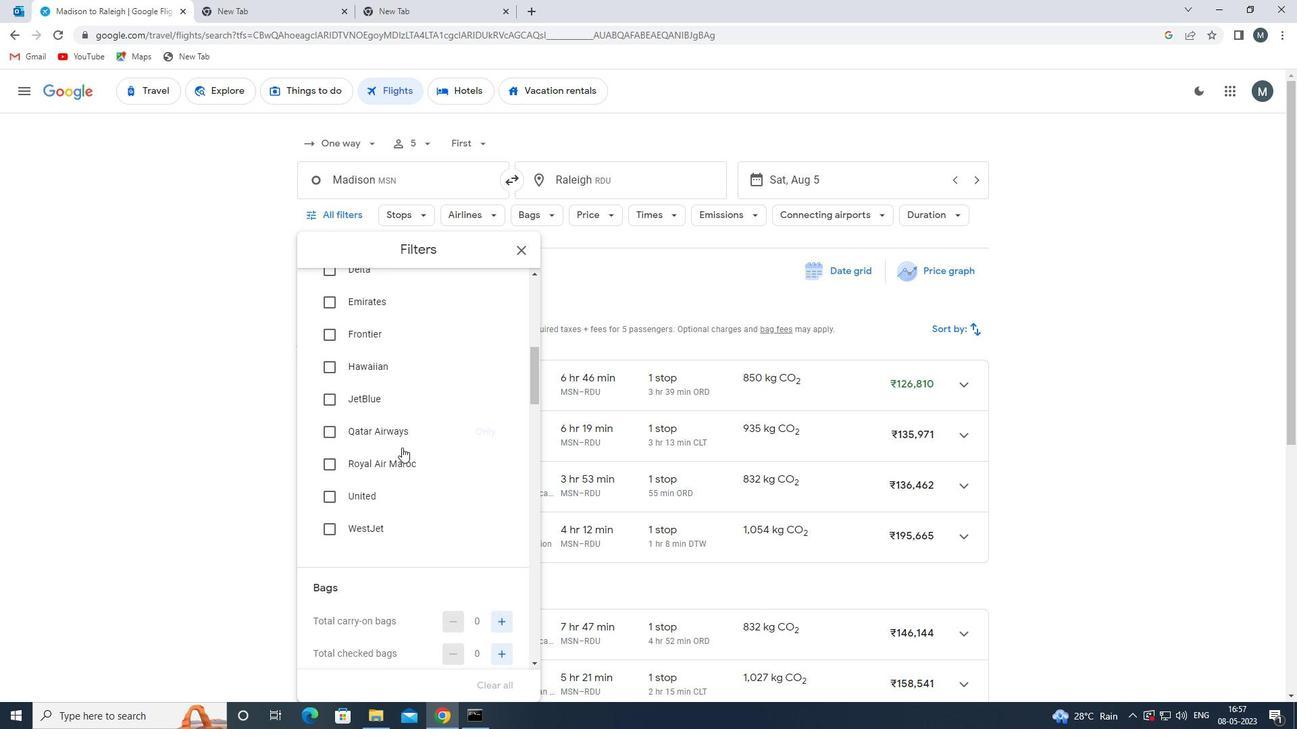 
Action: Mouse scrolled (402, 447) with delta (0, 0)
Screenshot: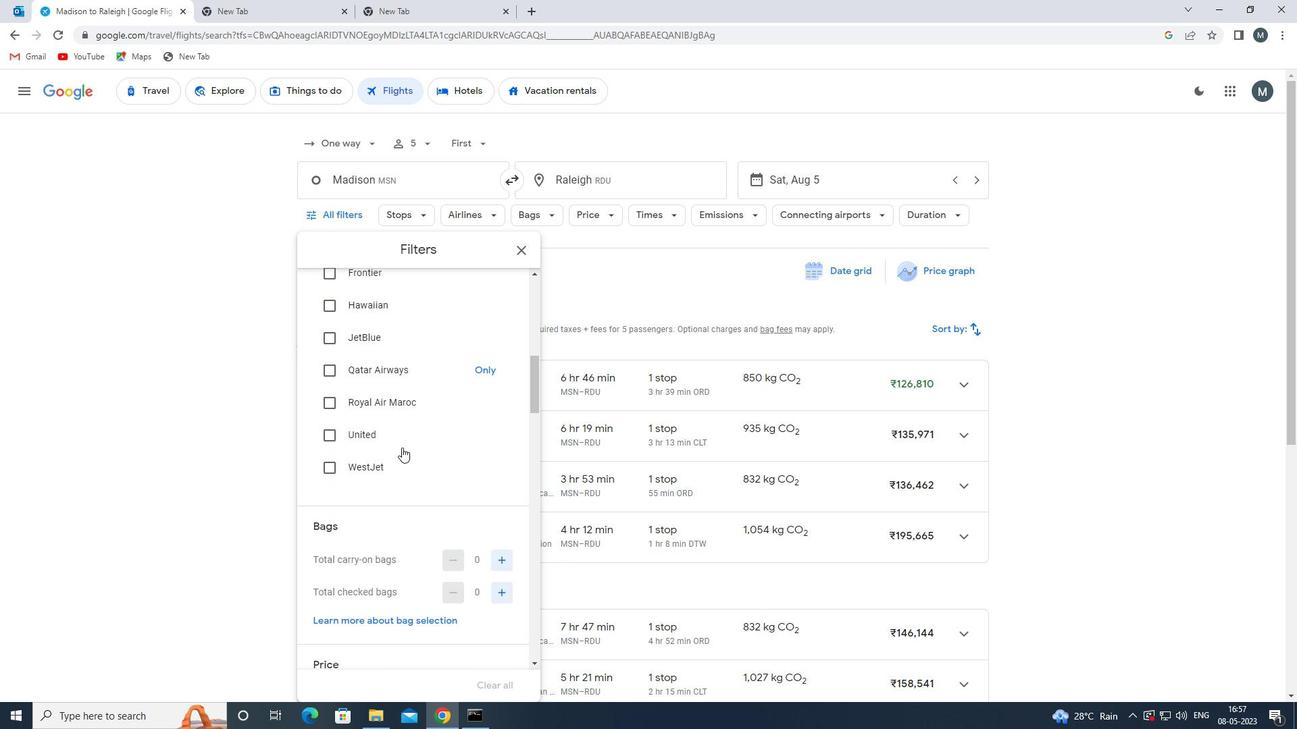 
Action: Mouse scrolled (402, 447) with delta (0, 0)
Screenshot: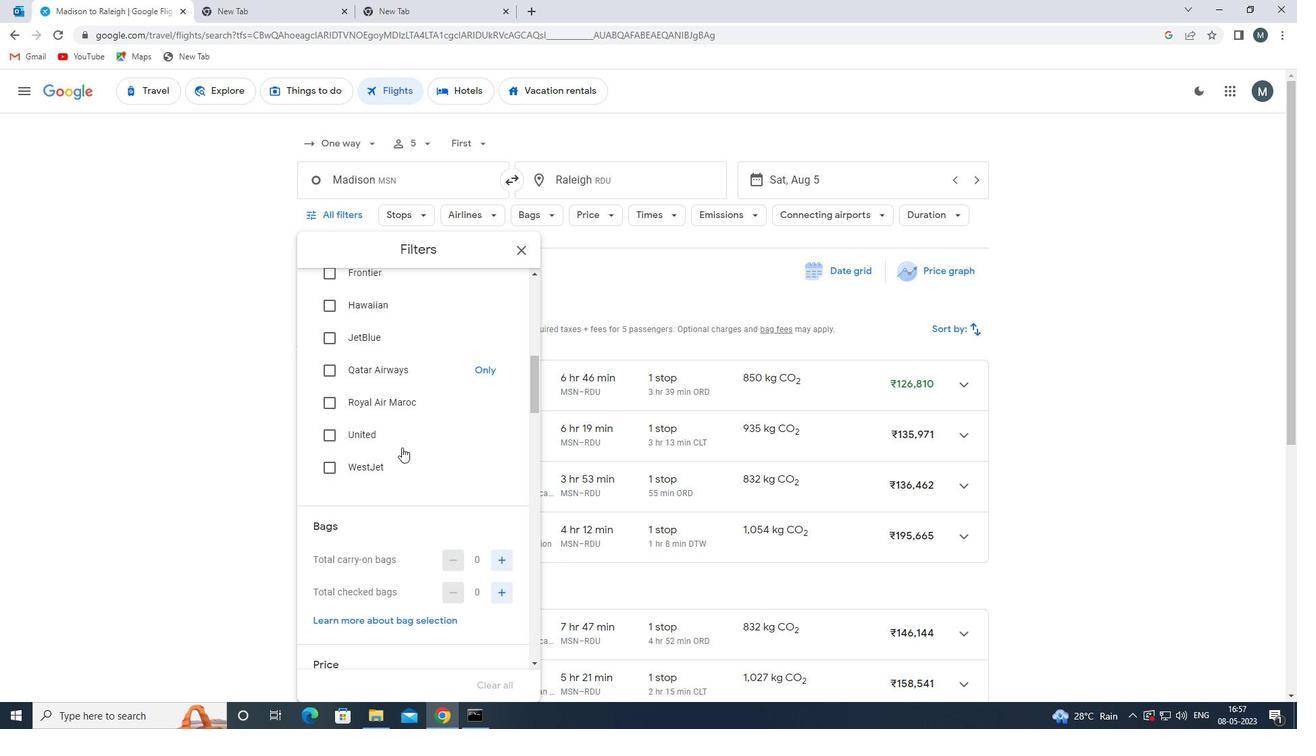 
Action: Mouse moved to (500, 376)
Screenshot: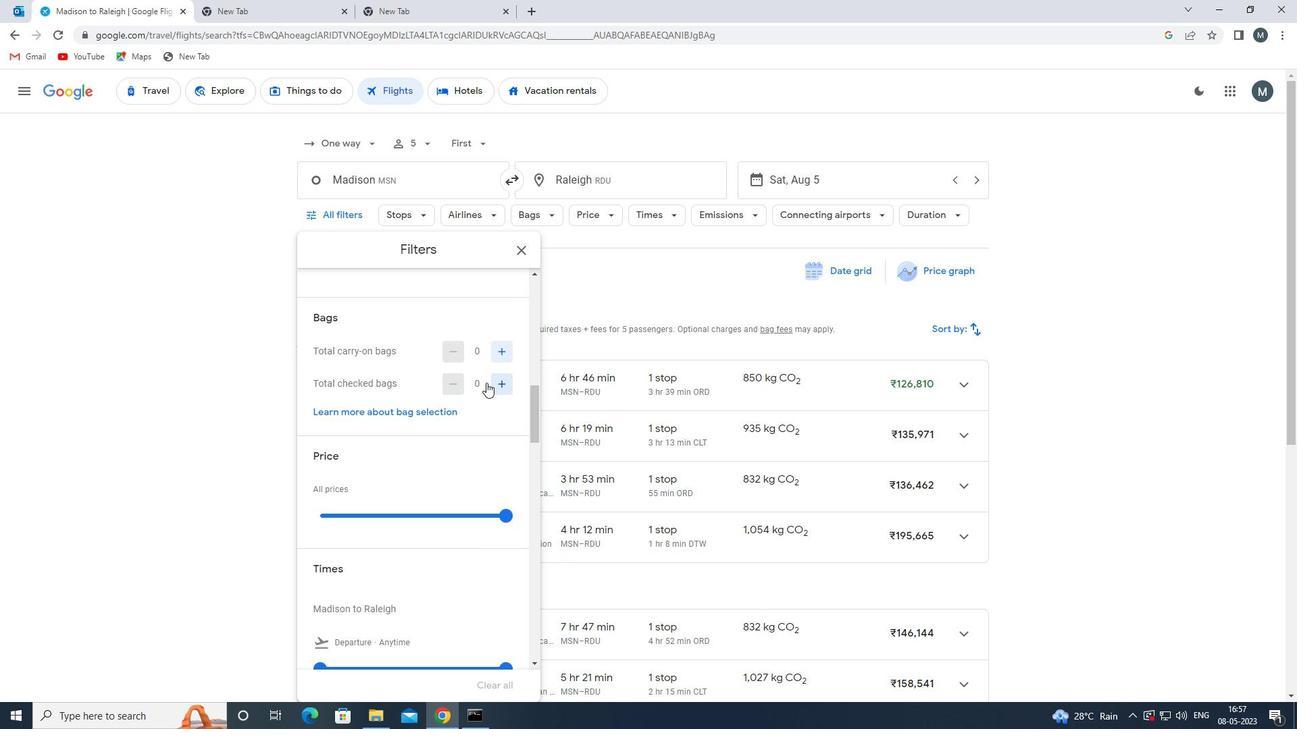 
Action: Mouse pressed left at (500, 376)
Screenshot: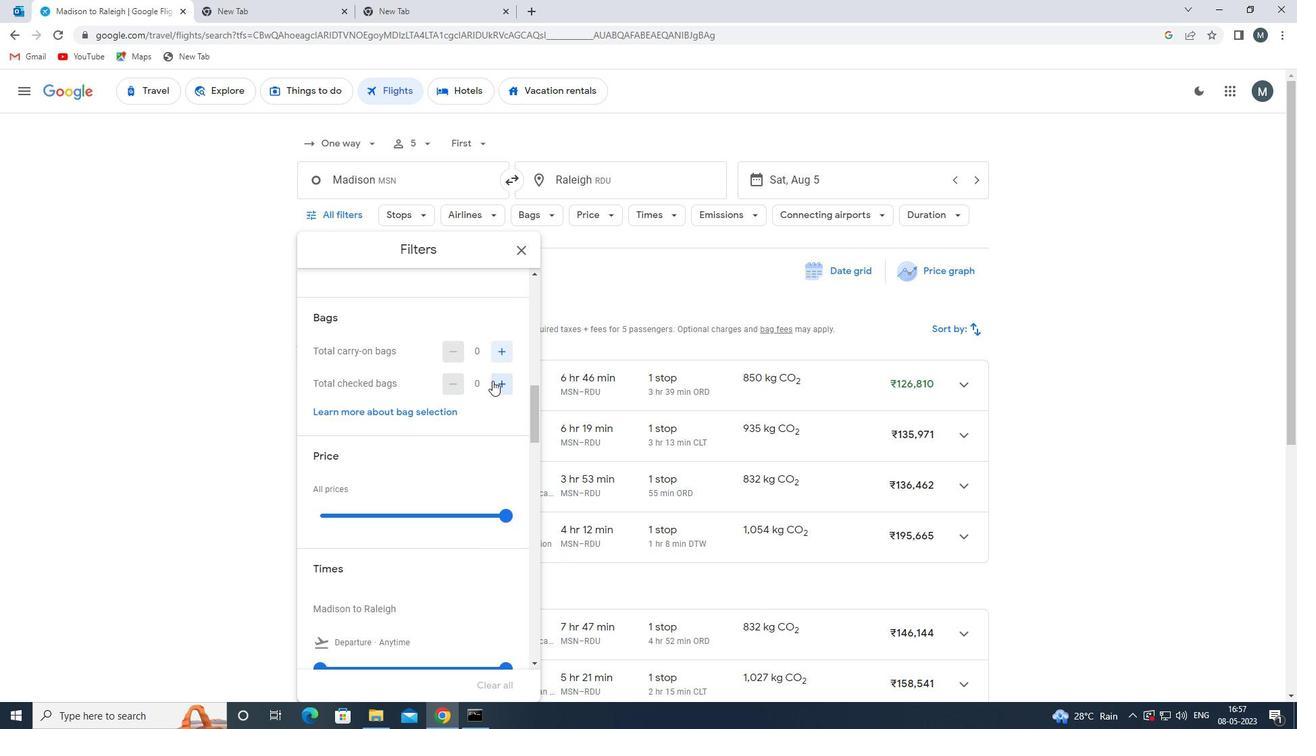 
Action: Mouse moved to (500, 376)
Screenshot: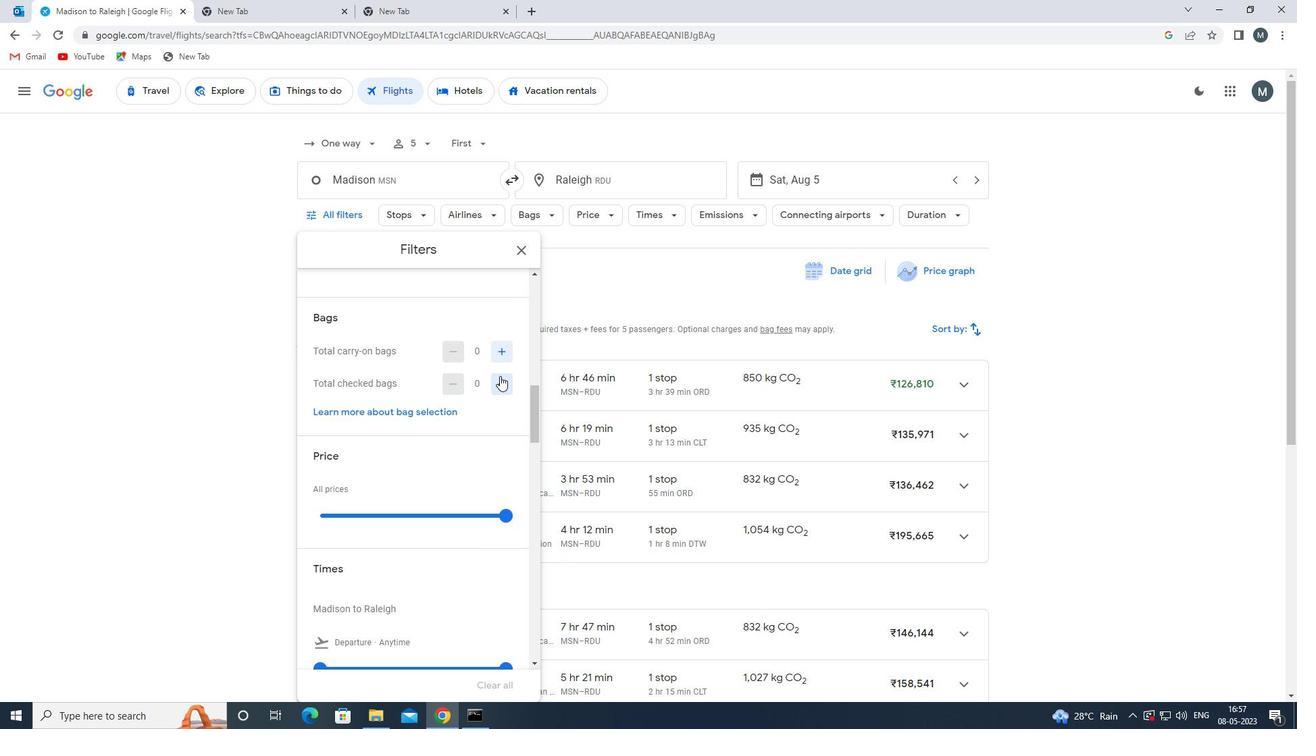 
Action: Mouse pressed left at (500, 376)
Screenshot: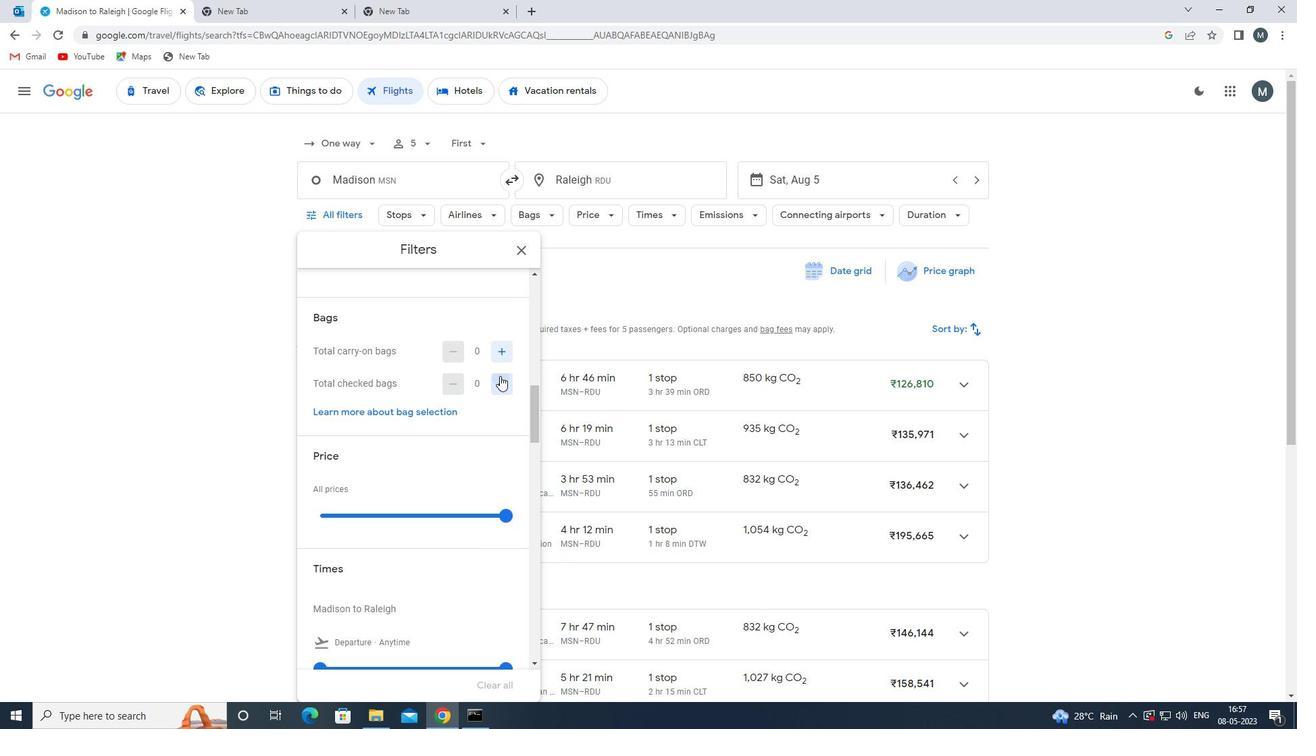 
Action: Mouse pressed left at (500, 376)
Screenshot: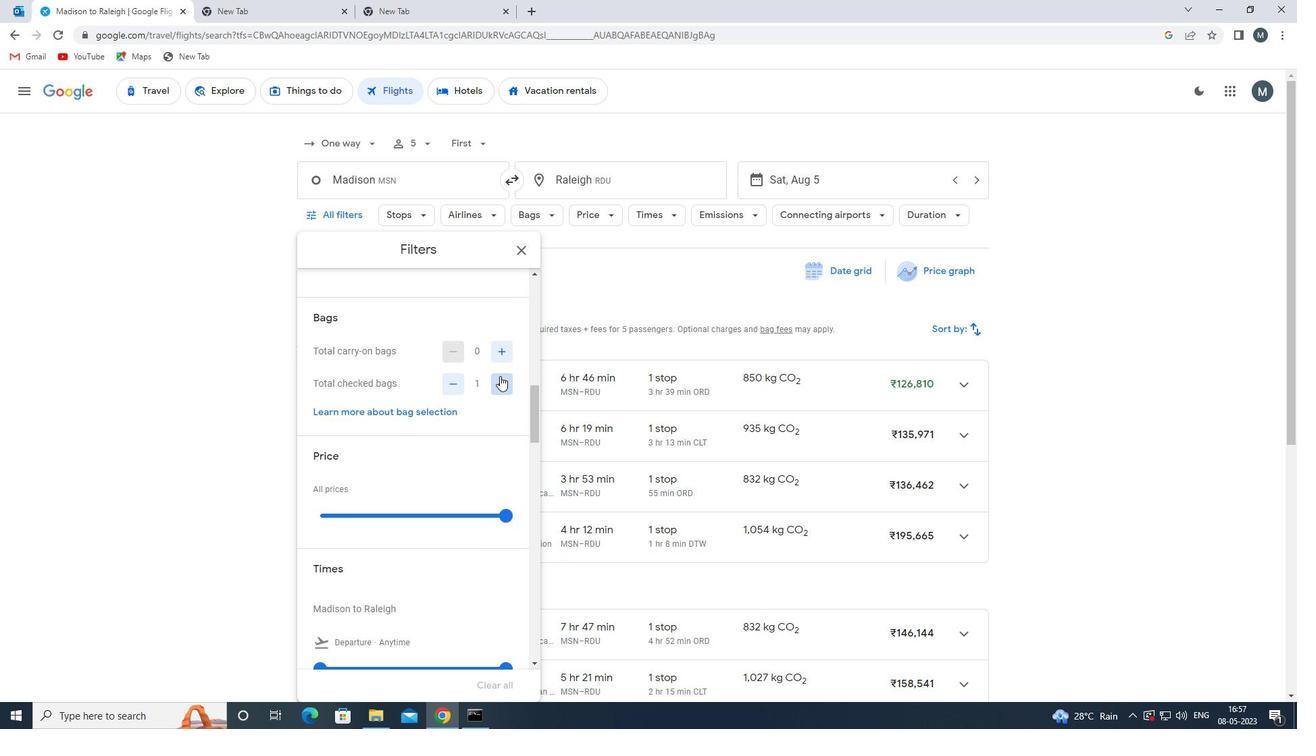 
Action: Mouse pressed left at (500, 376)
Screenshot: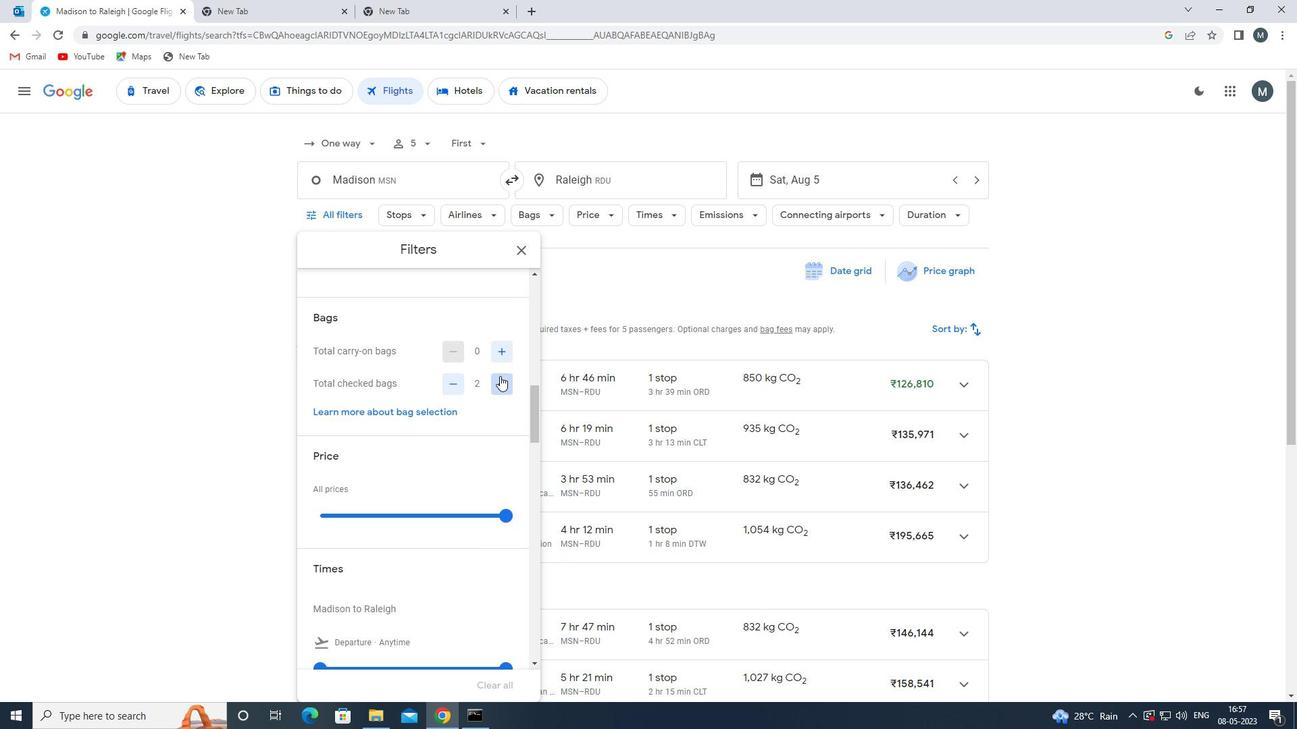 
Action: Mouse pressed left at (500, 376)
Screenshot: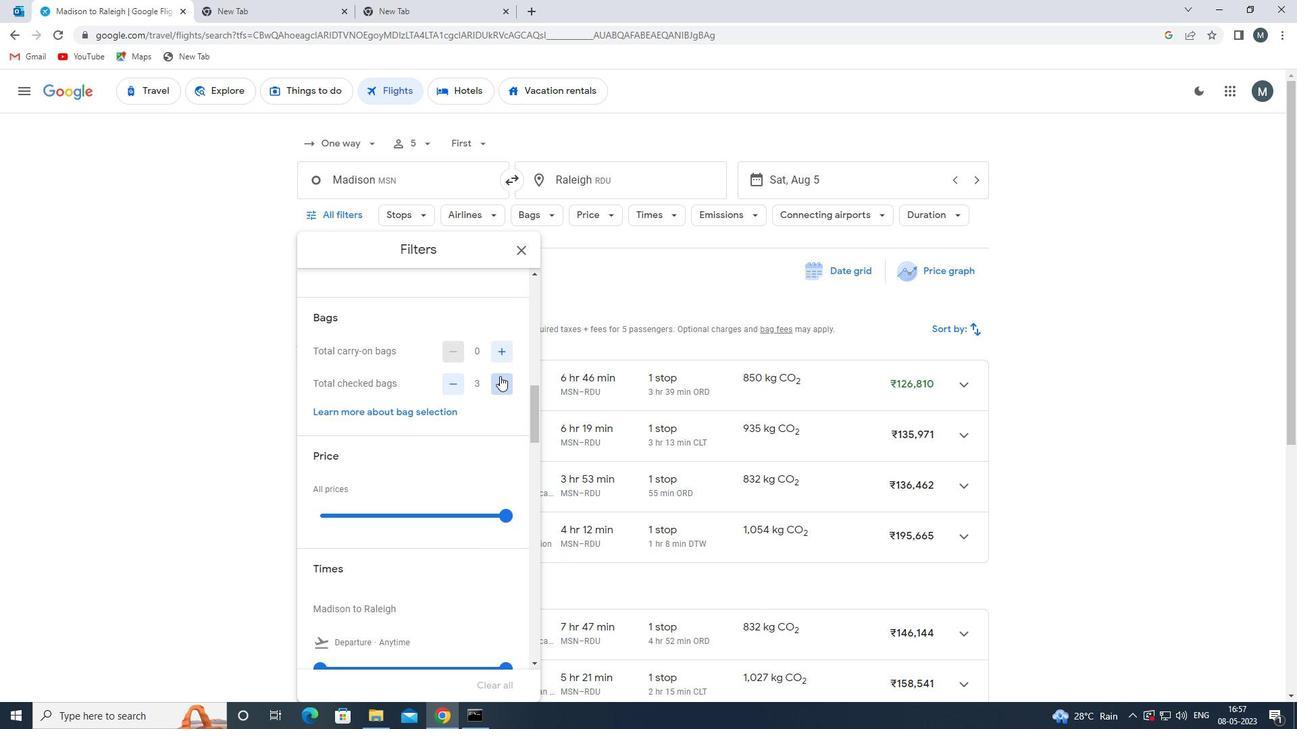 
Action: Mouse pressed left at (500, 376)
Screenshot: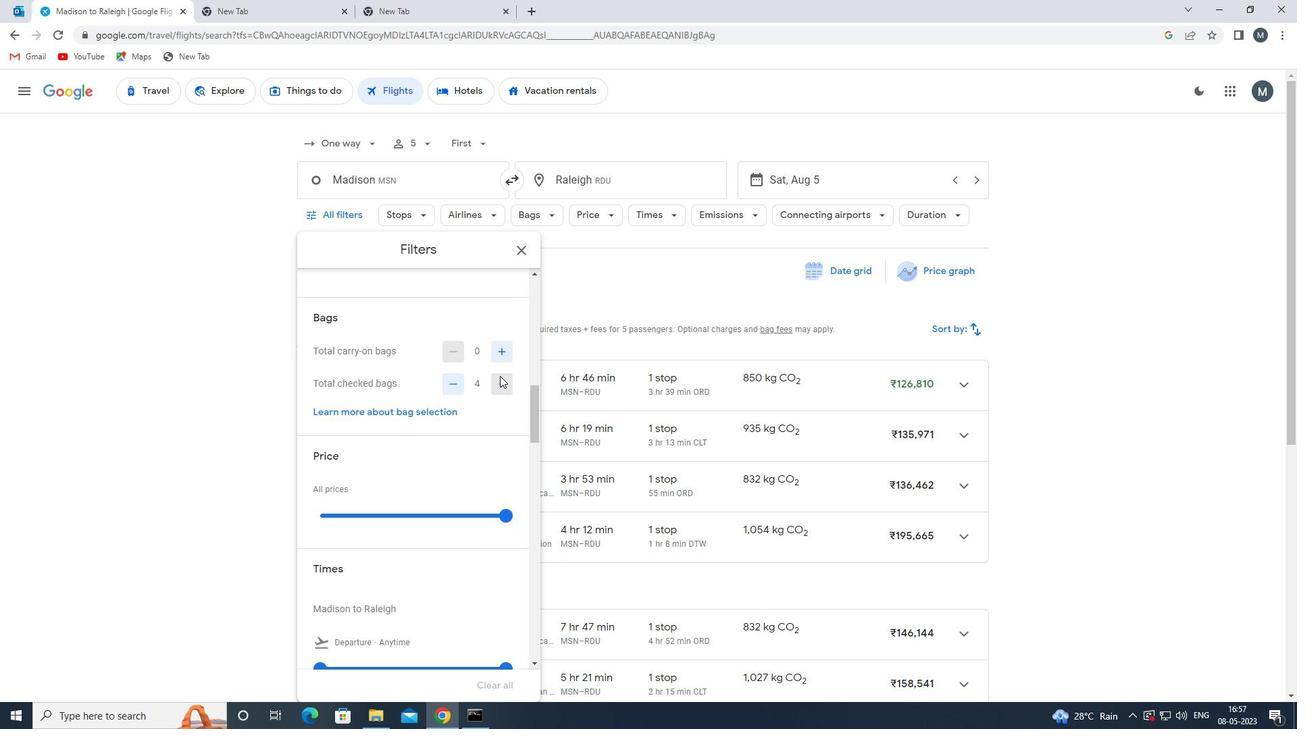 
Action: Mouse moved to (381, 404)
Screenshot: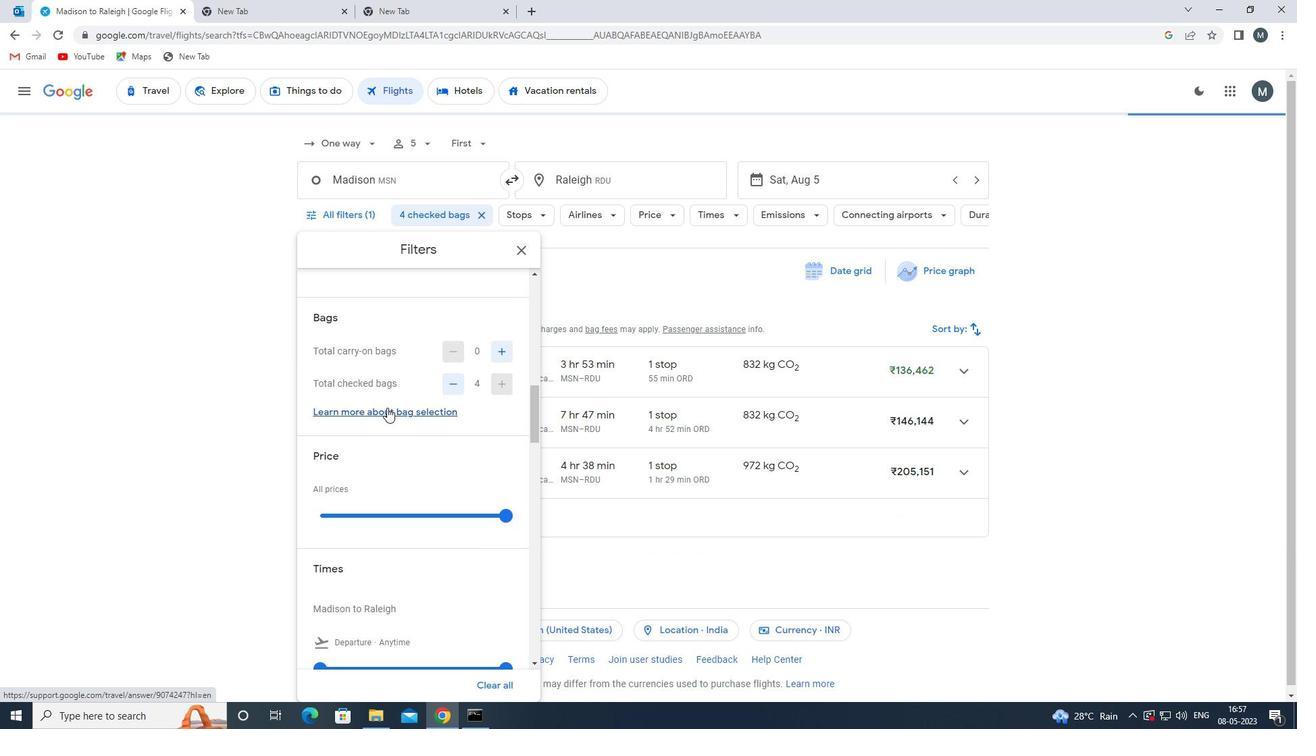 
Action: Mouse scrolled (381, 404) with delta (0, 0)
Screenshot: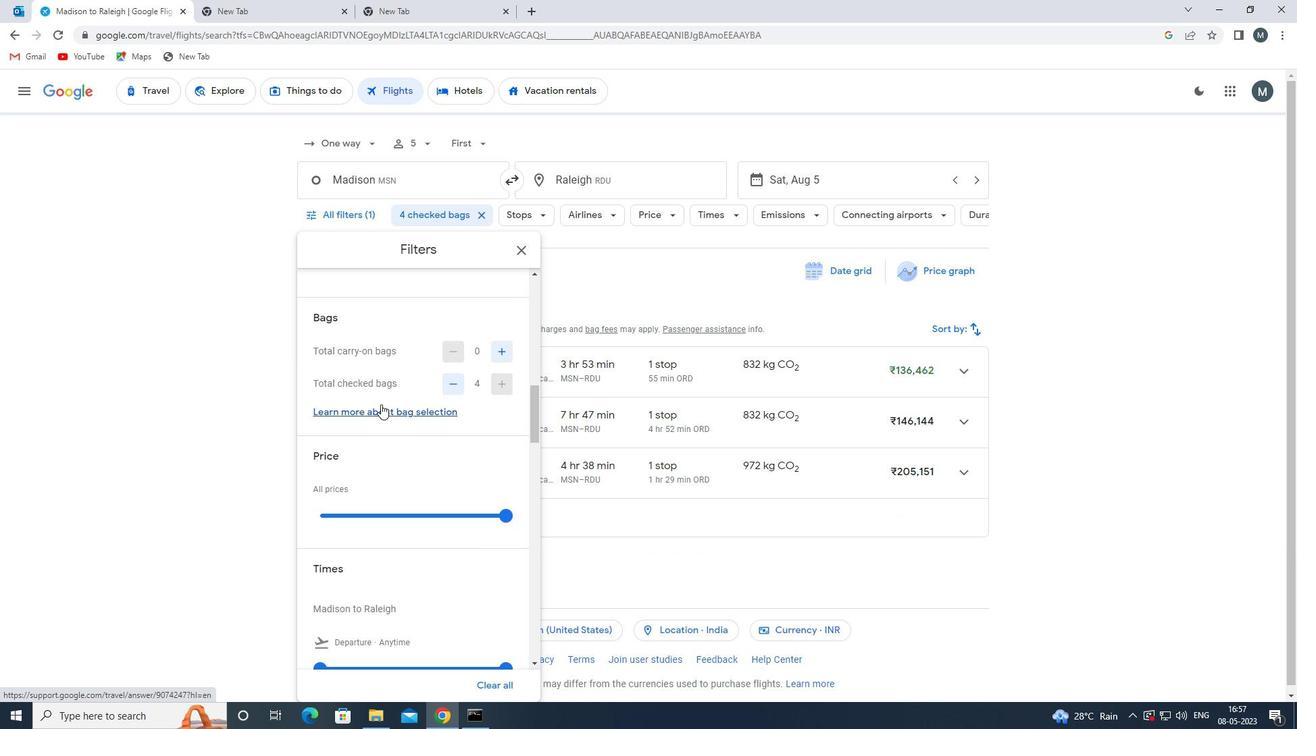 
Action: Mouse moved to (380, 404)
Screenshot: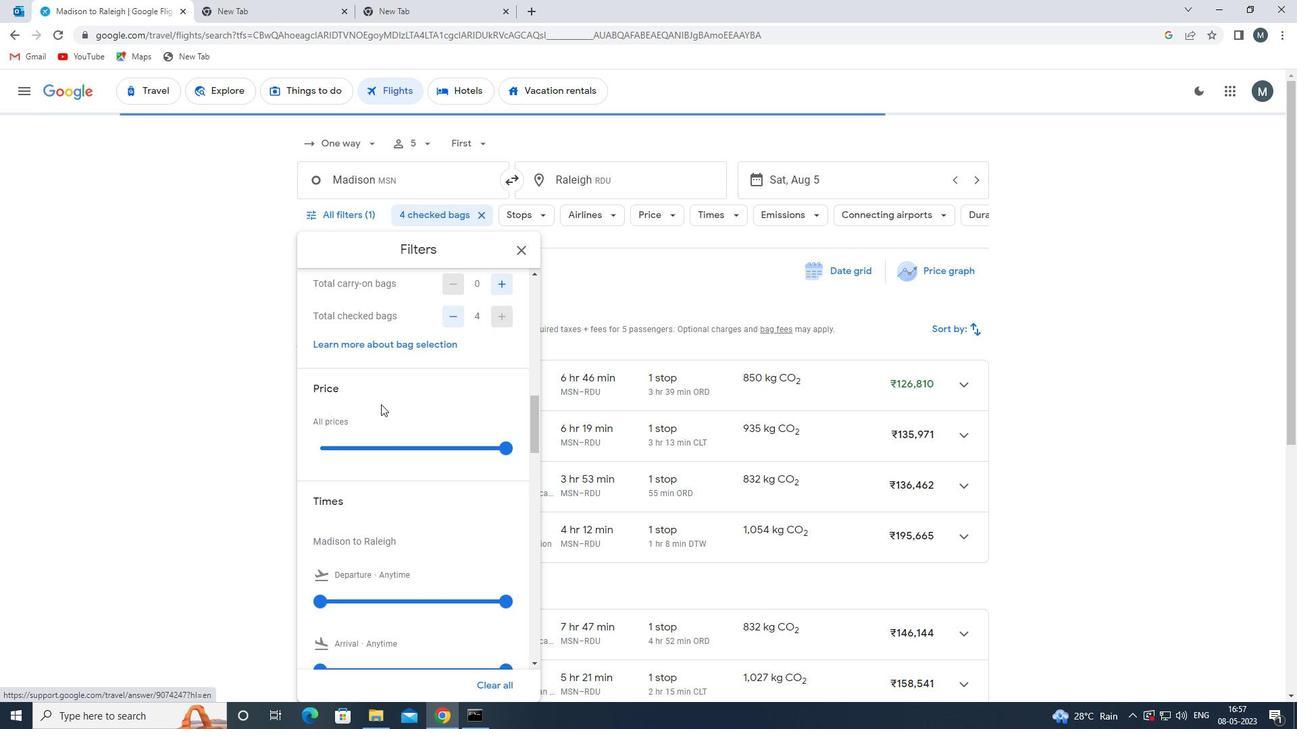 
Action: Mouse scrolled (380, 403) with delta (0, 0)
Screenshot: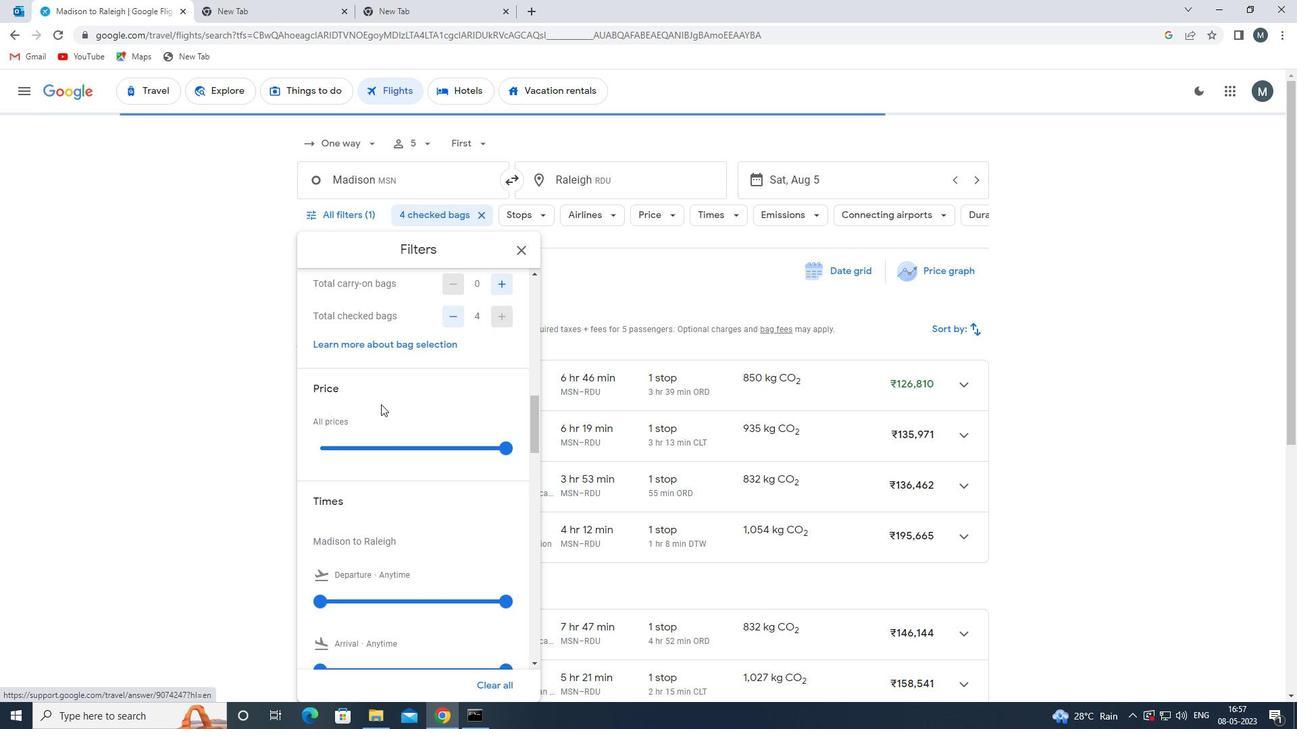 
Action: Mouse moved to (369, 384)
Screenshot: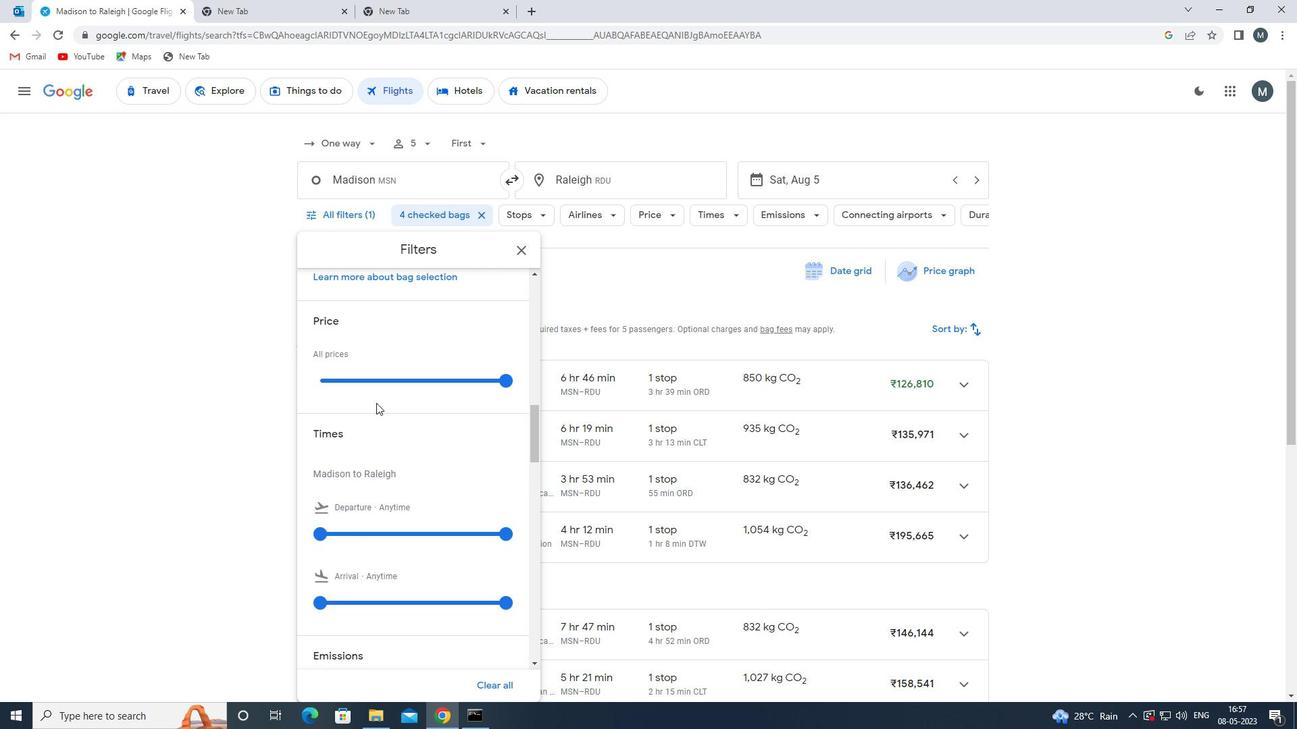 
Action: Mouse pressed left at (369, 384)
Screenshot: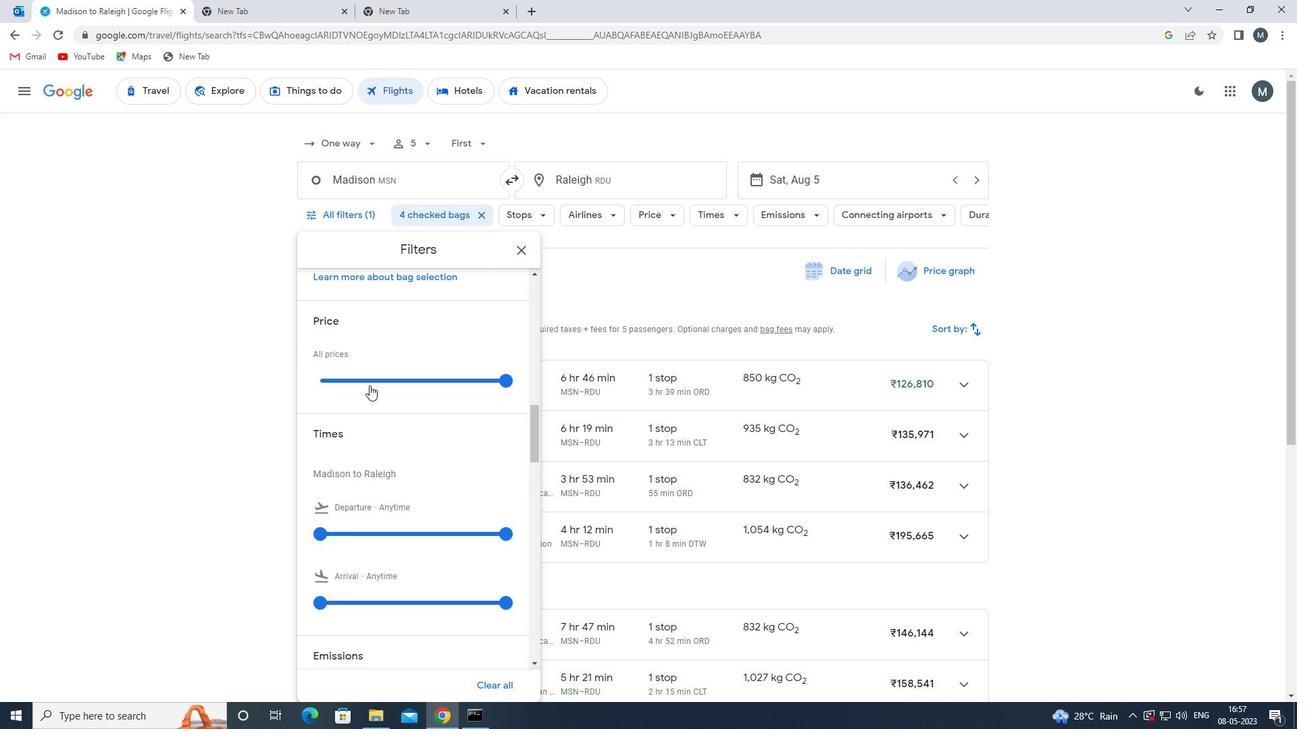 
Action: Mouse pressed left at (369, 384)
Screenshot: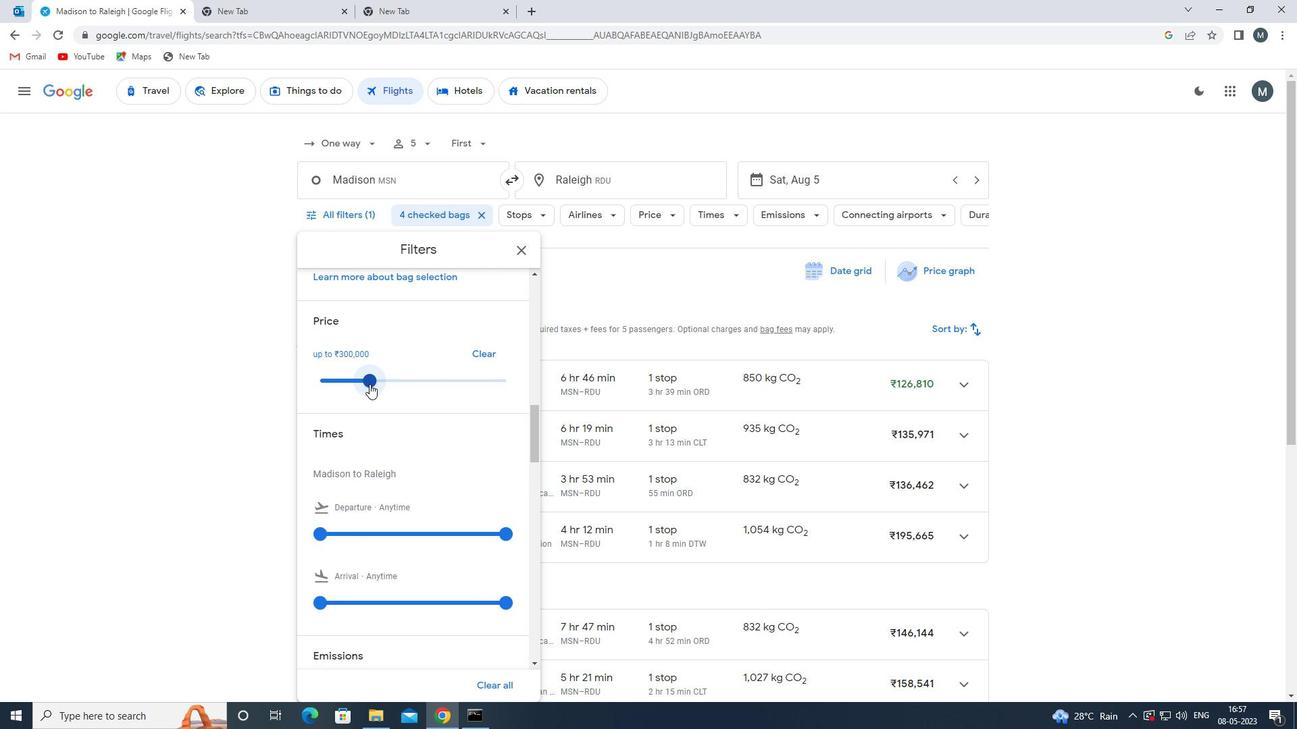 
Action: Mouse moved to (436, 375)
Screenshot: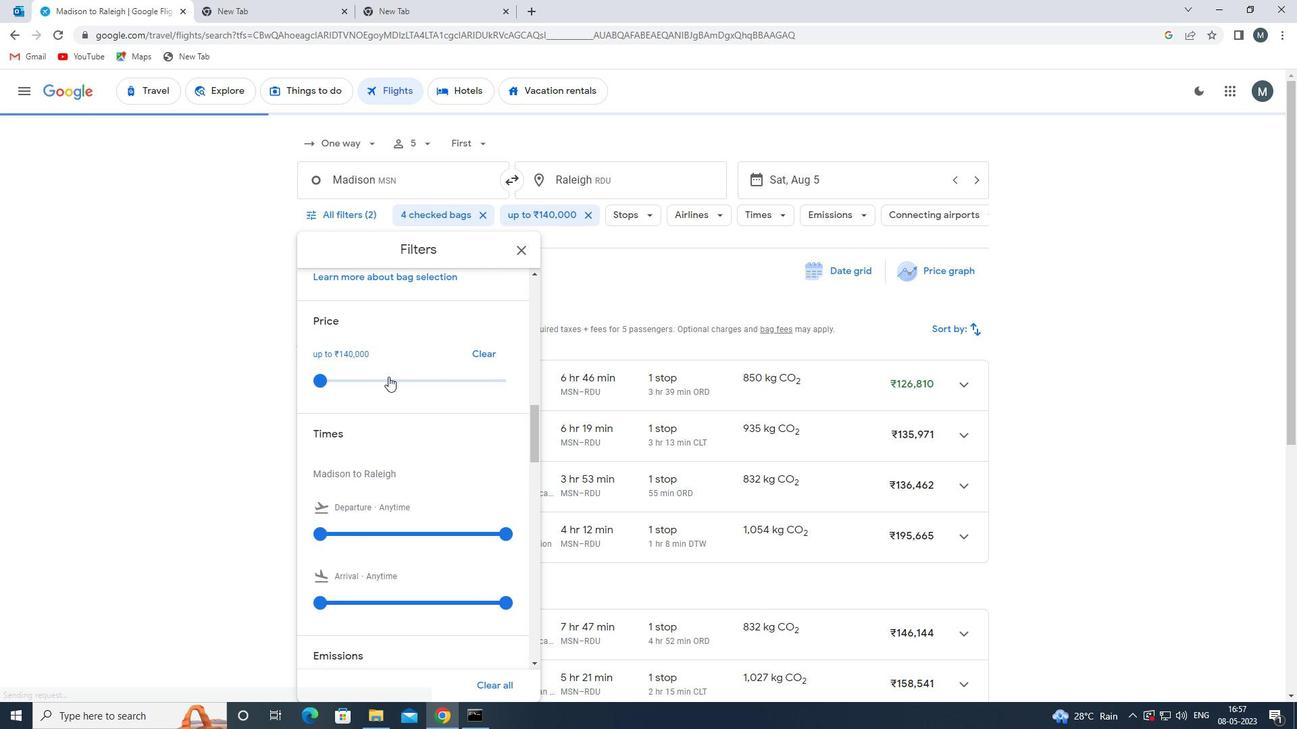
Action: Mouse scrolled (436, 375) with delta (0, 0)
Screenshot: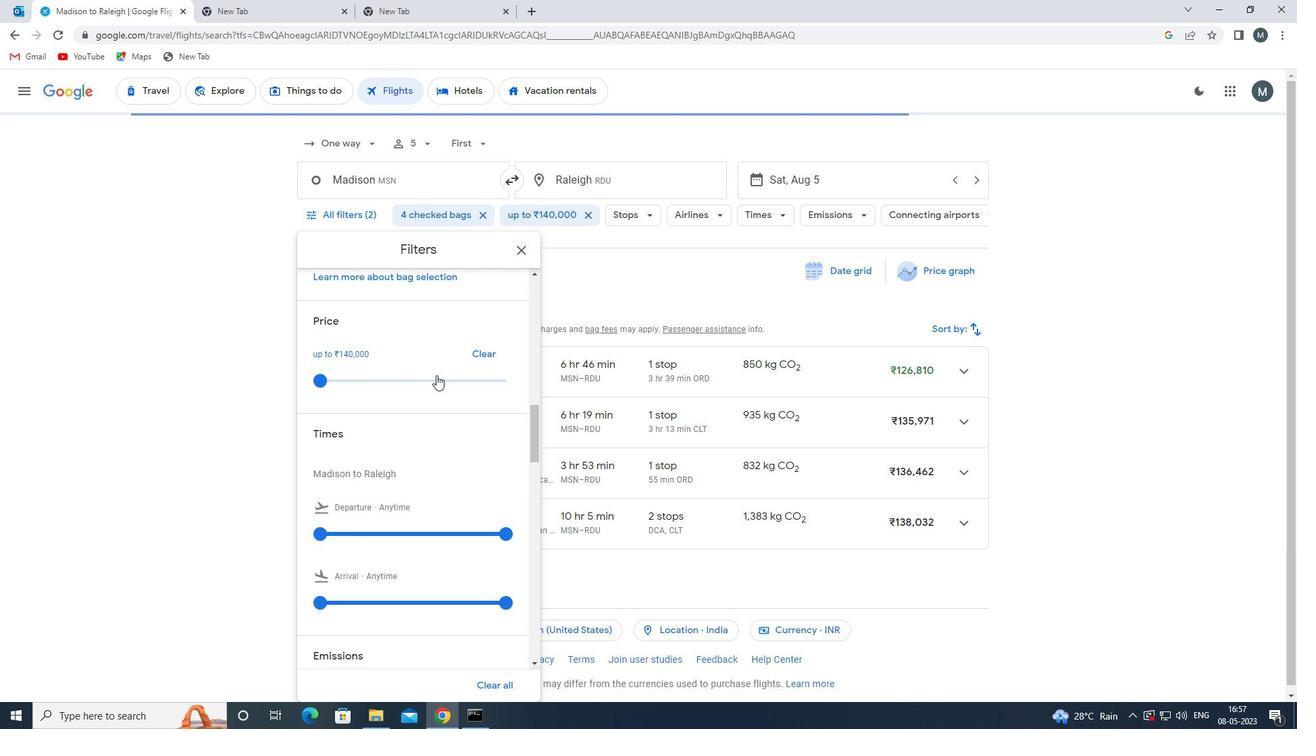 
Action: Mouse moved to (431, 375)
Screenshot: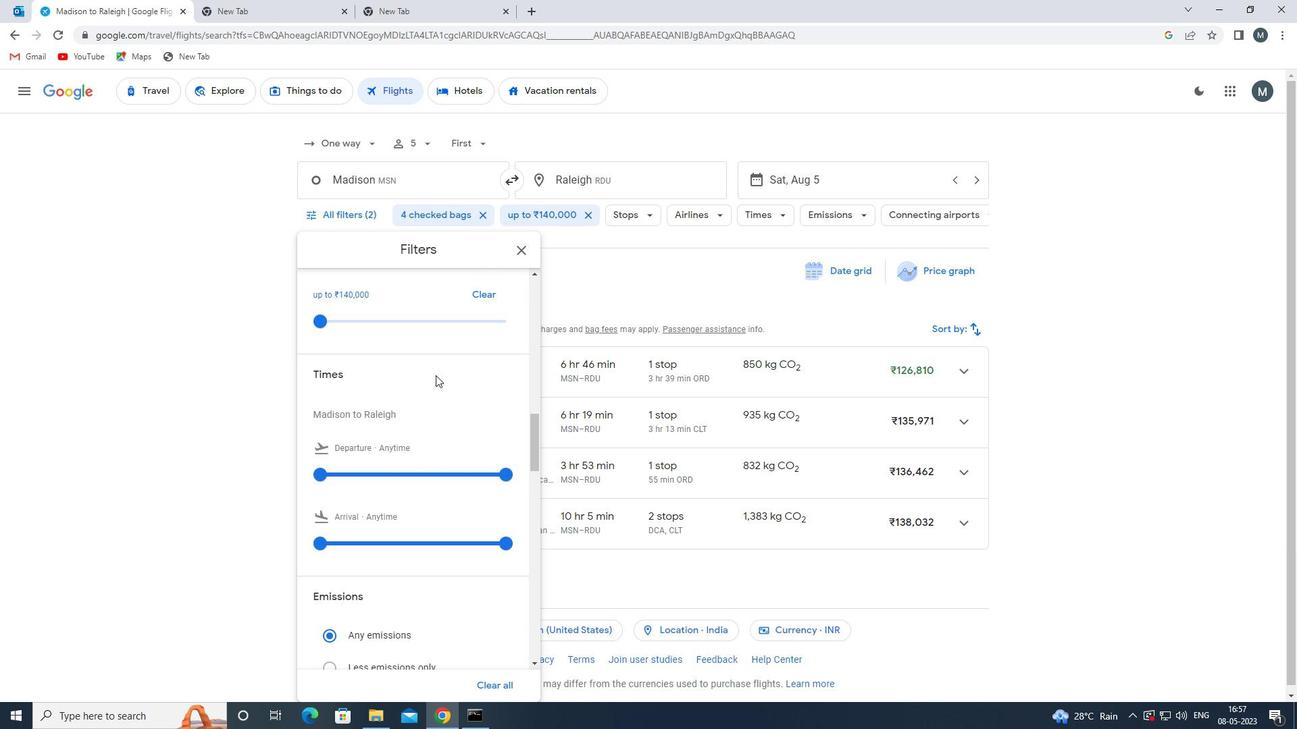
Action: Mouse scrolled (431, 375) with delta (0, 0)
Screenshot: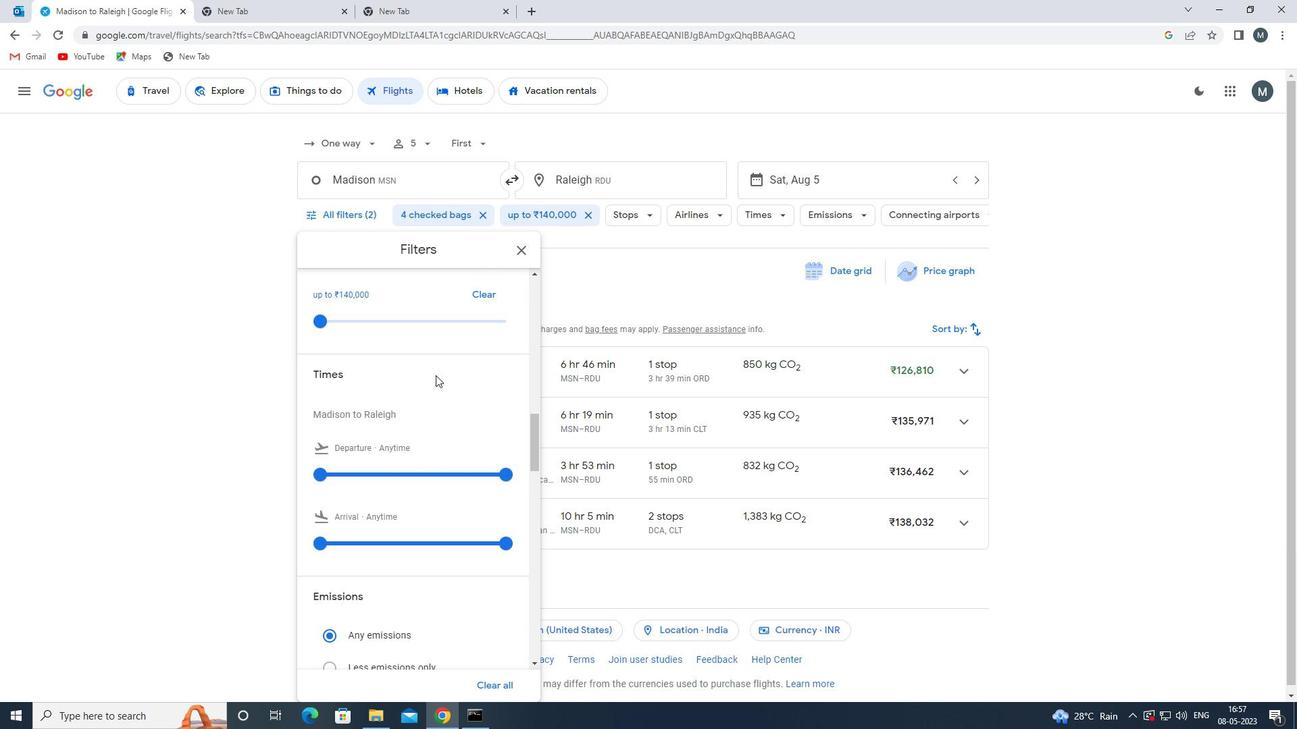 
Action: Mouse moved to (321, 396)
Screenshot: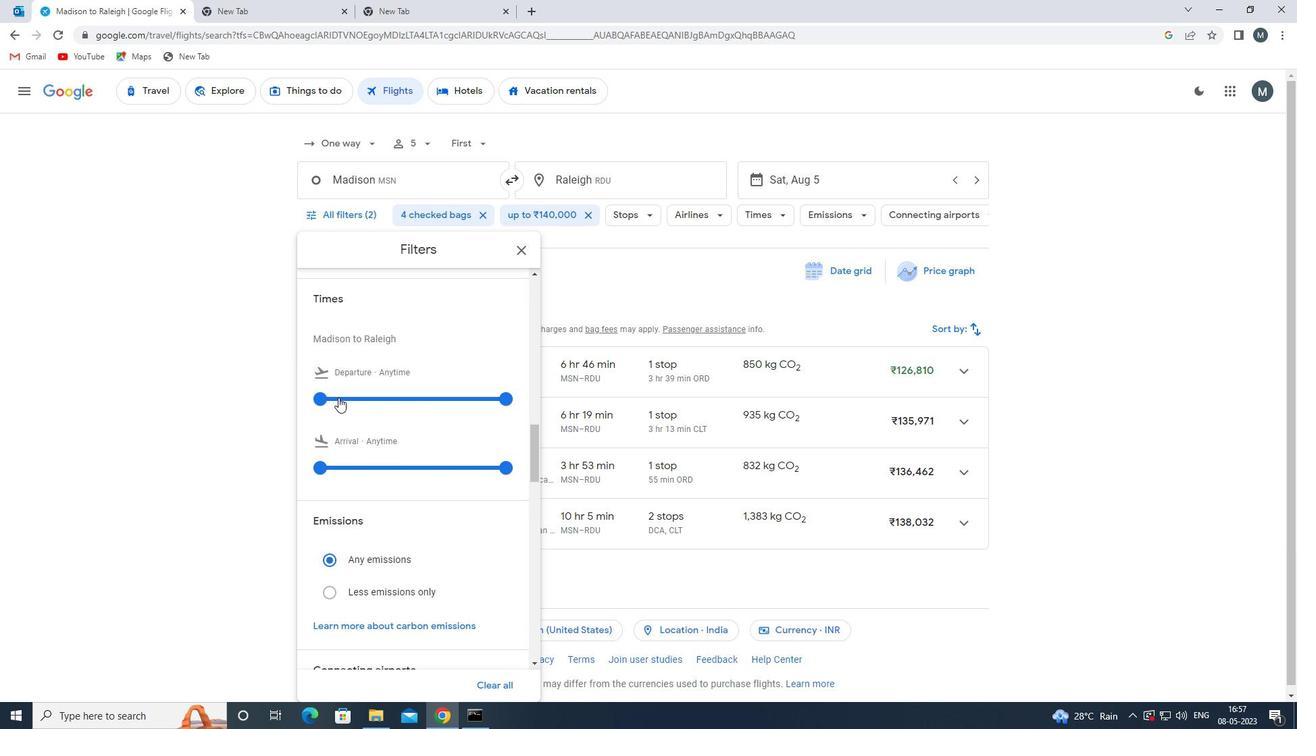 
Action: Mouse pressed left at (321, 396)
Screenshot: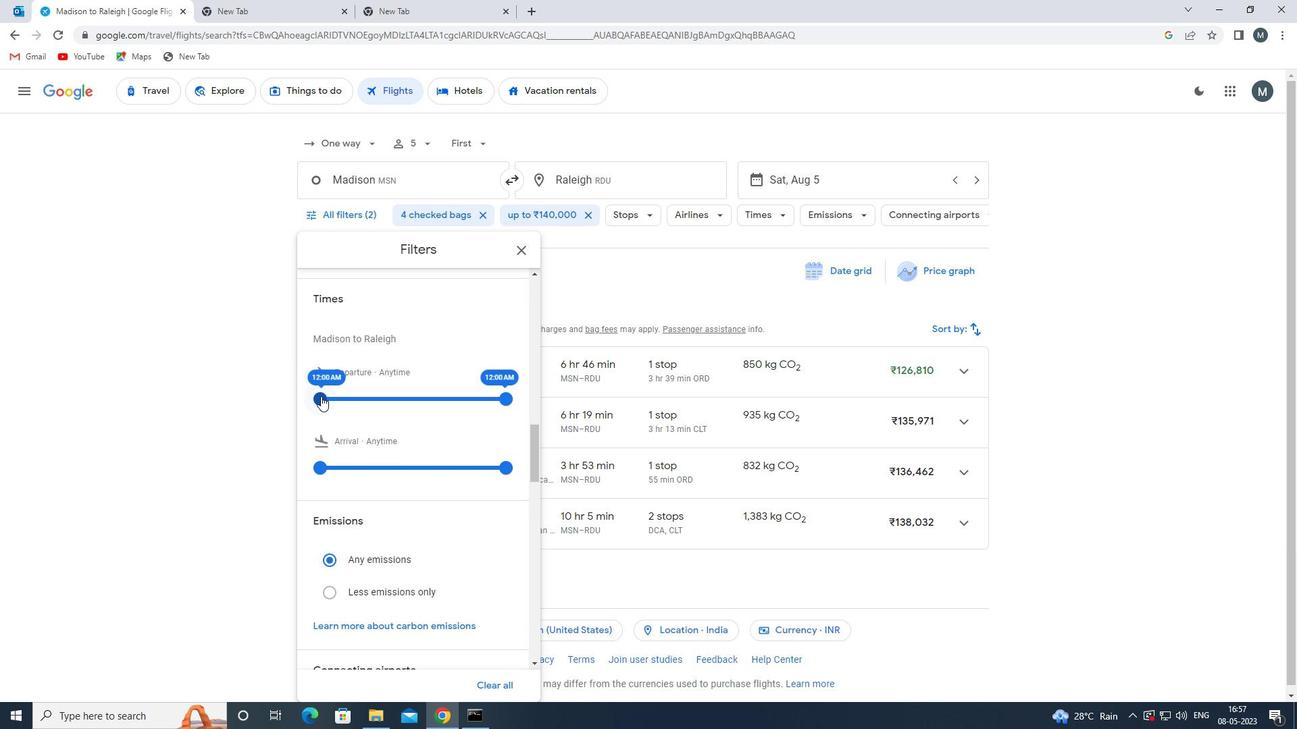 
Action: Mouse moved to (507, 394)
Screenshot: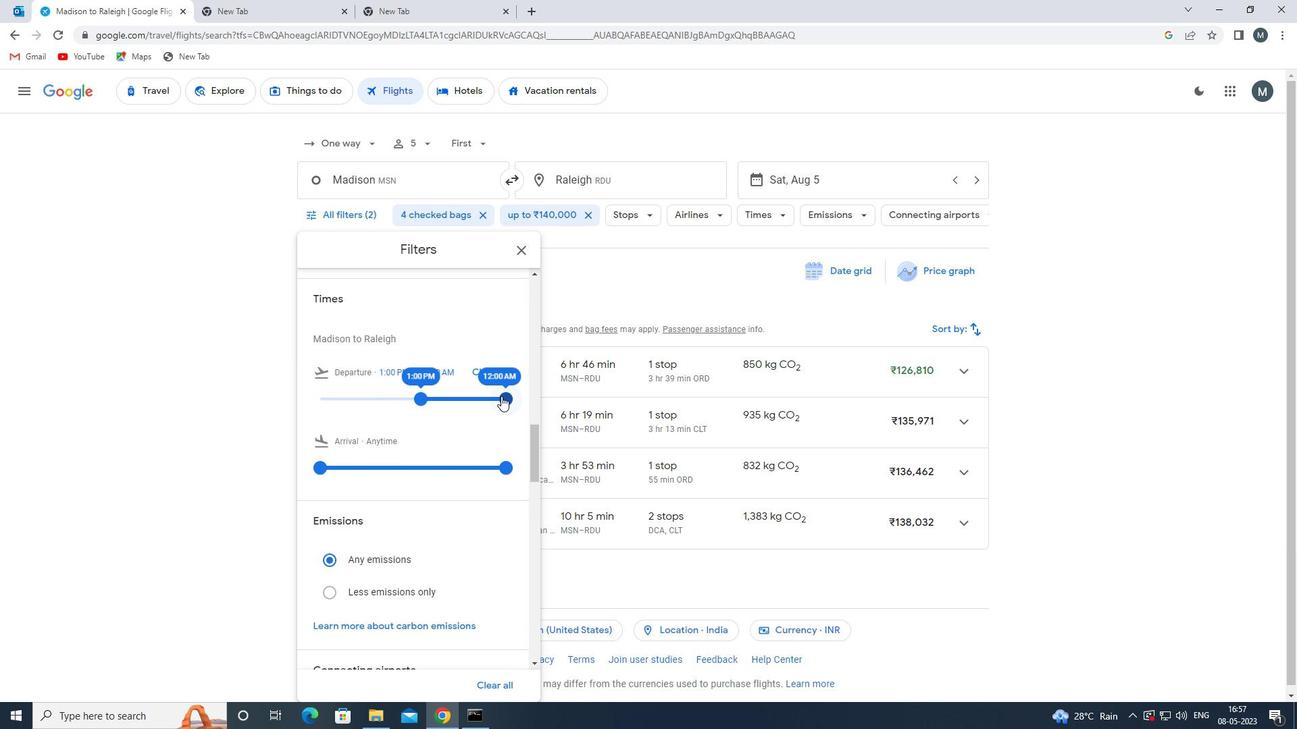 
Action: Mouse pressed left at (507, 394)
Screenshot: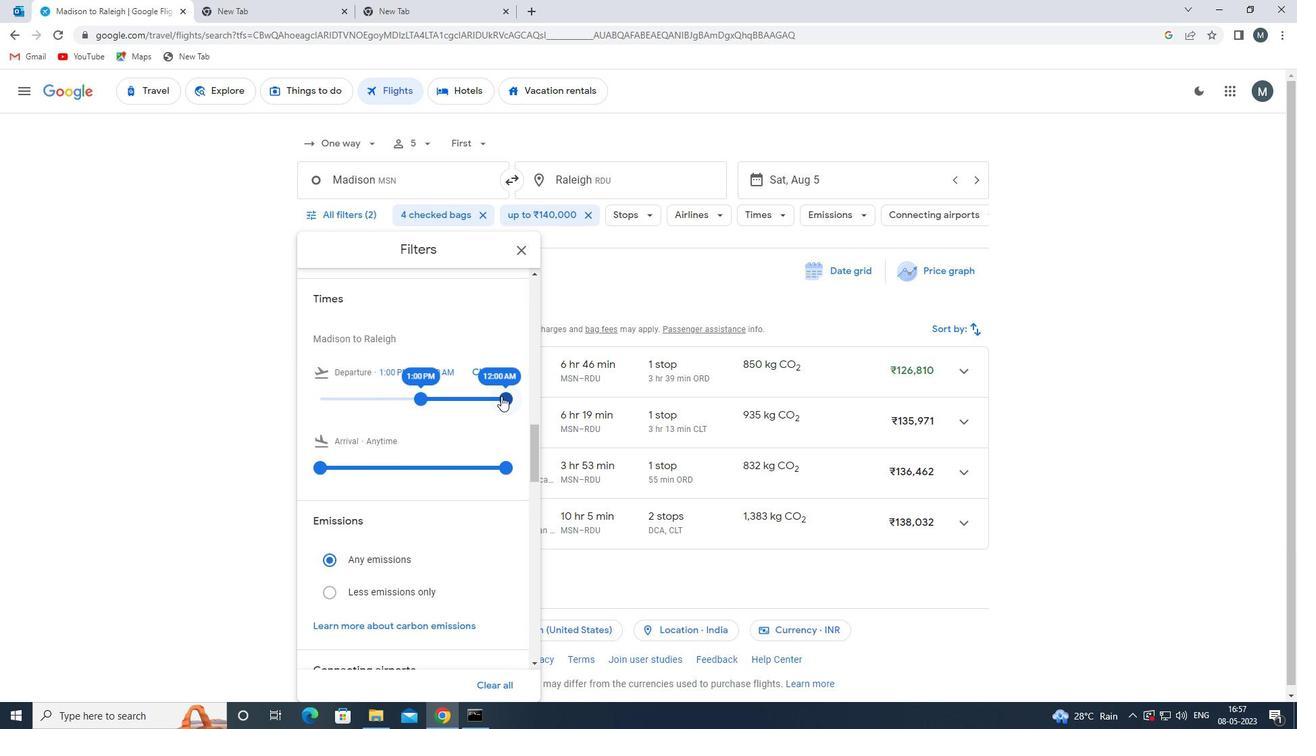 
Action: Mouse moved to (514, 250)
Screenshot: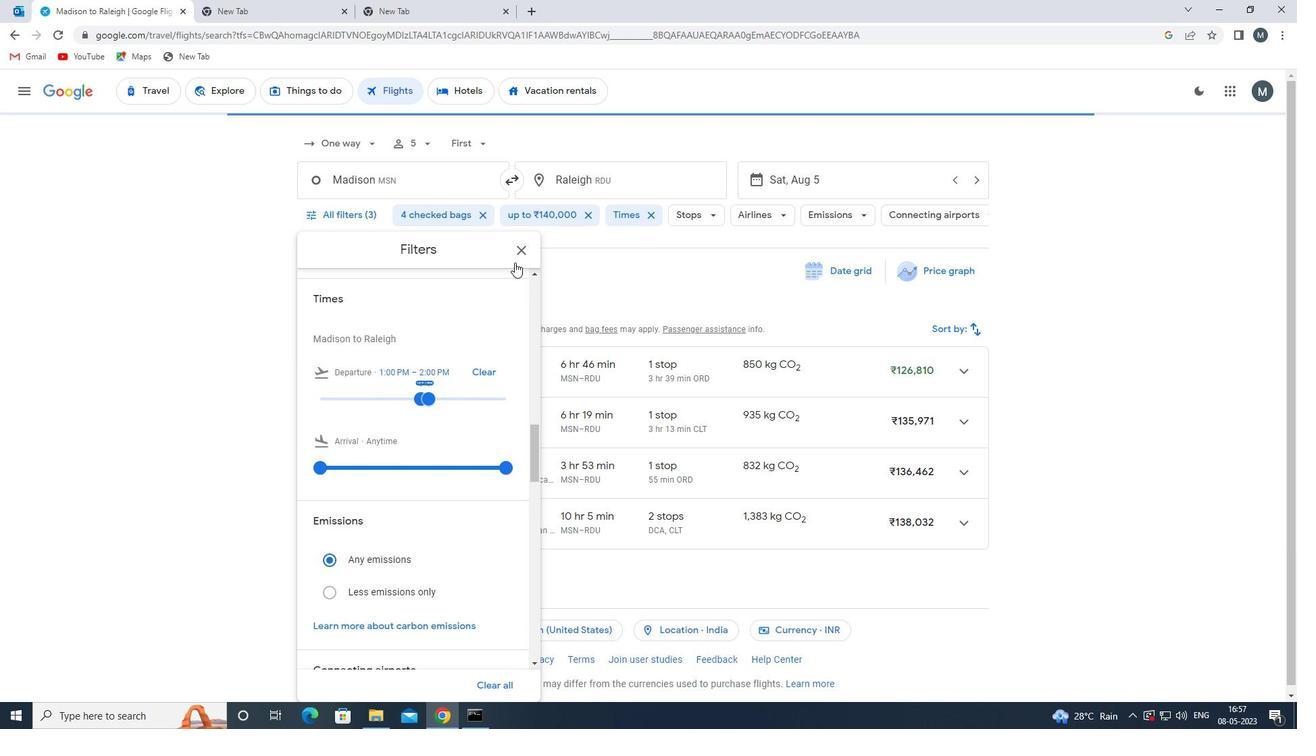 
Action: Mouse pressed left at (514, 250)
Screenshot: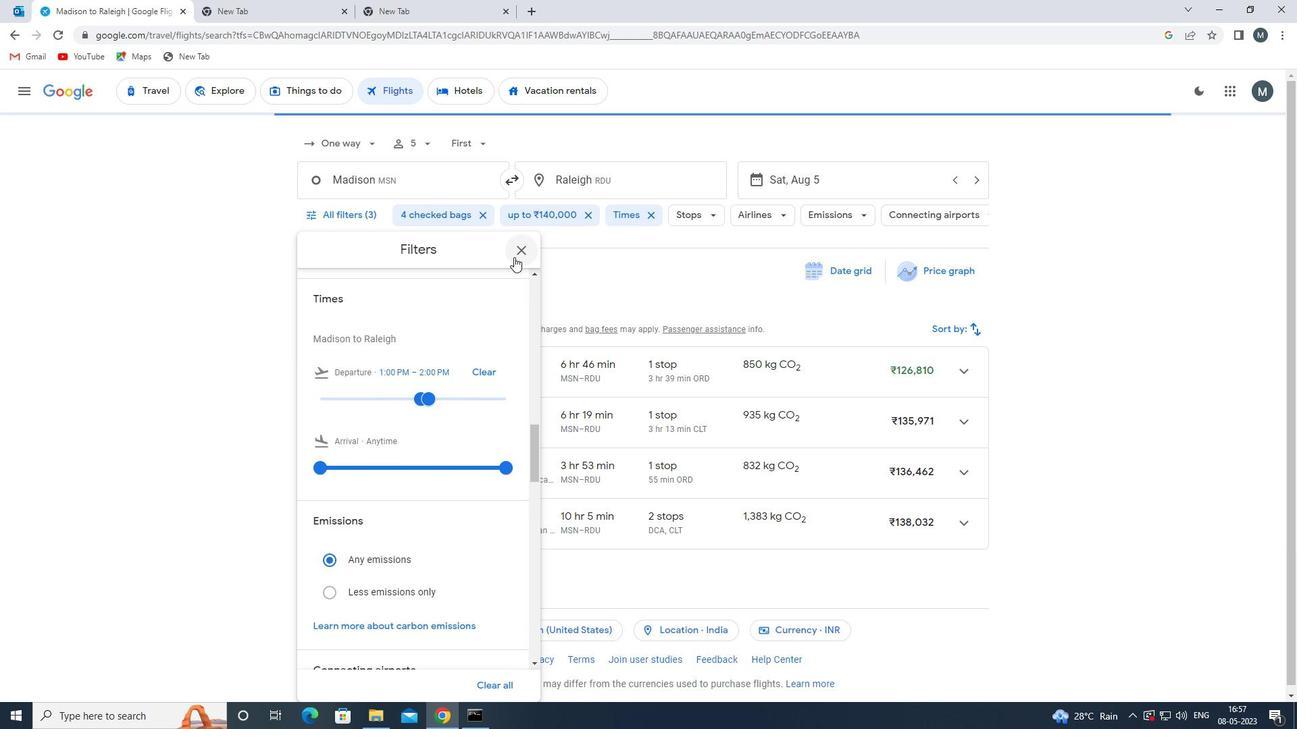 
Action: Mouse moved to (505, 255)
Screenshot: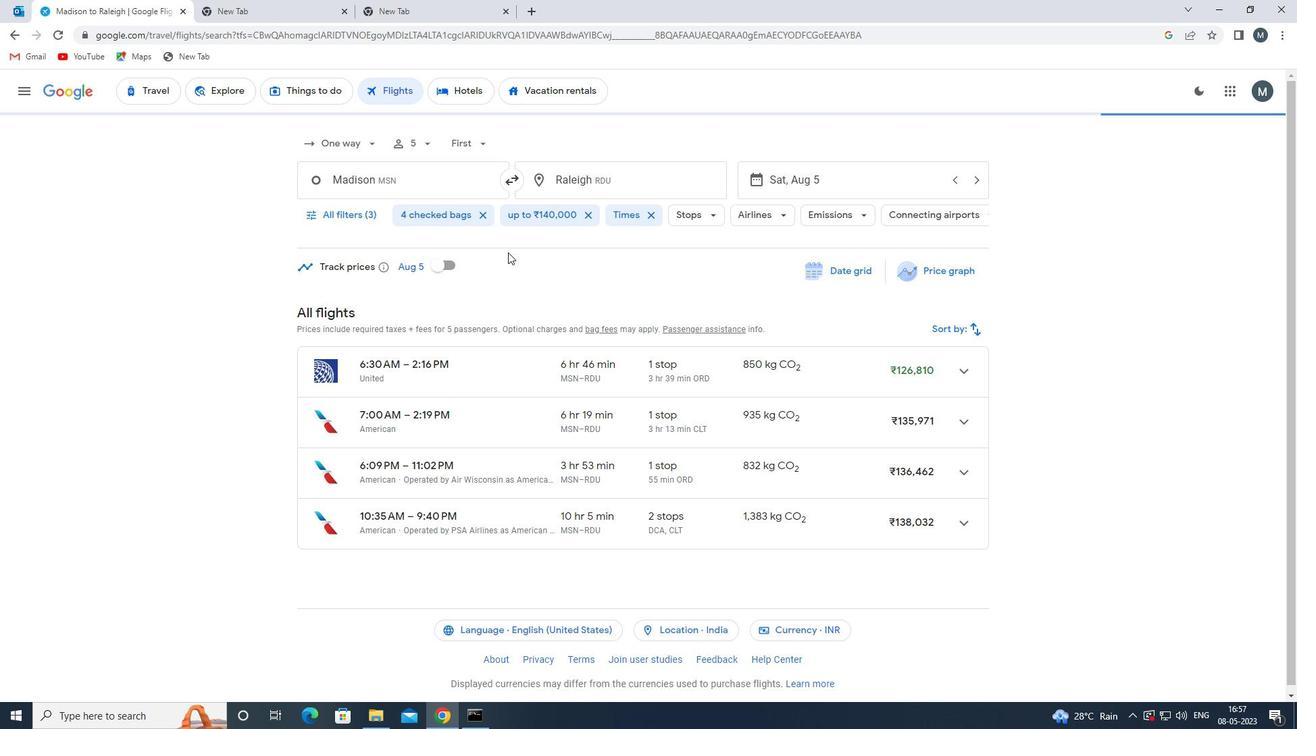 
